 Task: Add reports for audit team member object.
Action: Mouse moved to (30, 122)
Screenshot: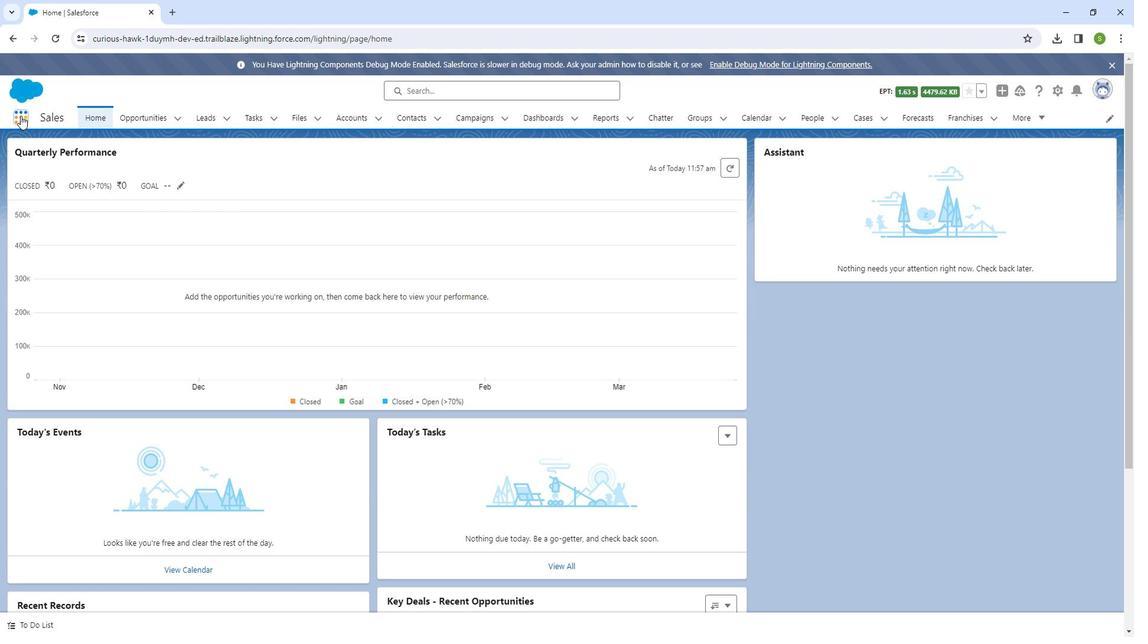
Action: Mouse pressed left at (30, 122)
Screenshot: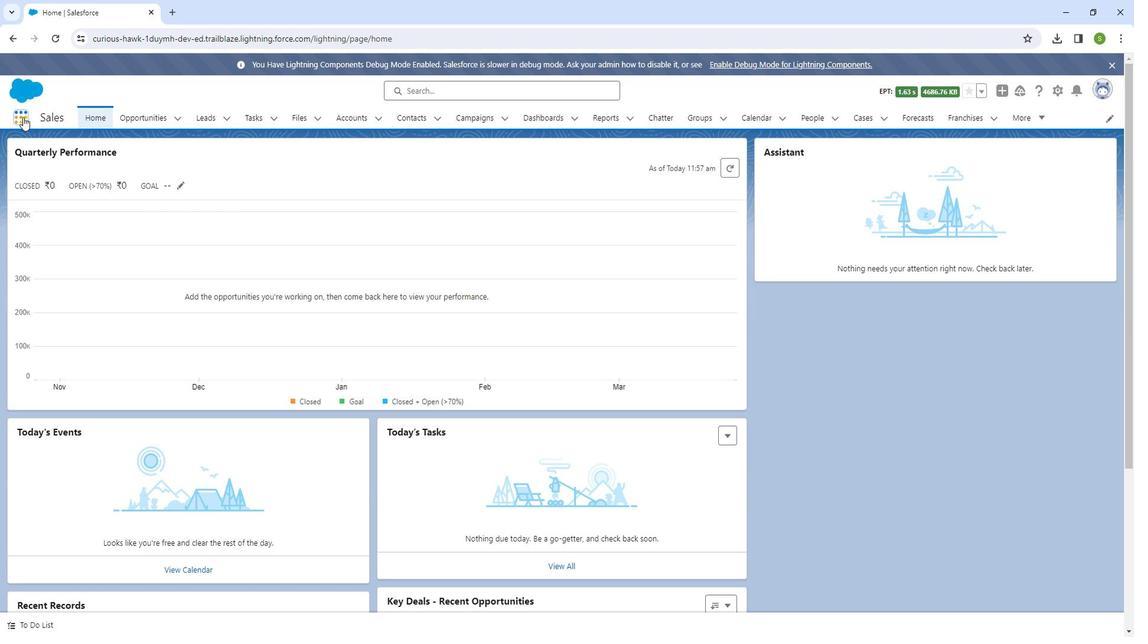 
Action: Mouse moved to (45, 331)
Screenshot: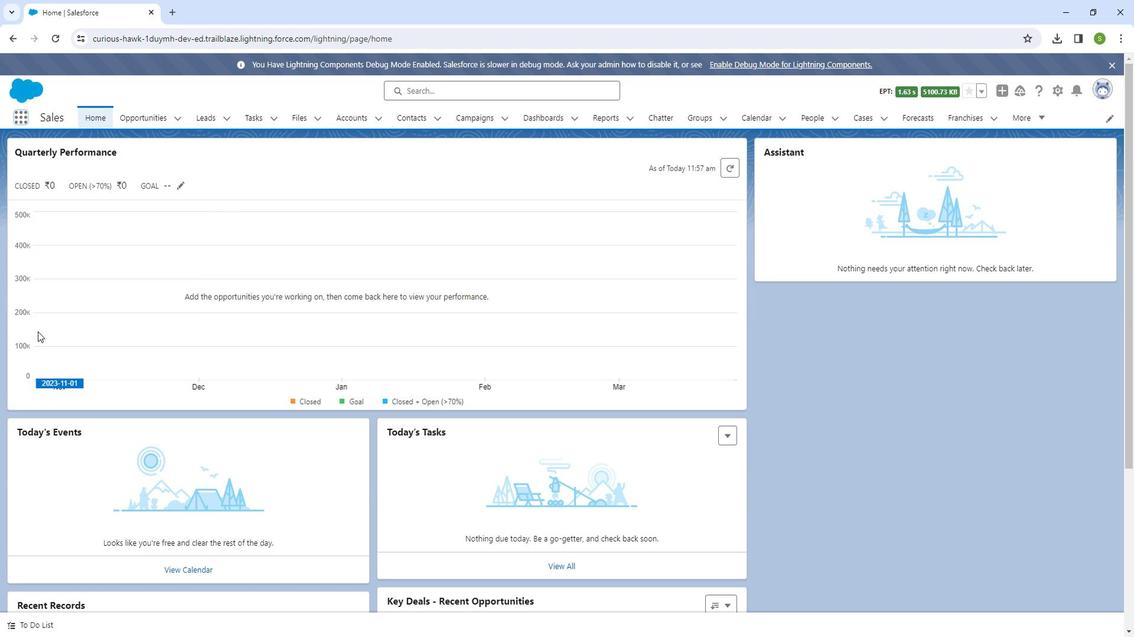 
Action: Mouse pressed left at (45, 331)
Screenshot: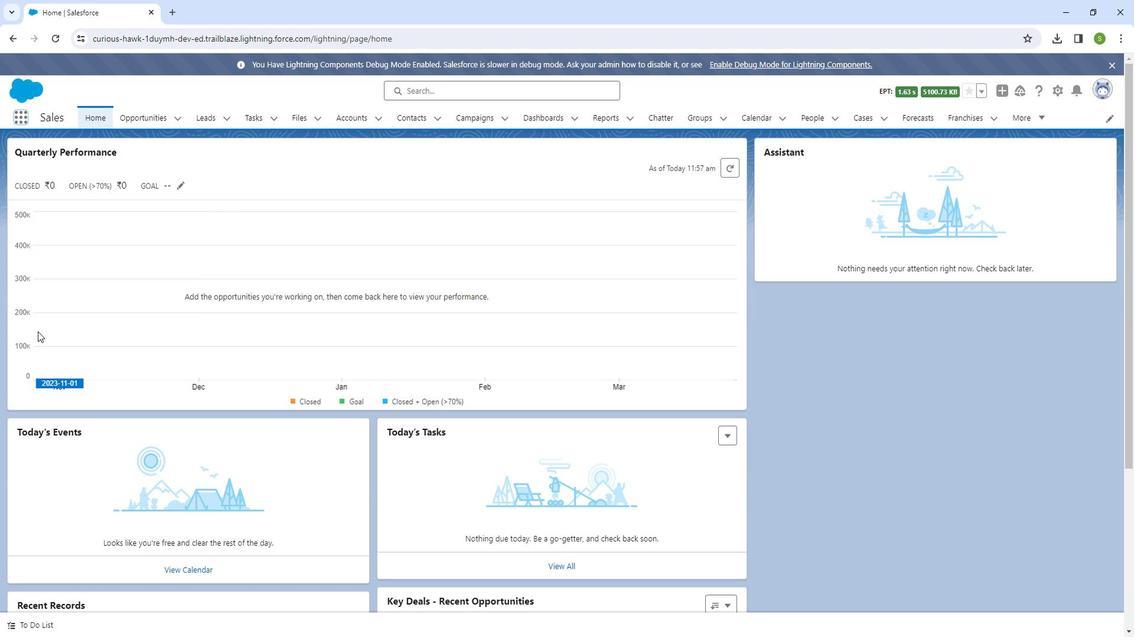 
Action: Mouse moved to (803, 434)
Screenshot: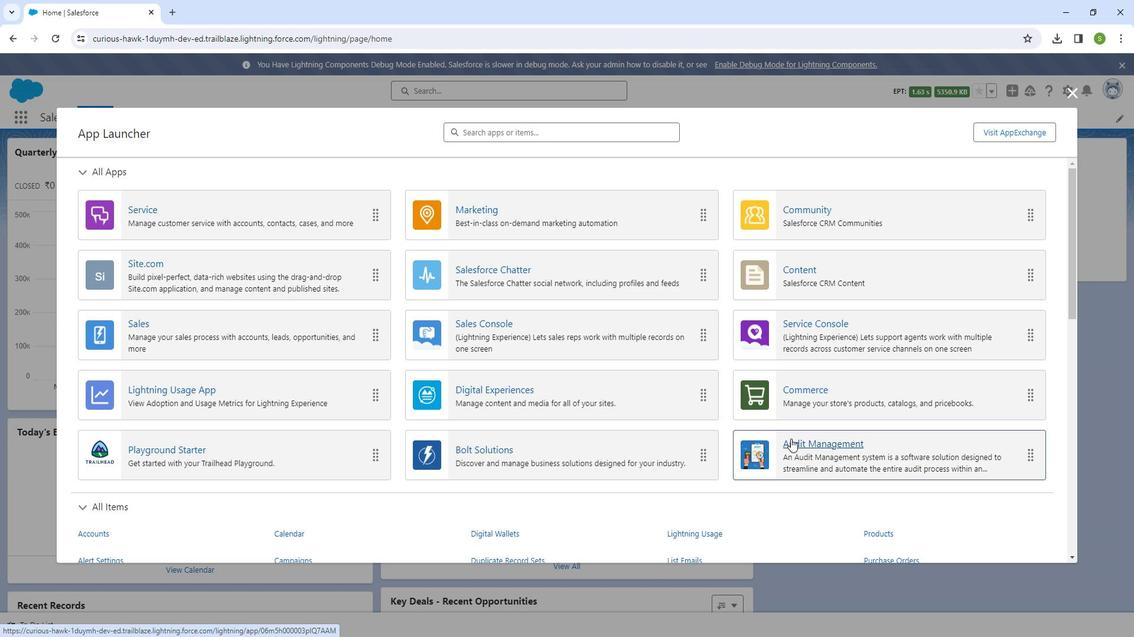 
Action: Mouse pressed left at (803, 434)
Screenshot: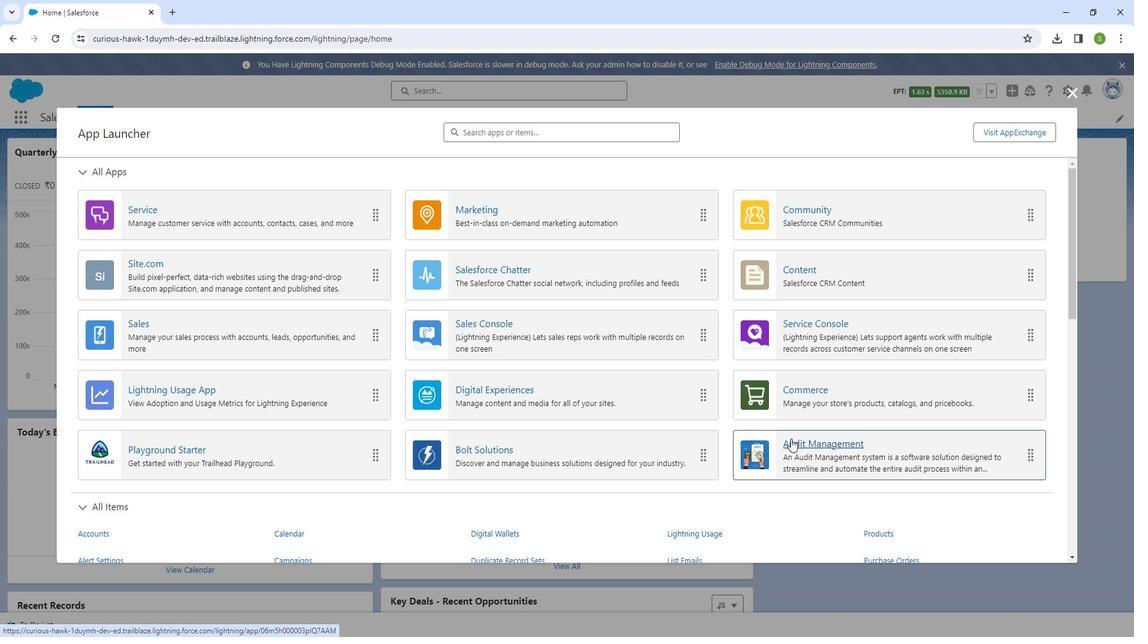 
Action: Mouse moved to (492, 125)
Screenshot: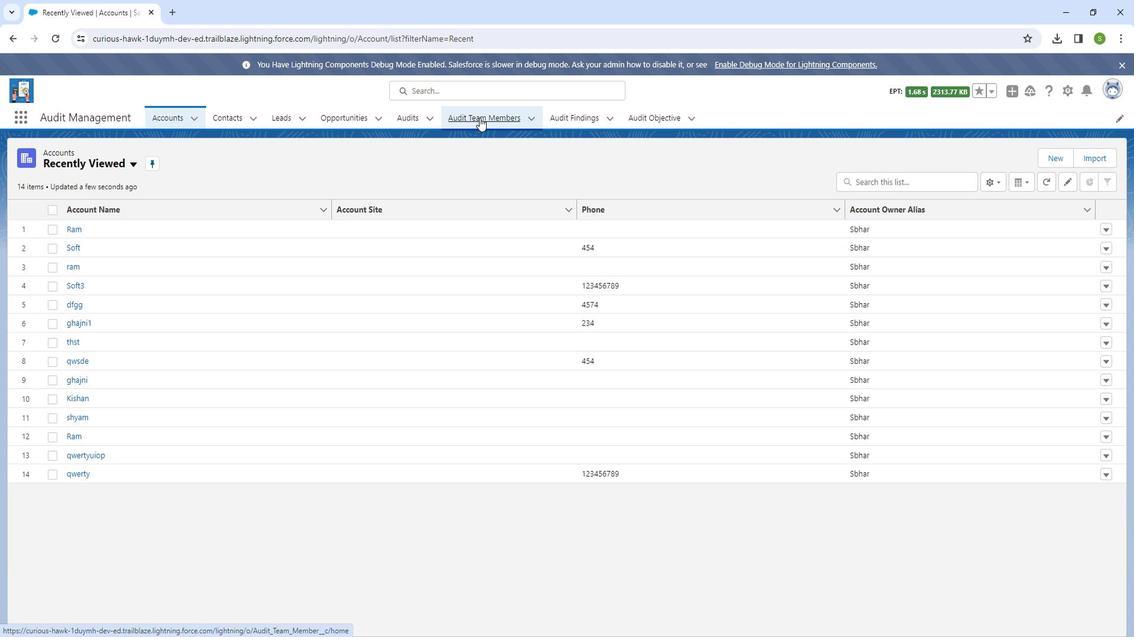
Action: Mouse pressed left at (492, 125)
Screenshot: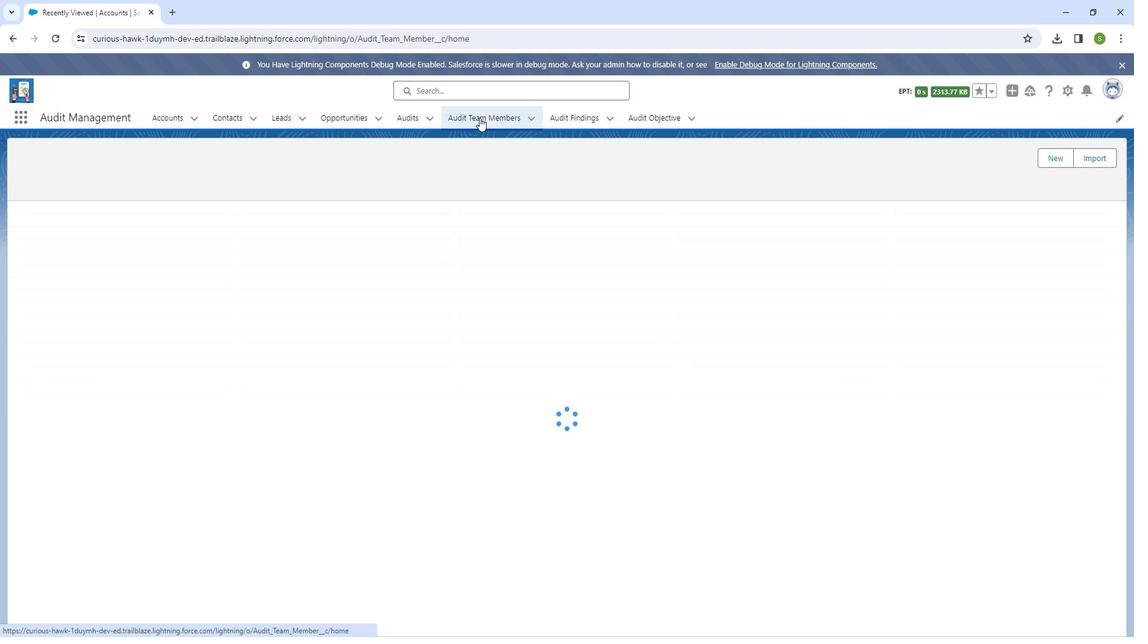 
Action: Mouse moved to (1028, 167)
Screenshot: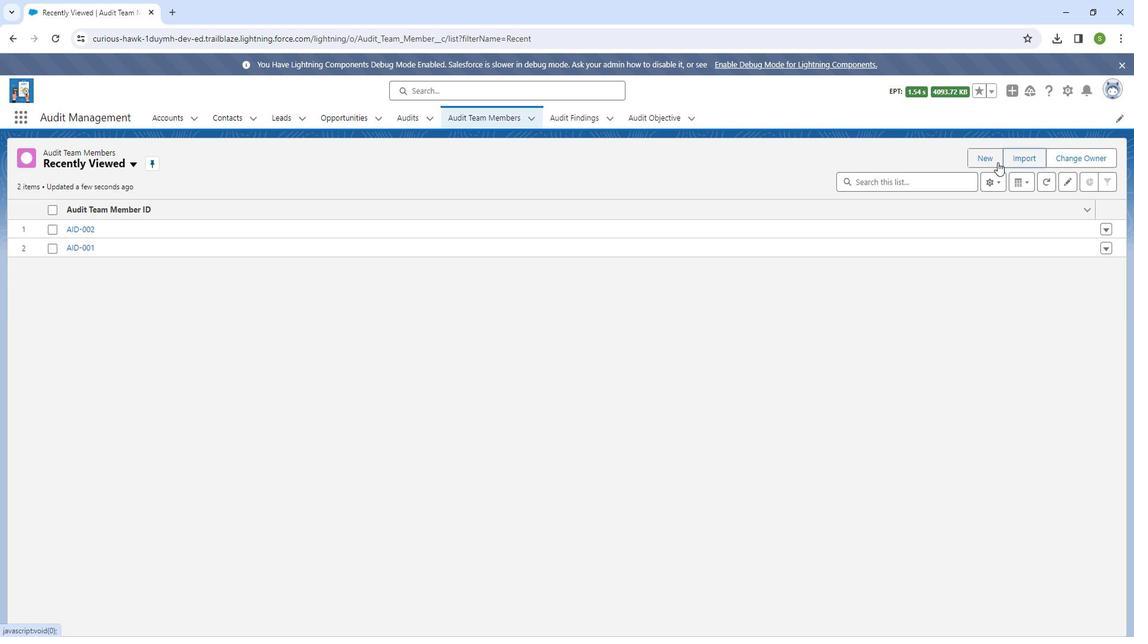 
Action: Mouse pressed left at (1028, 167)
Screenshot: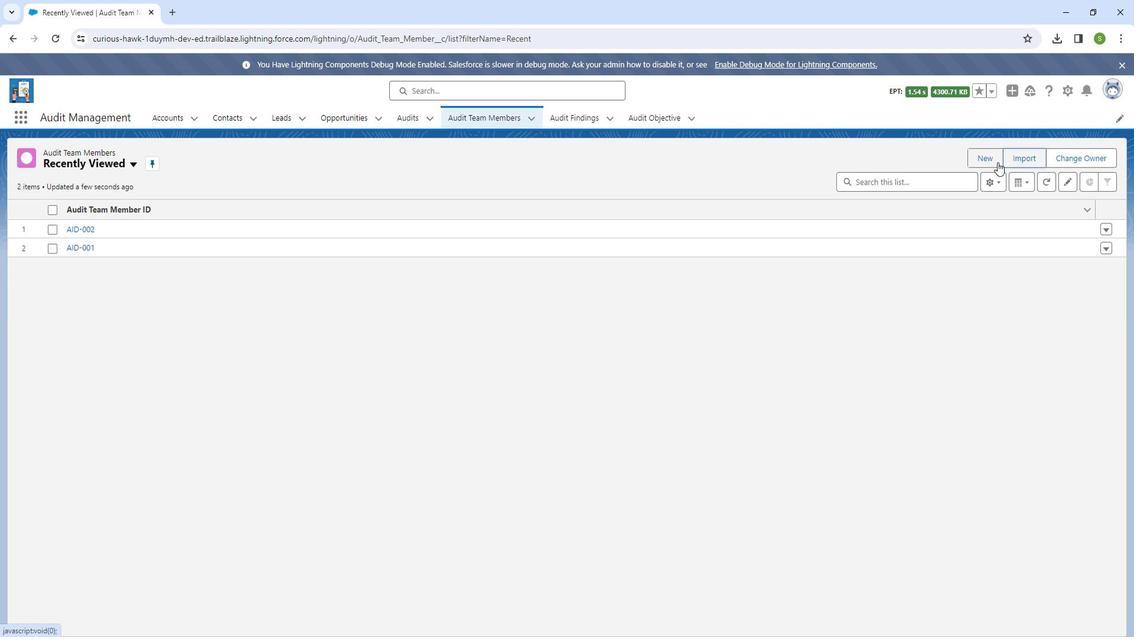 
Action: Mouse moved to (208, 349)
Screenshot: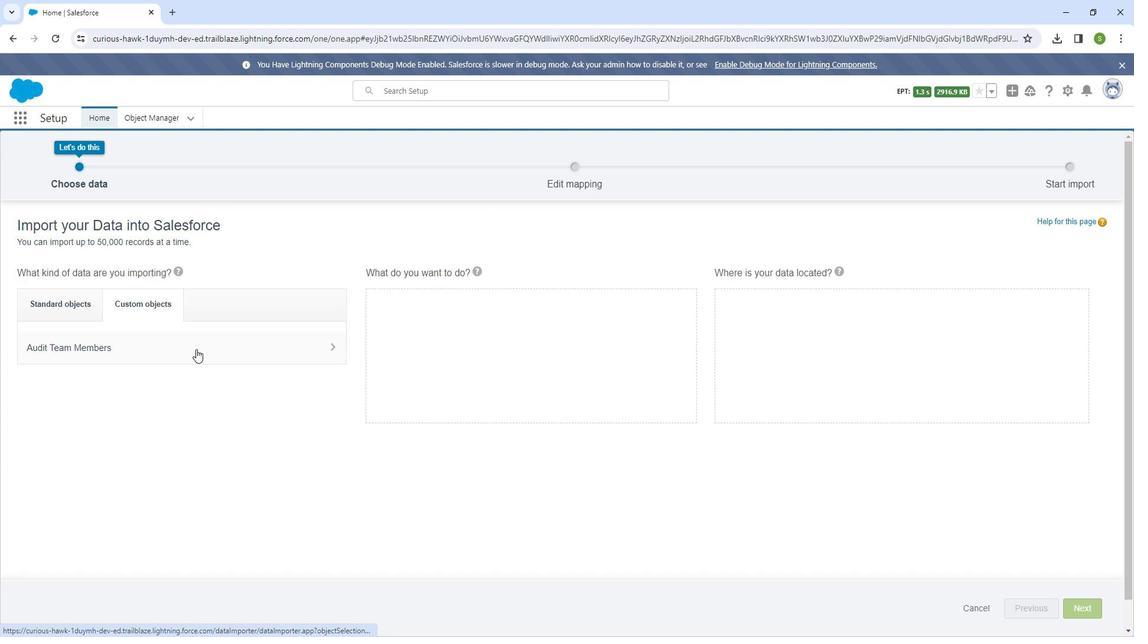 
Action: Mouse pressed left at (208, 349)
Screenshot: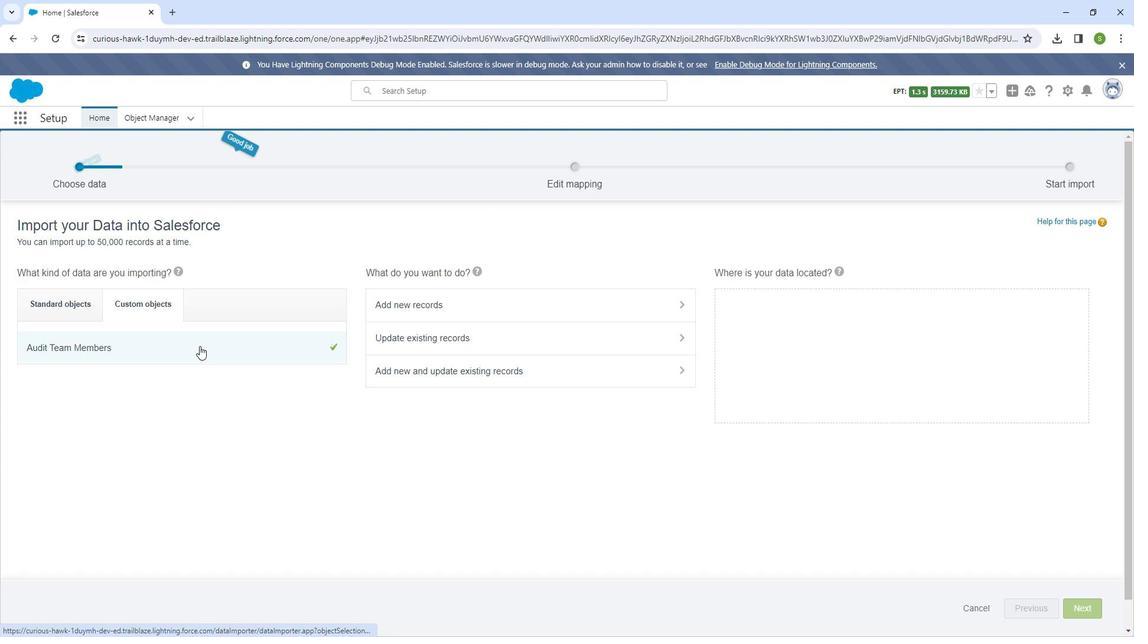 
Action: Mouse moved to (419, 305)
Screenshot: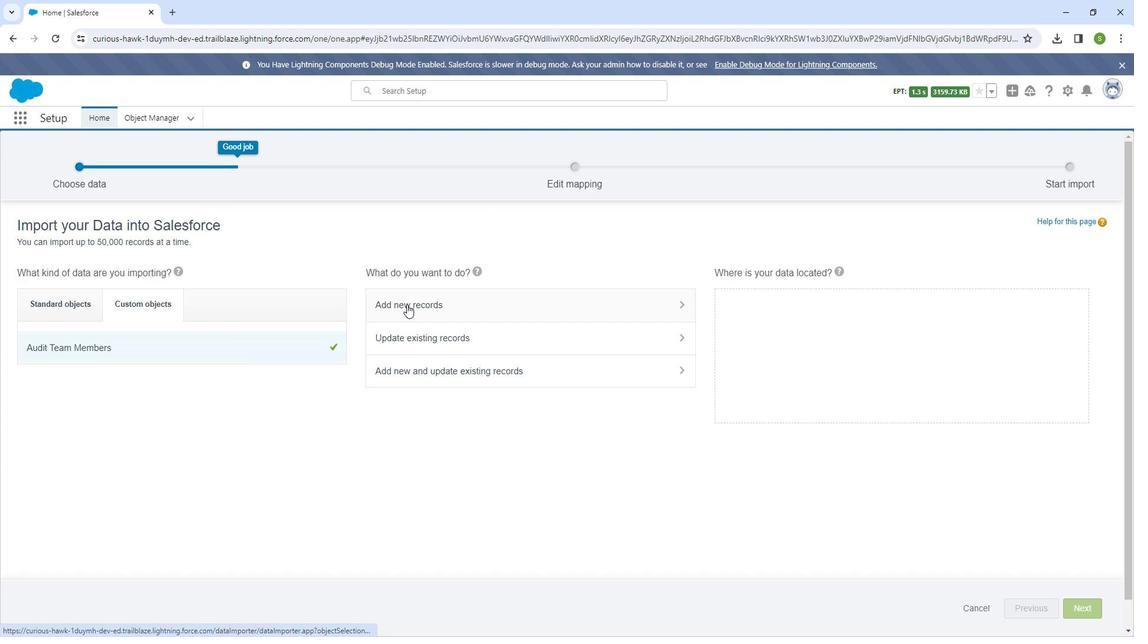 
Action: Mouse pressed left at (419, 305)
Screenshot: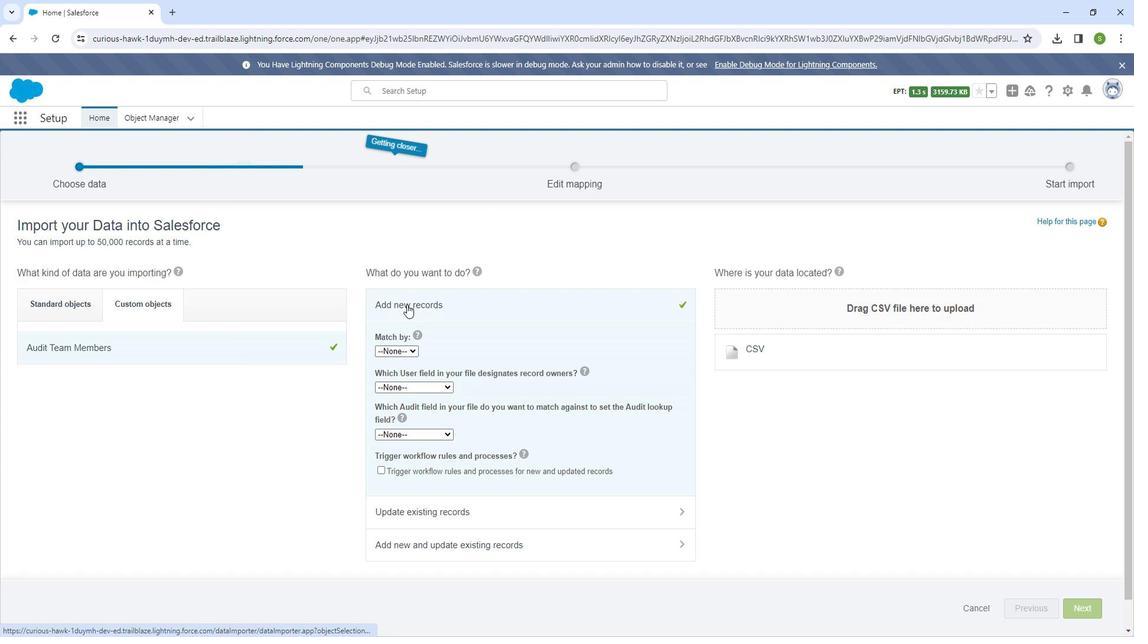 
Action: Mouse moved to (751, 349)
Screenshot: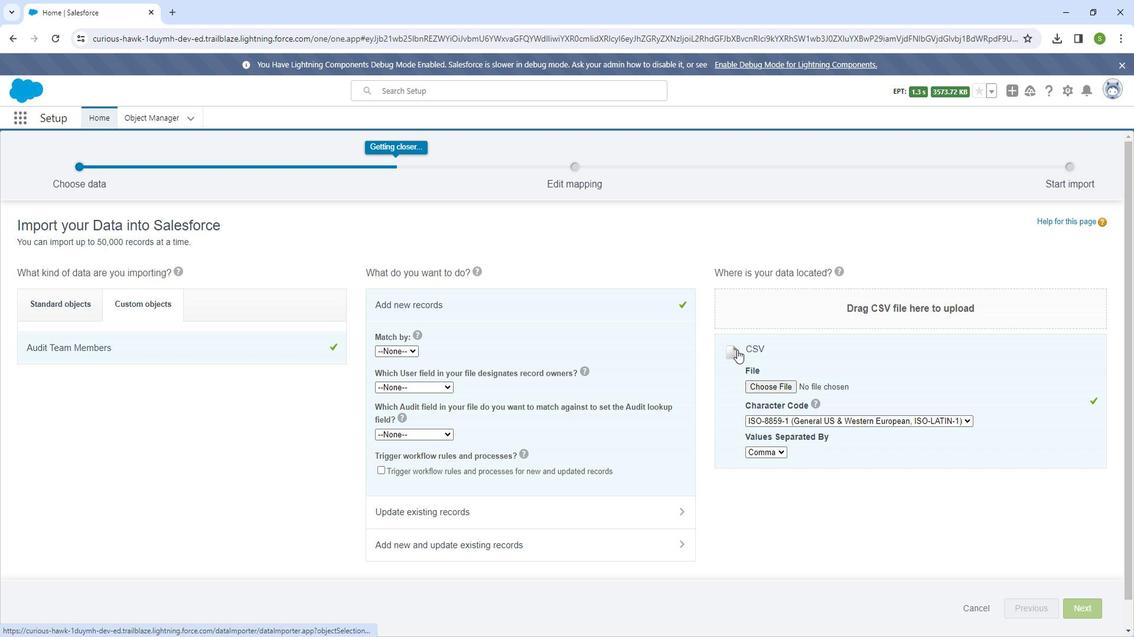 
Action: Mouse pressed left at (751, 349)
Screenshot: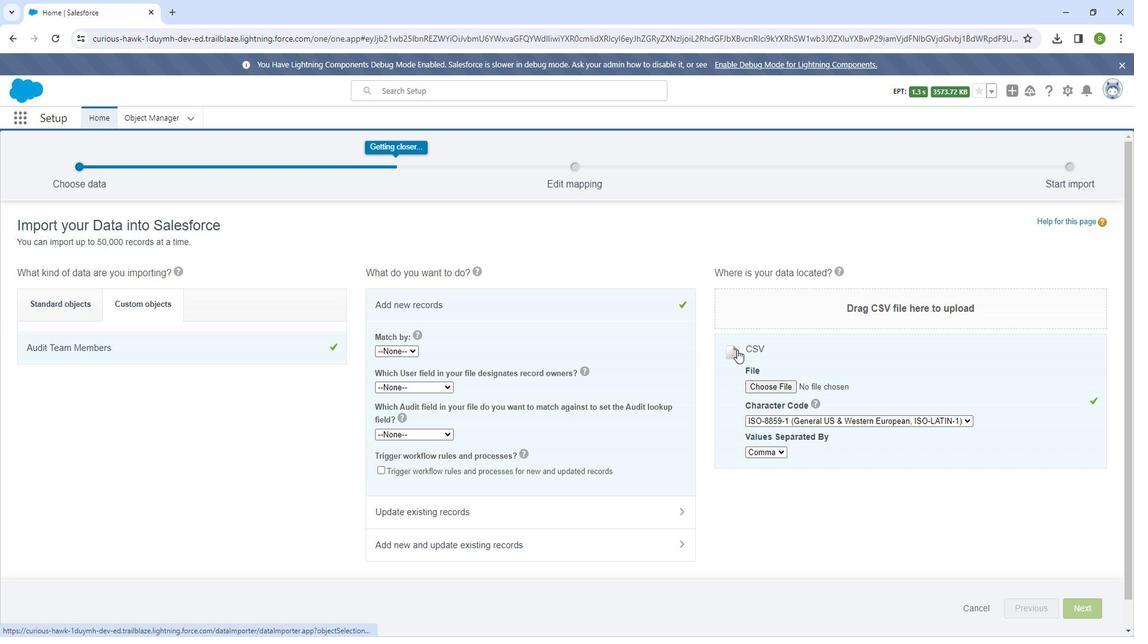 
Action: Mouse moved to (774, 379)
Screenshot: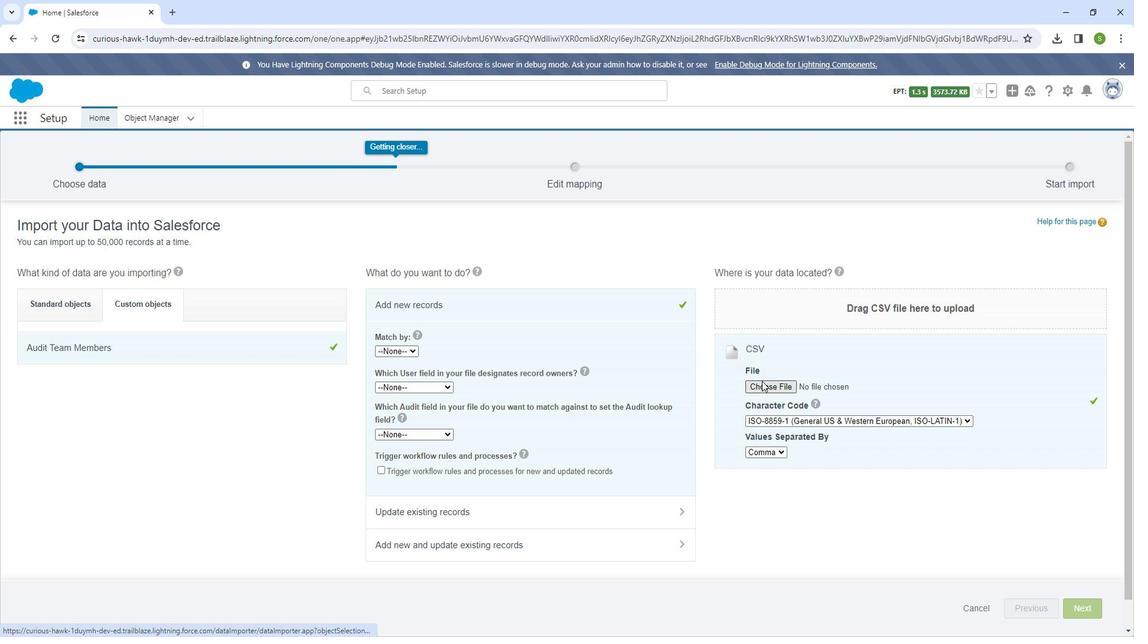 
Action: Mouse pressed left at (774, 379)
Screenshot: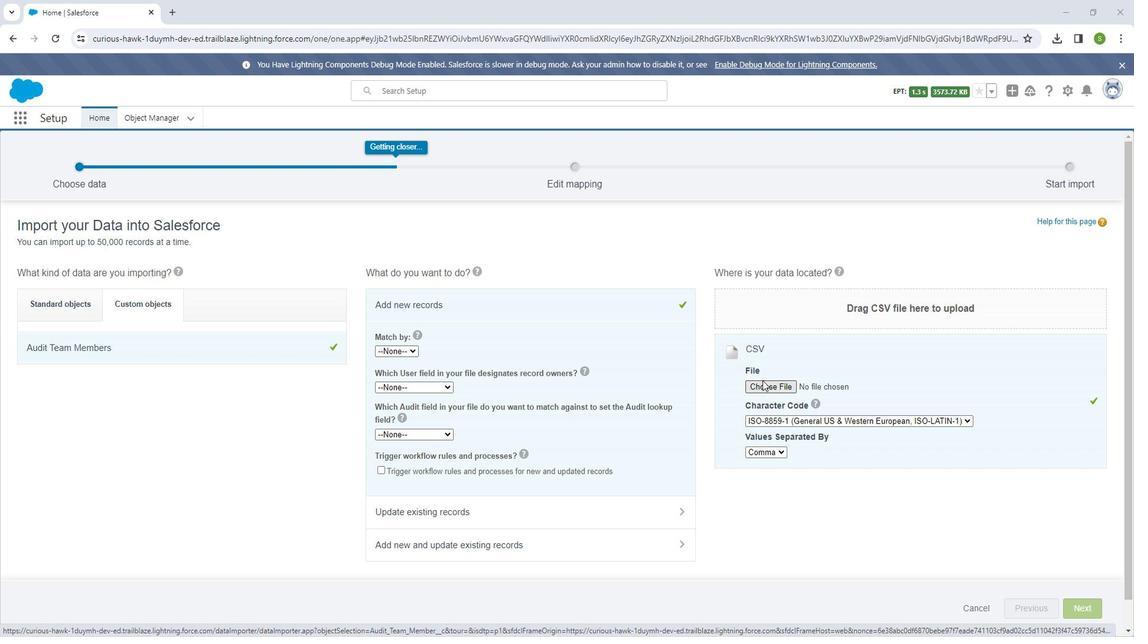 
Action: Mouse moved to (217, 117)
Screenshot: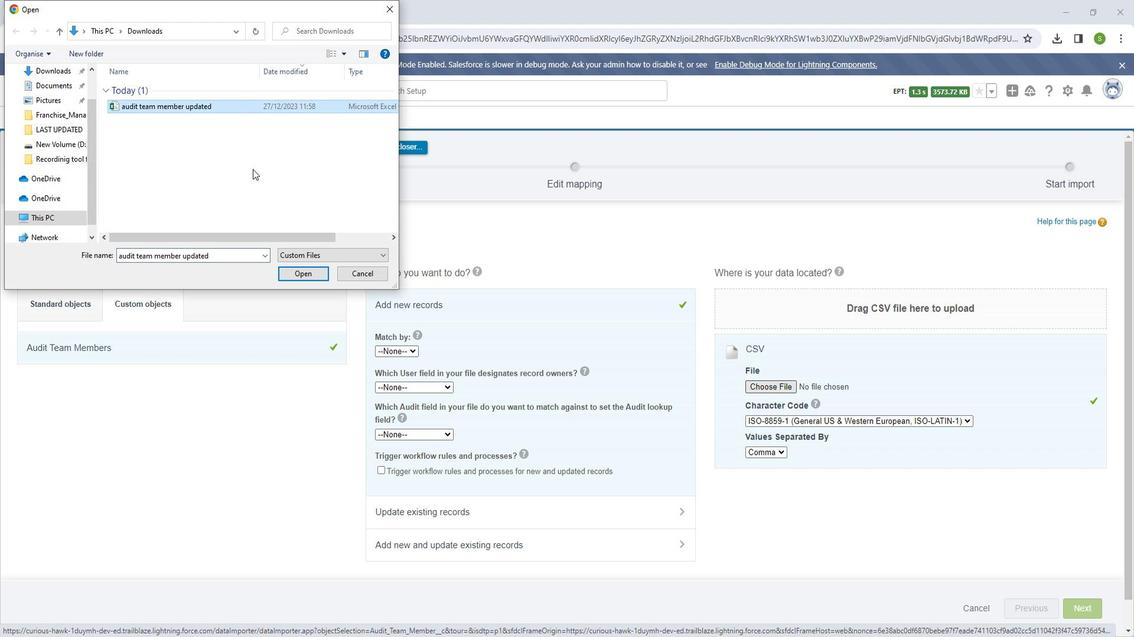 
Action: Mouse pressed left at (217, 117)
Screenshot: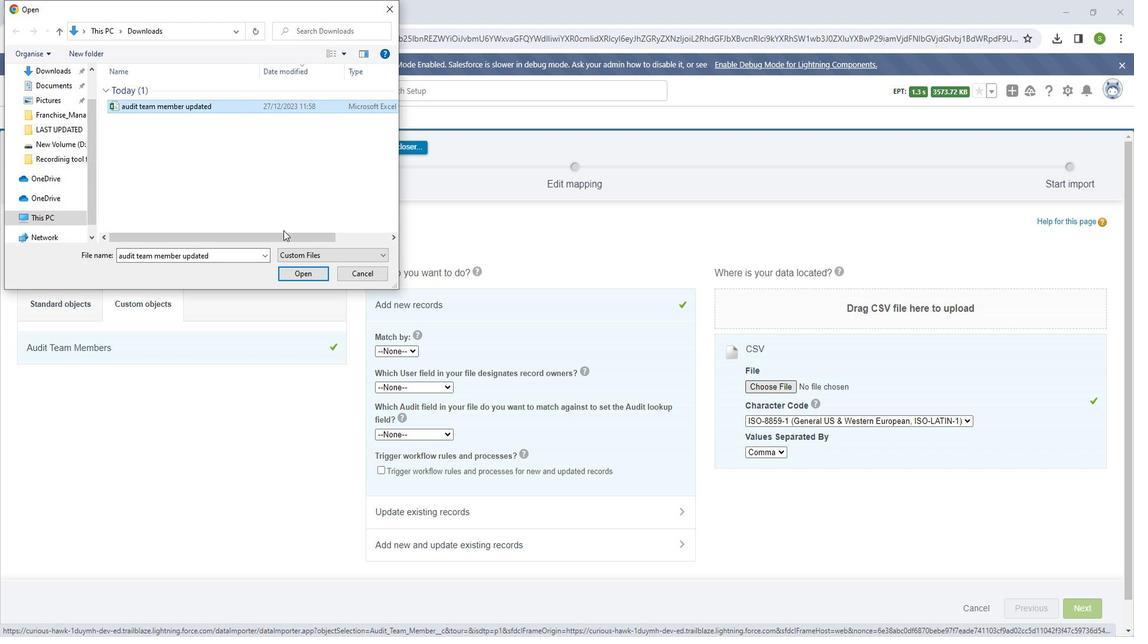 
Action: Mouse moved to (317, 279)
Screenshot: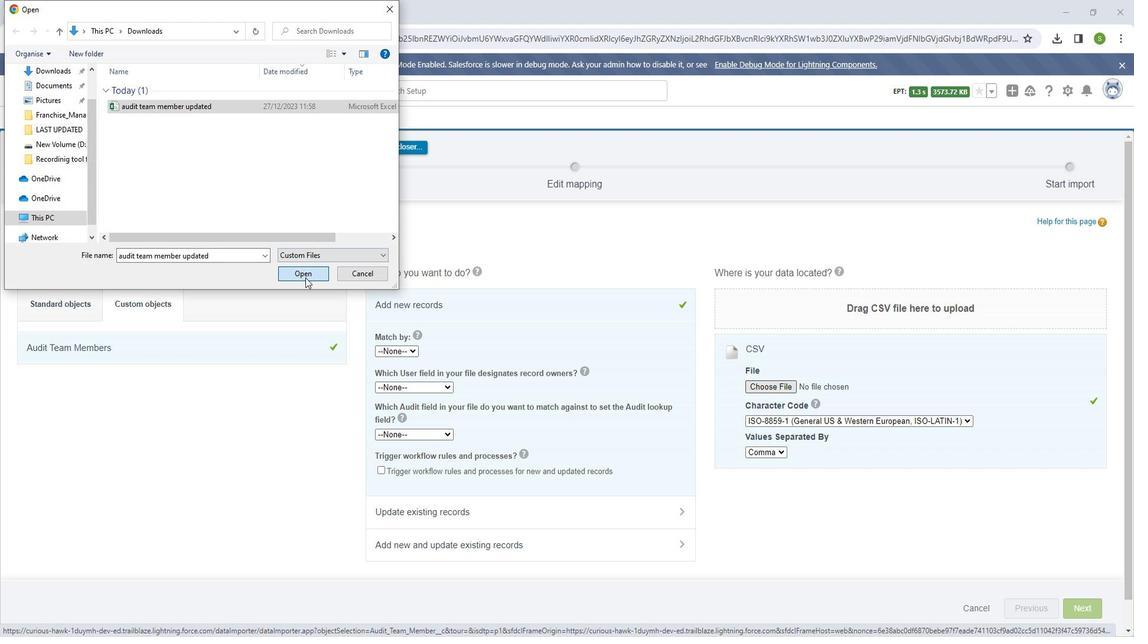 
Action: Mouse pressed left at (317, 279)
Screenshot: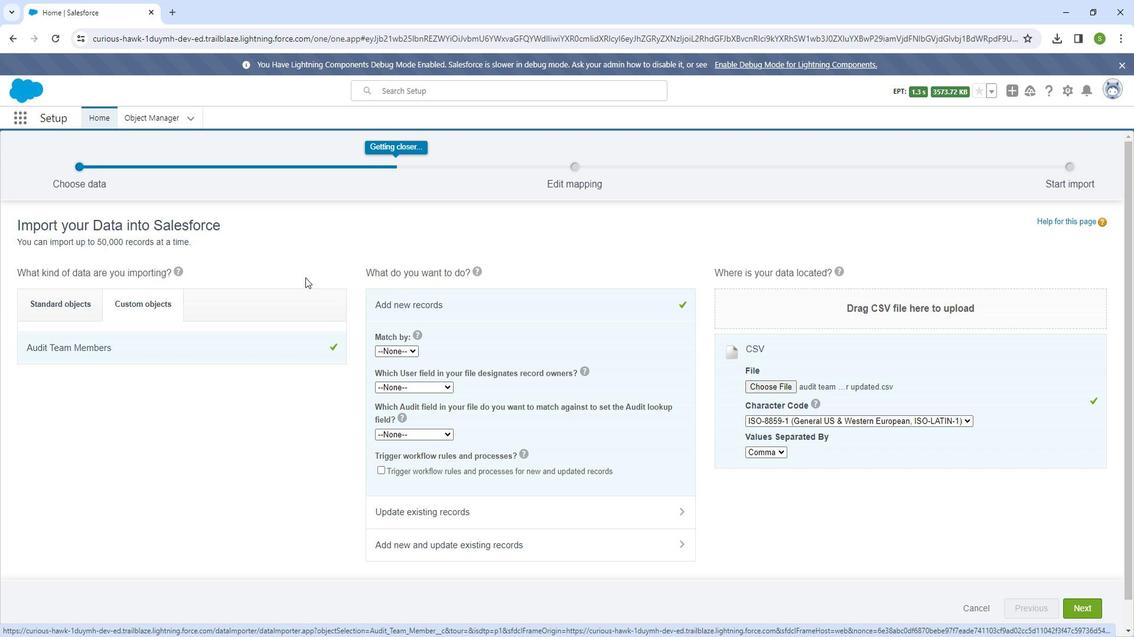
Action: Mouse moved to (1089, 597)
Screenshot: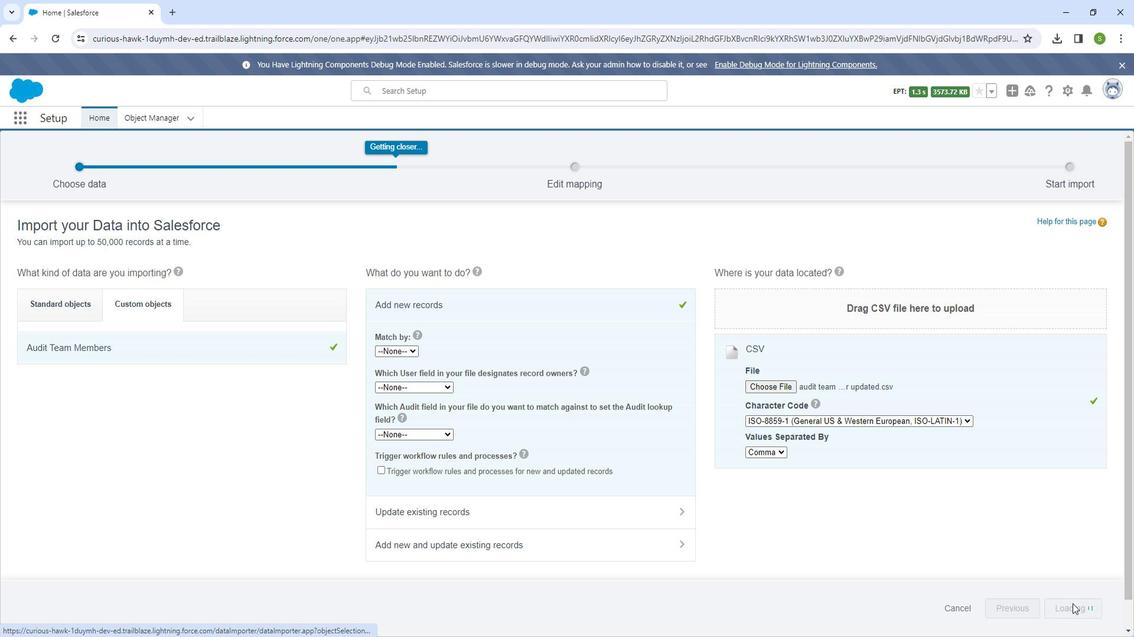 
Action: Mouse pressed left at (1089, 597)
Screenshot: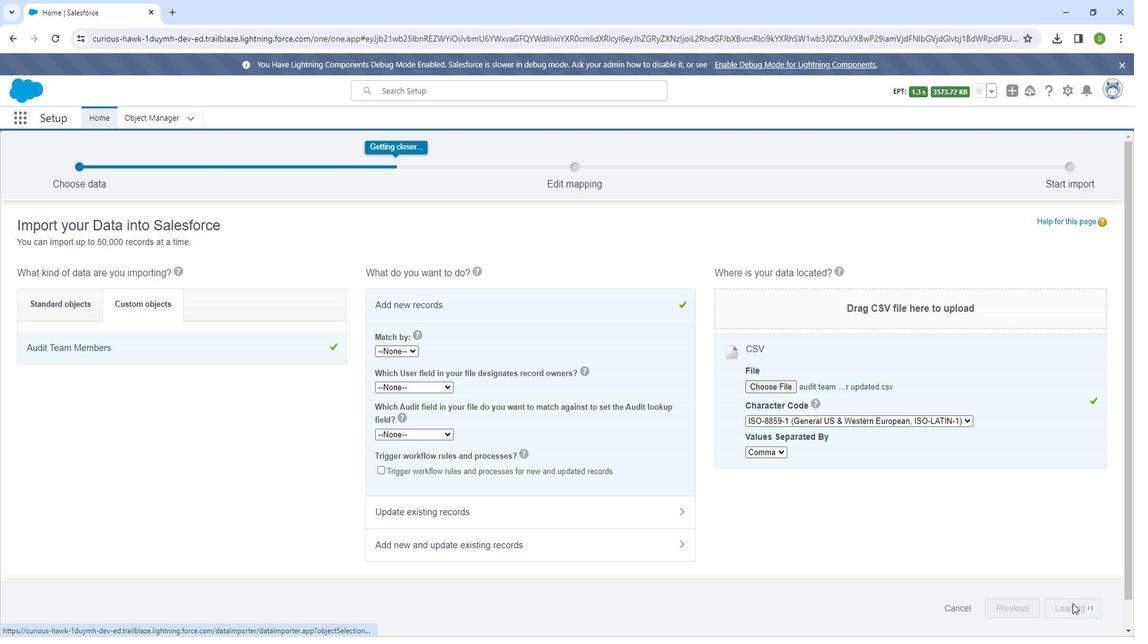 
Action: Mouse moved to (45, 430)
Screenshot: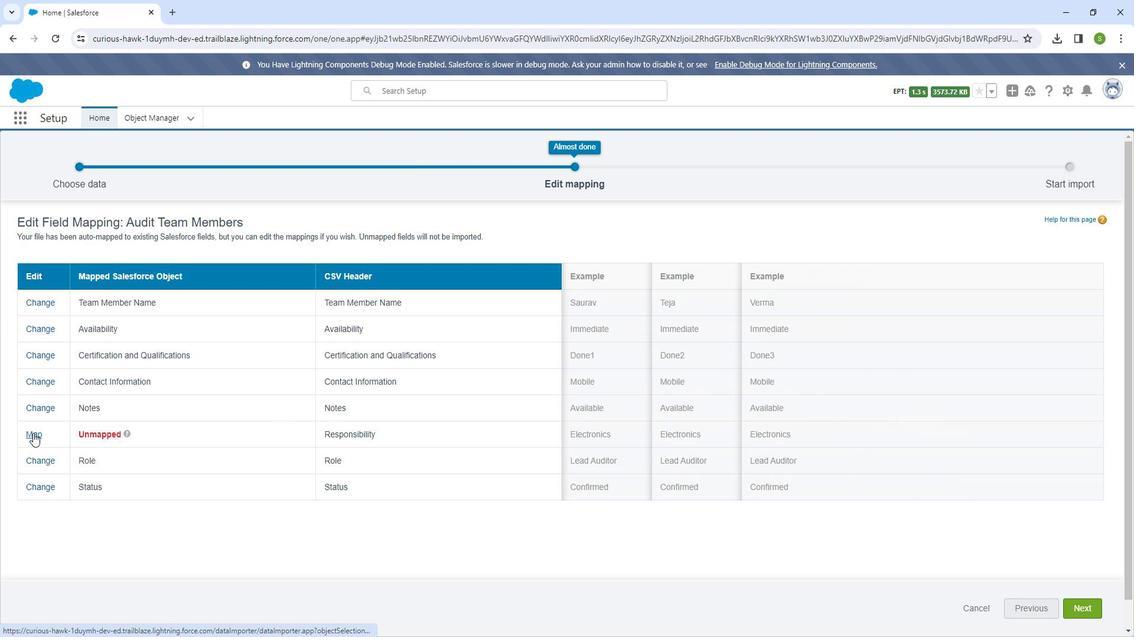 
Action: Mouse pressed left at (45, 430)
Screenshot: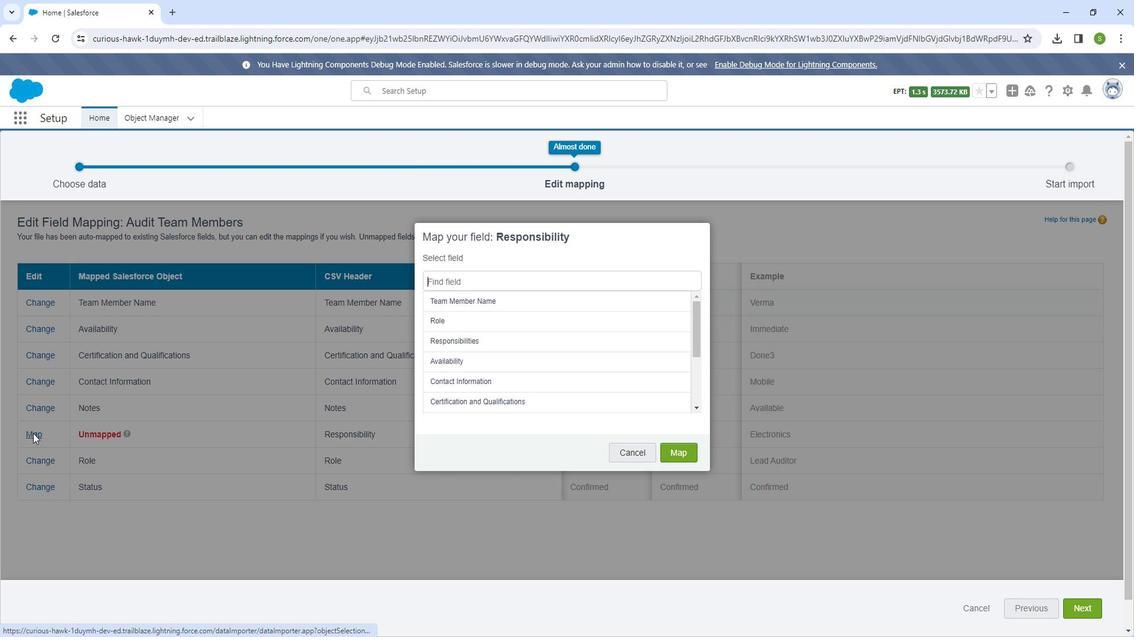 
Action: Mouse moved to (455, 343)
Screenshot: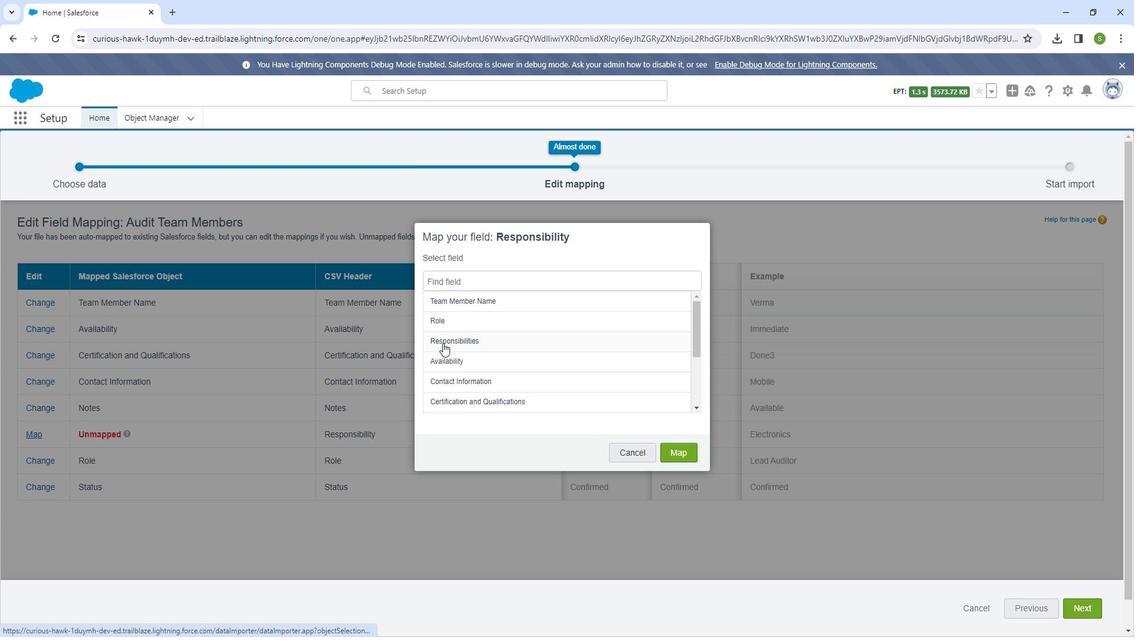 
Action: Mouse pressed left at (455, 343)
Screenshot: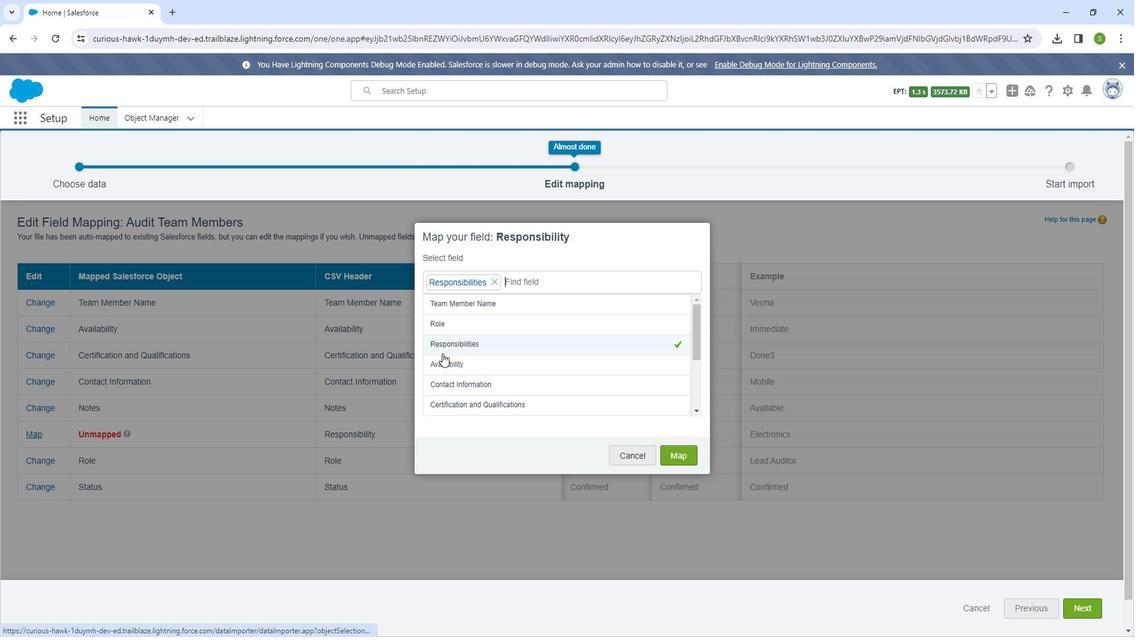 
Action: Mouse moved to (690, 457)
Screenshot: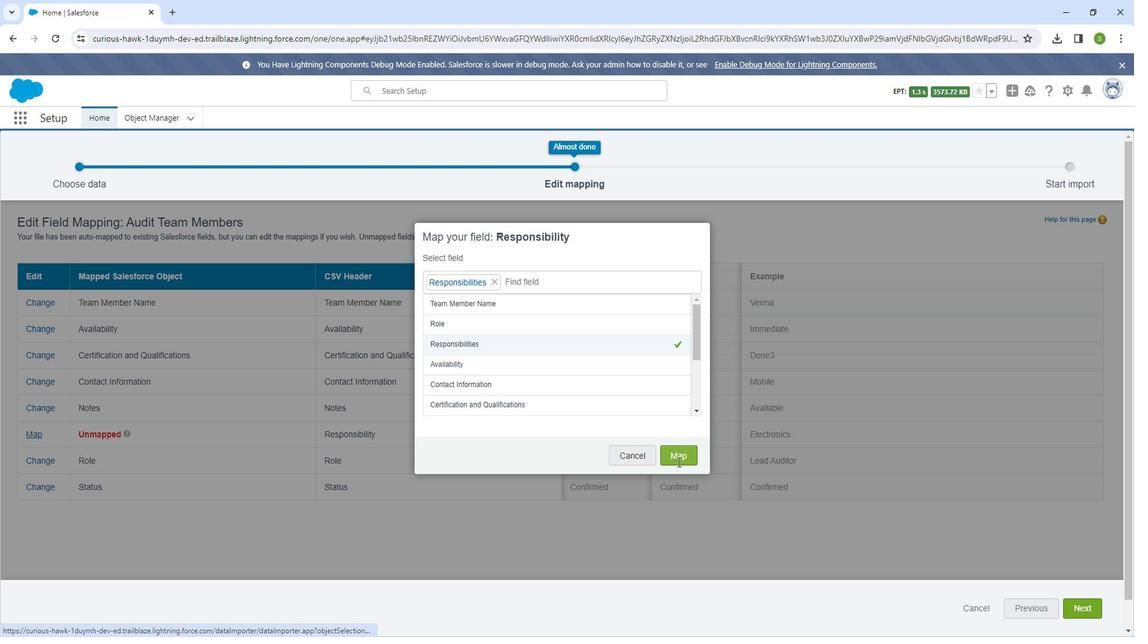 
Action: Mouse pressed left at (690, 457)
Screenshot: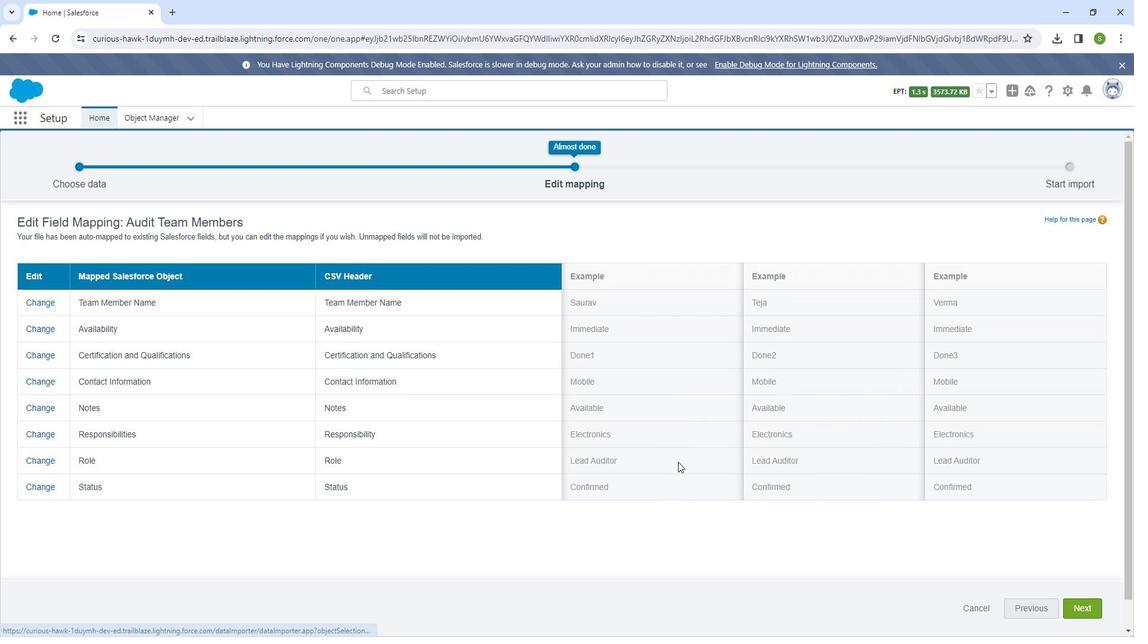 
Action: Mouse moved to (1086, 594)
Screenshot: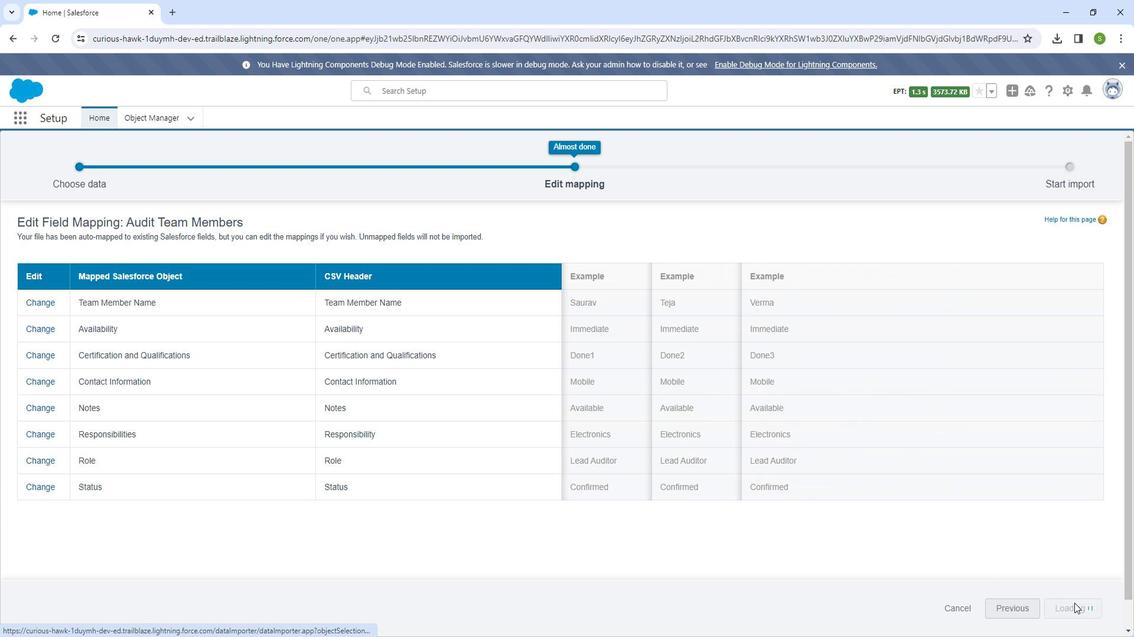 
Action: Mouse pressed left at (1086, 594)
Screenshot: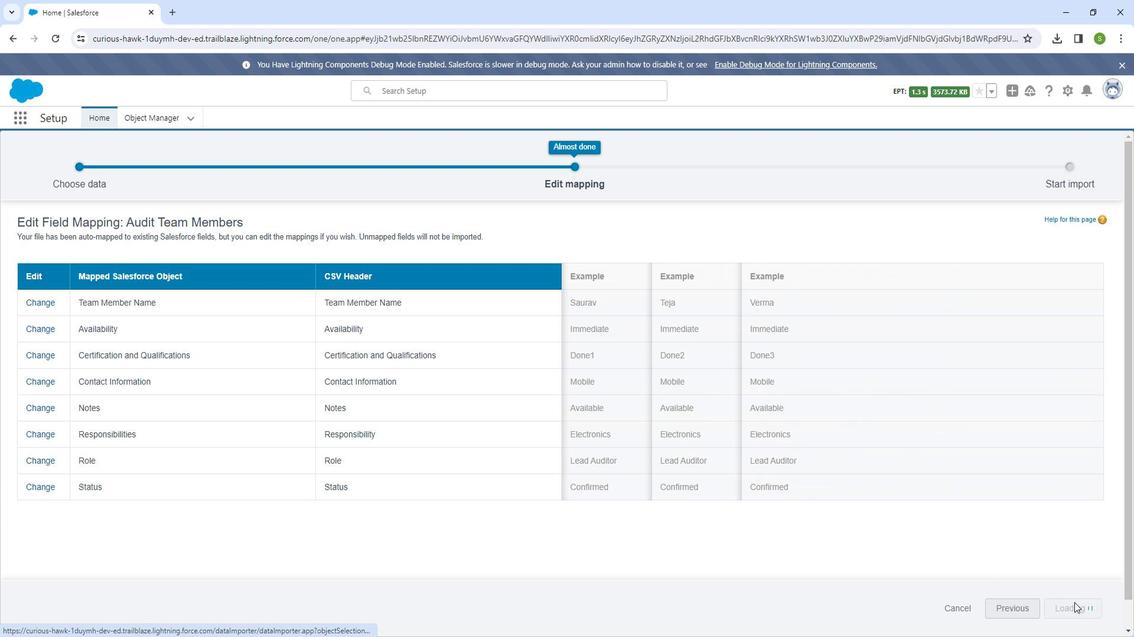 
Action: Mouse moved to (1073, 596)
Screenshot: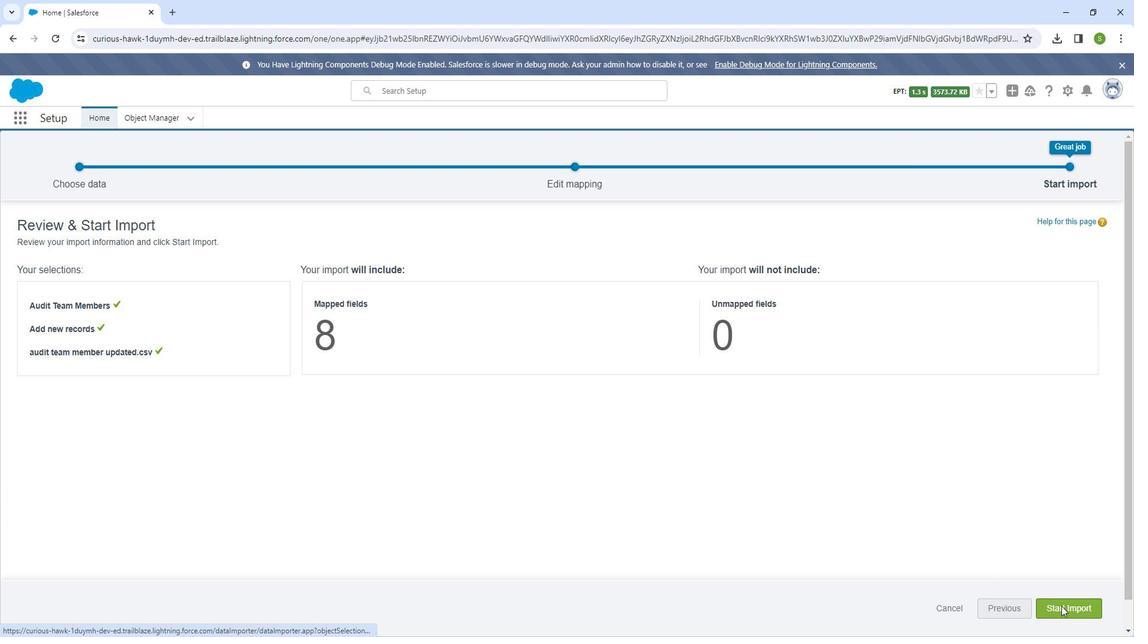 
Action: Mouse pressed left at (1073, 596)
Screenshot: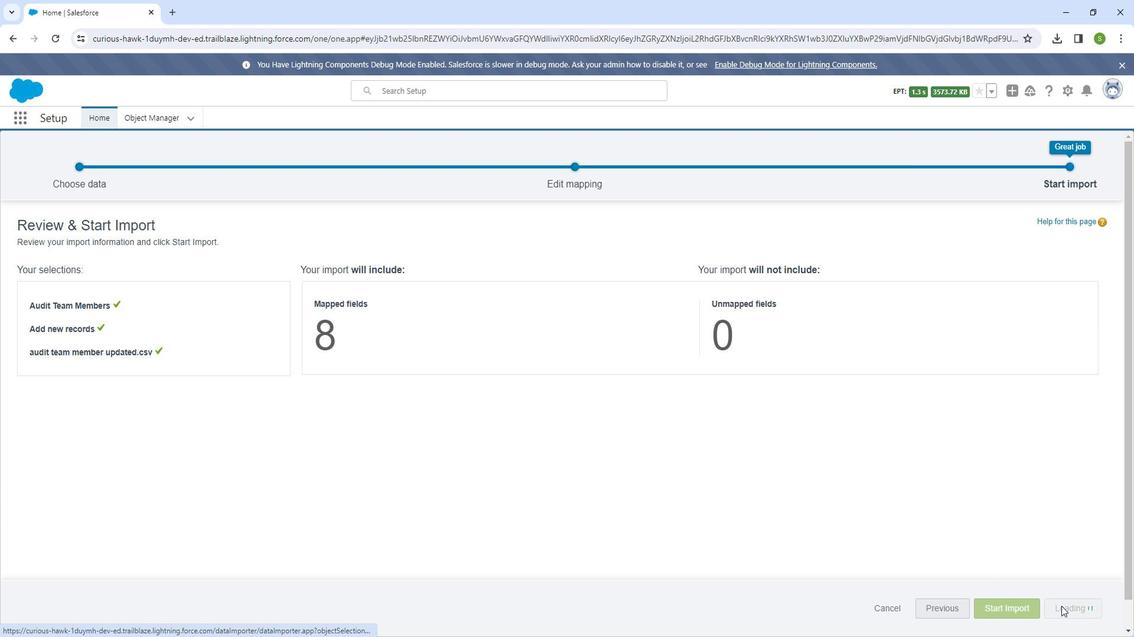 
Action: Mouse moved to (685, 320)
Screenshot: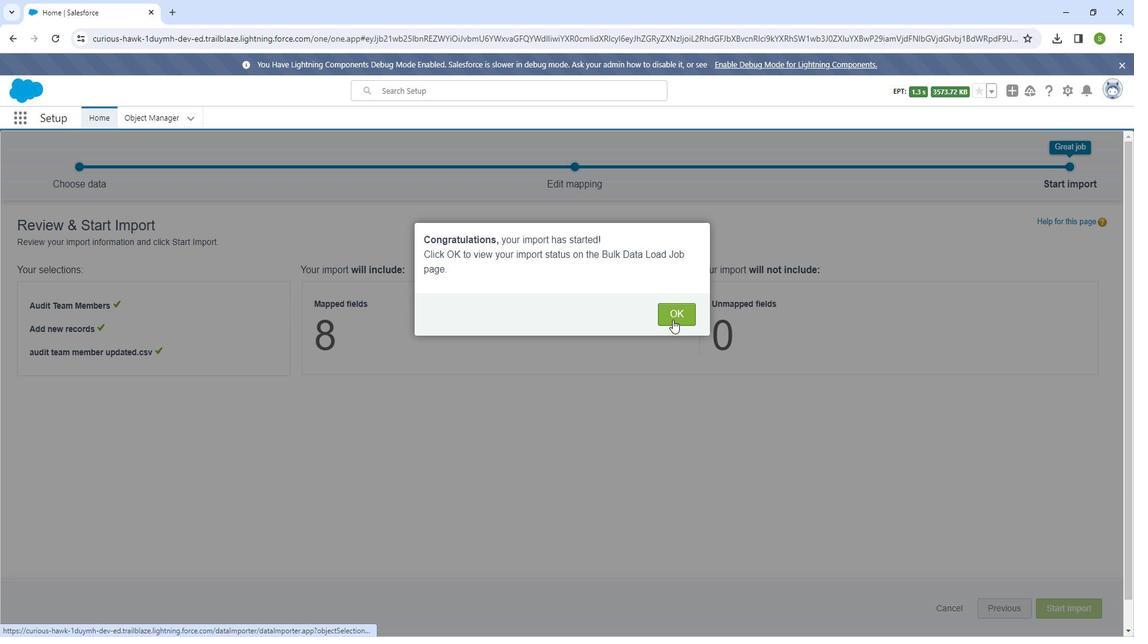 
Action: Mouse pressed left at (685, 320)
Screenshot: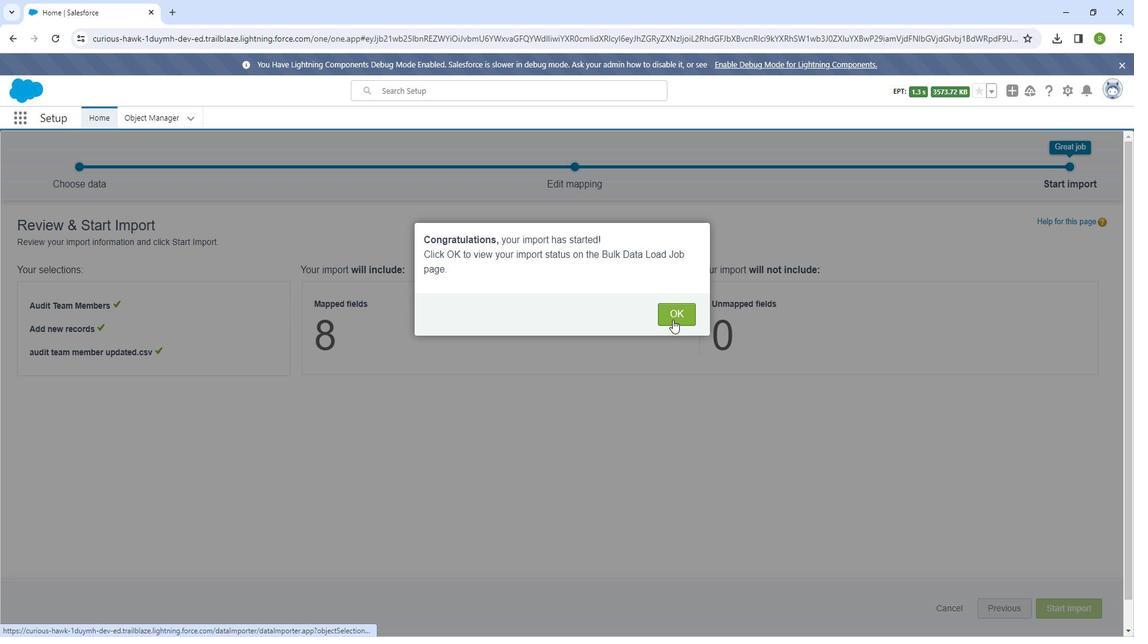 
Action: Mouse moved to (40, 125)
Screenshot: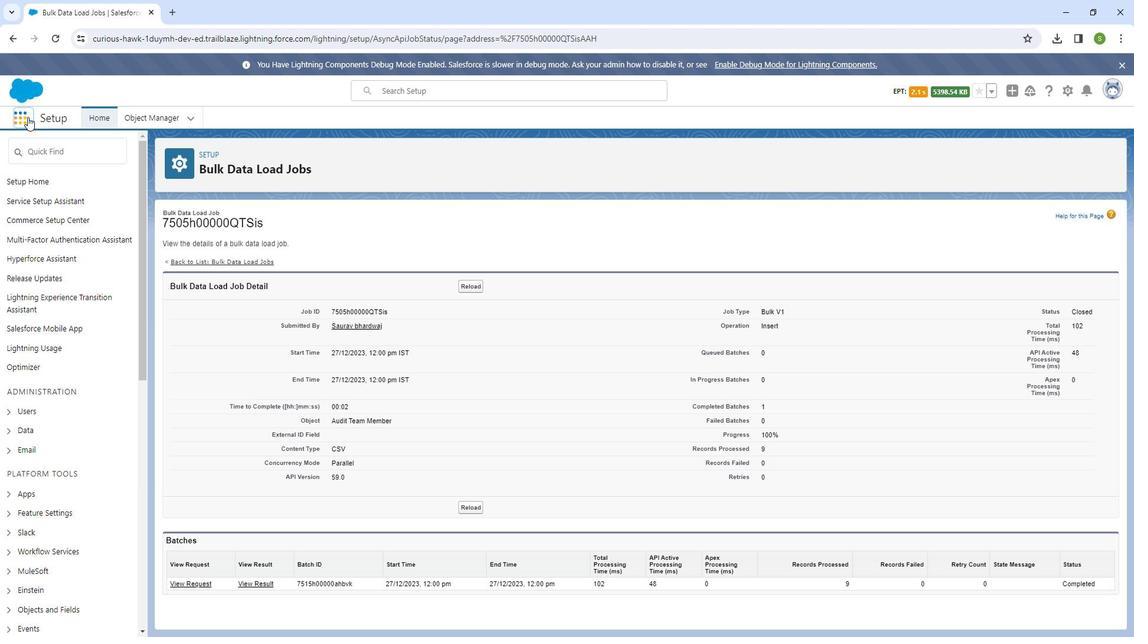 
Action: Mouse pressed left at (40, 125)
Screenshot: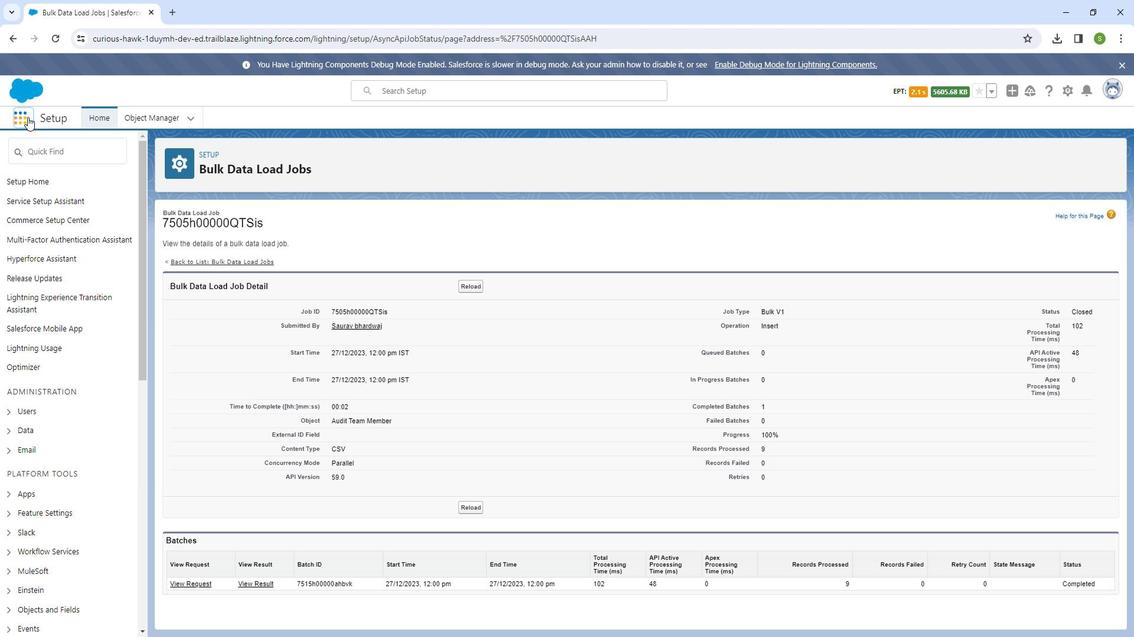 
Action: Mouse moved to (51, 332)
Screenshot: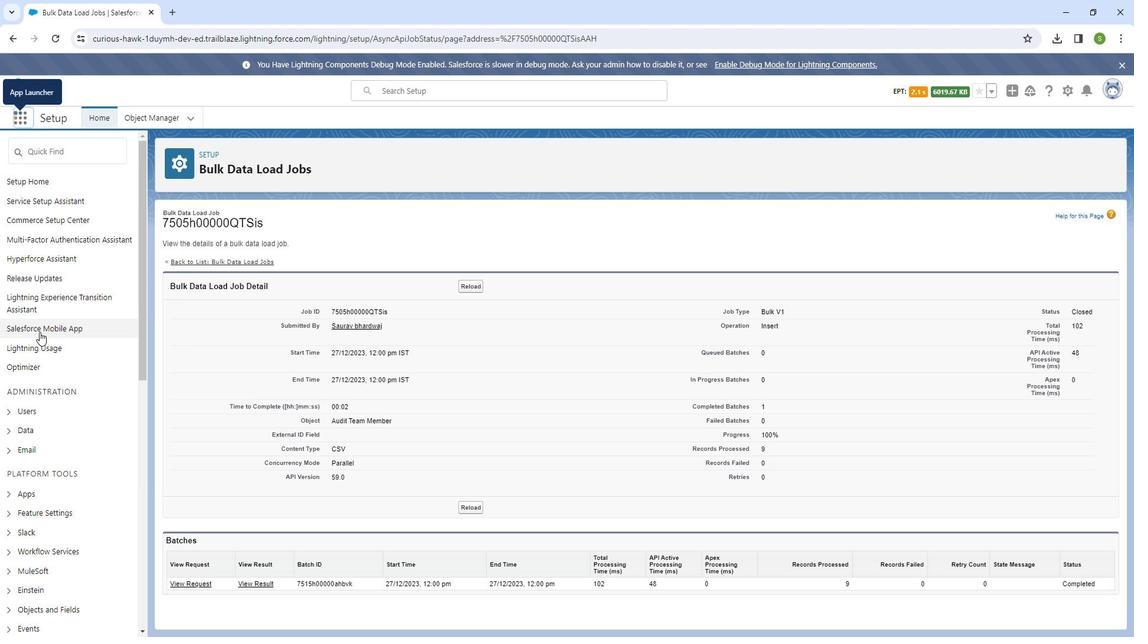 
Action: Mouse pressed left at (51, 332)
Screenshot: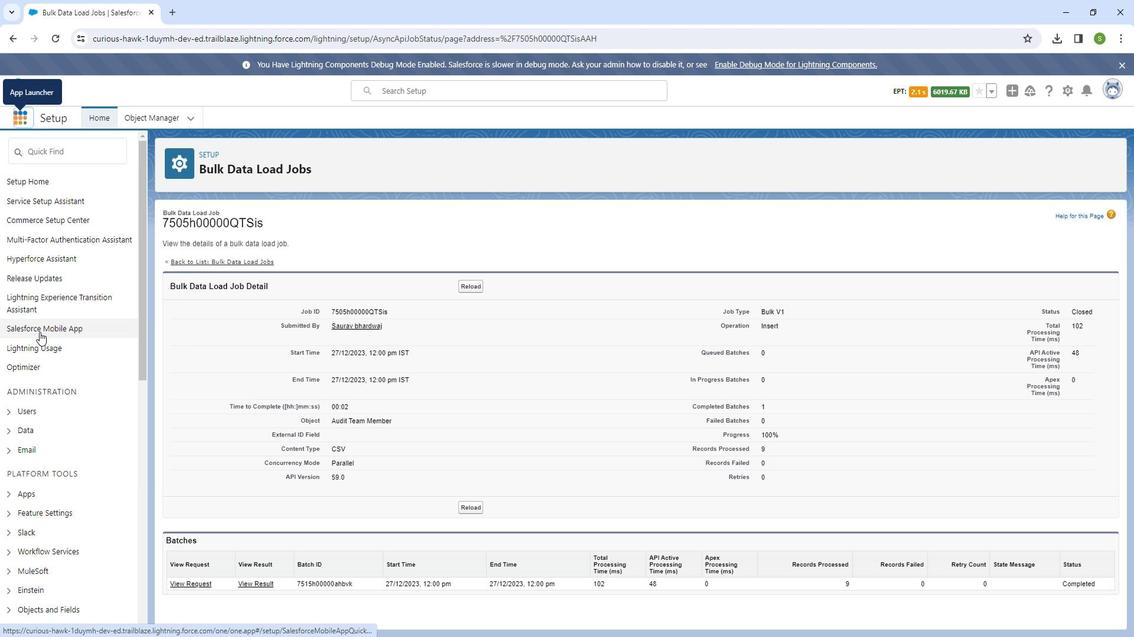 
Action: Mouse moved to (805, 437)
Screenshot: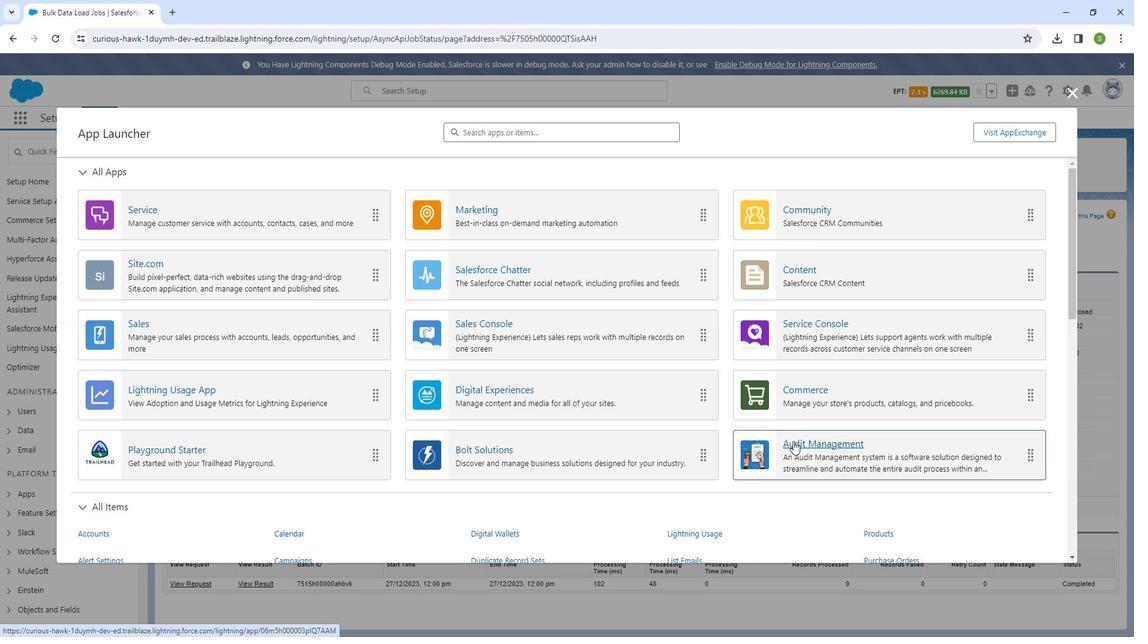 
Action: Mouse pressed left at (805, 437)
Screenshot: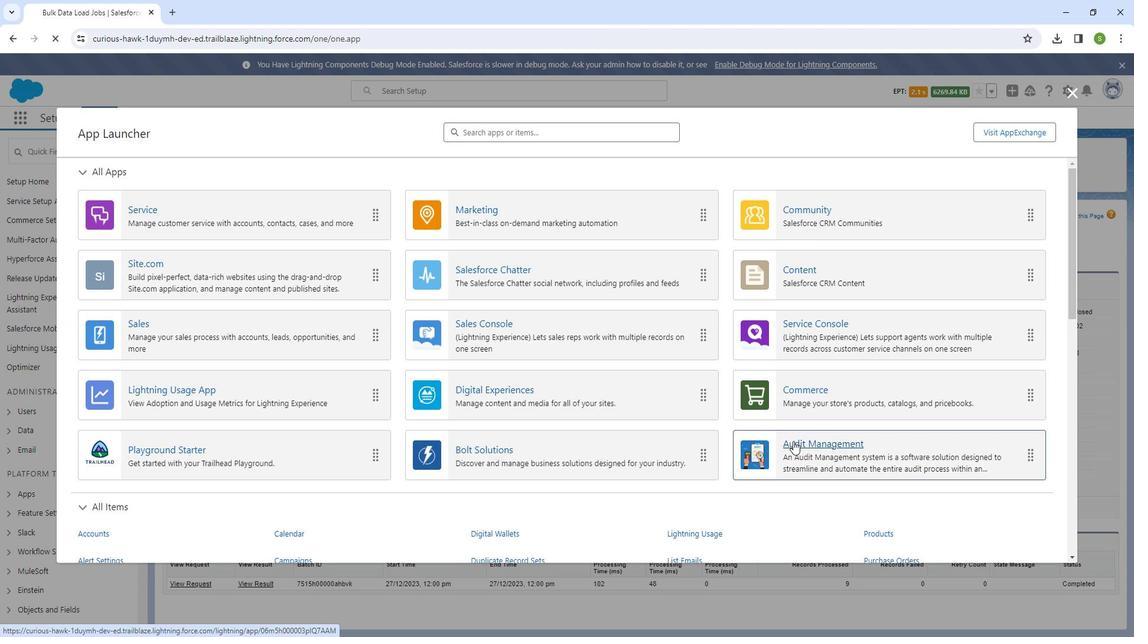 
Action: Mouse moved to (480, 125)
Screenshot: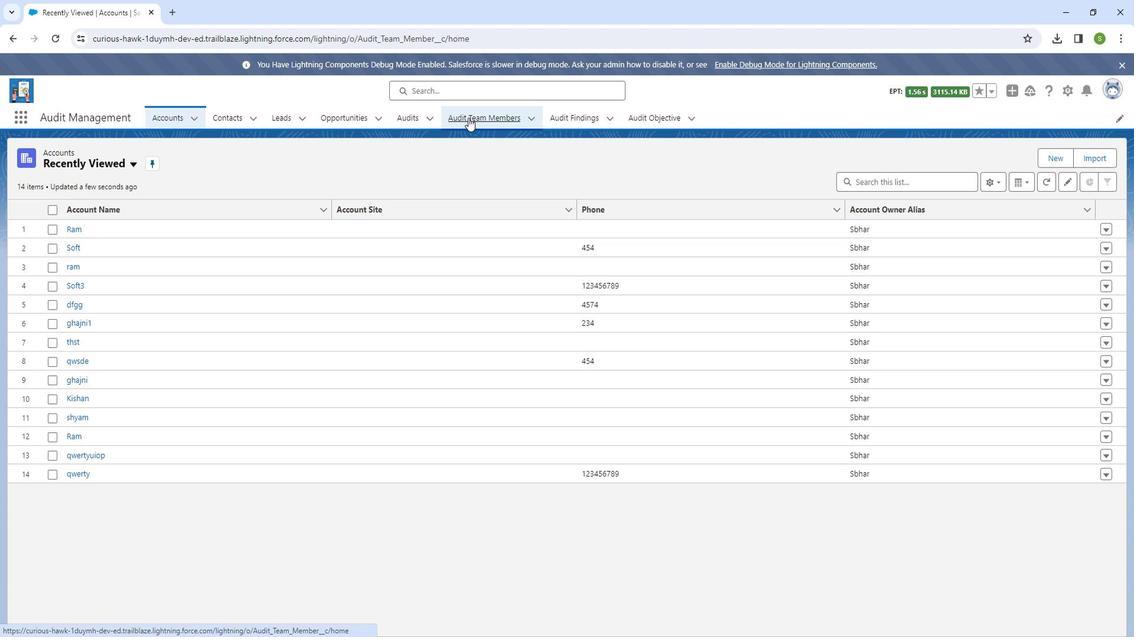 
Action: Mouse pressed left at (480, 125)
Screenshot: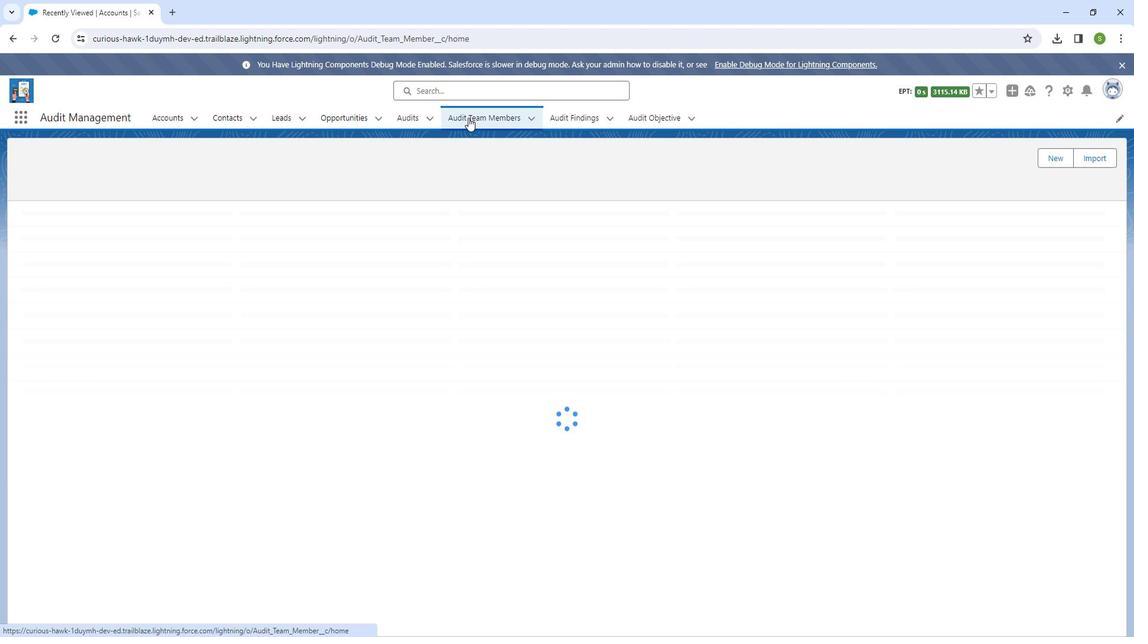 
Action: Mouse moved to (115, 169)
Screenshot: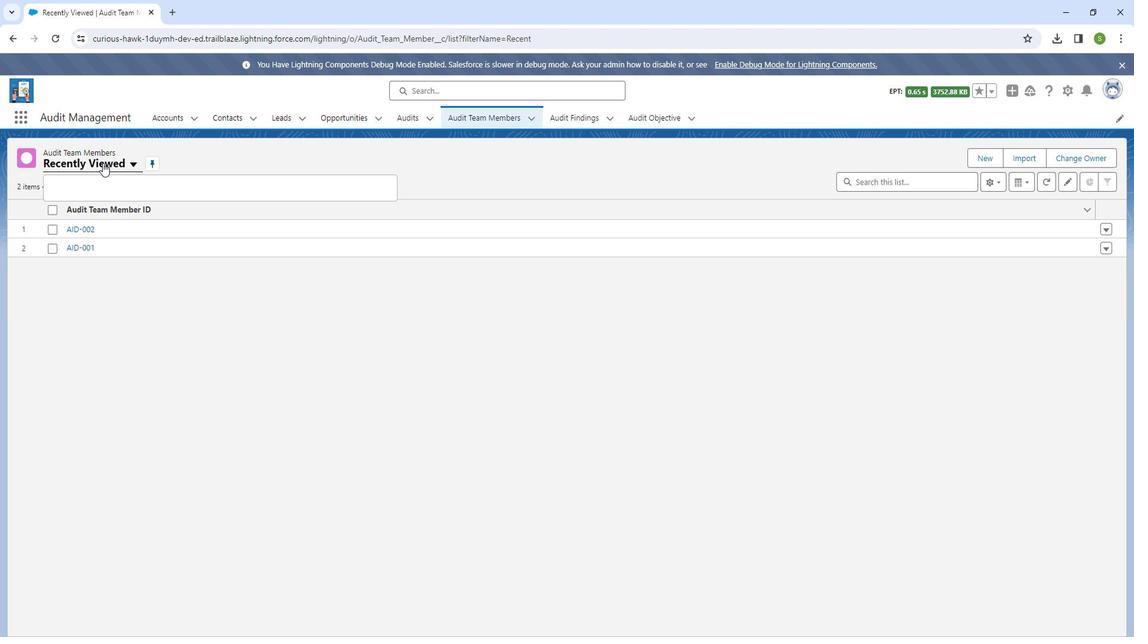 
Action: Mouse pressed left at (115, 169)
Screenshot: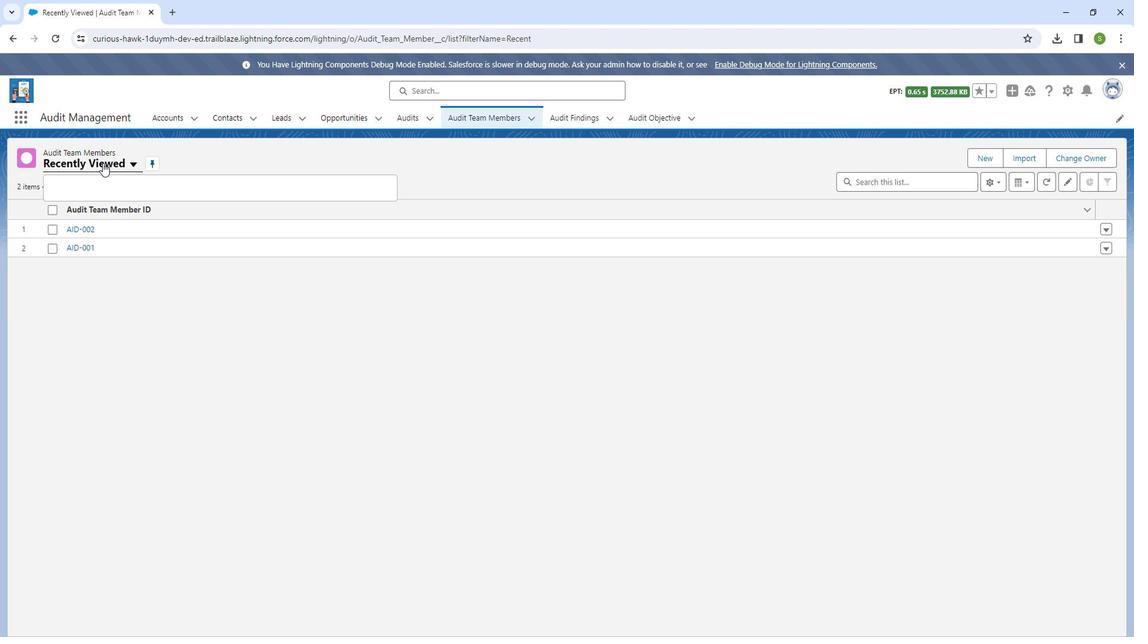 
Action: Mouse moved to (111, 208)
Screenshot: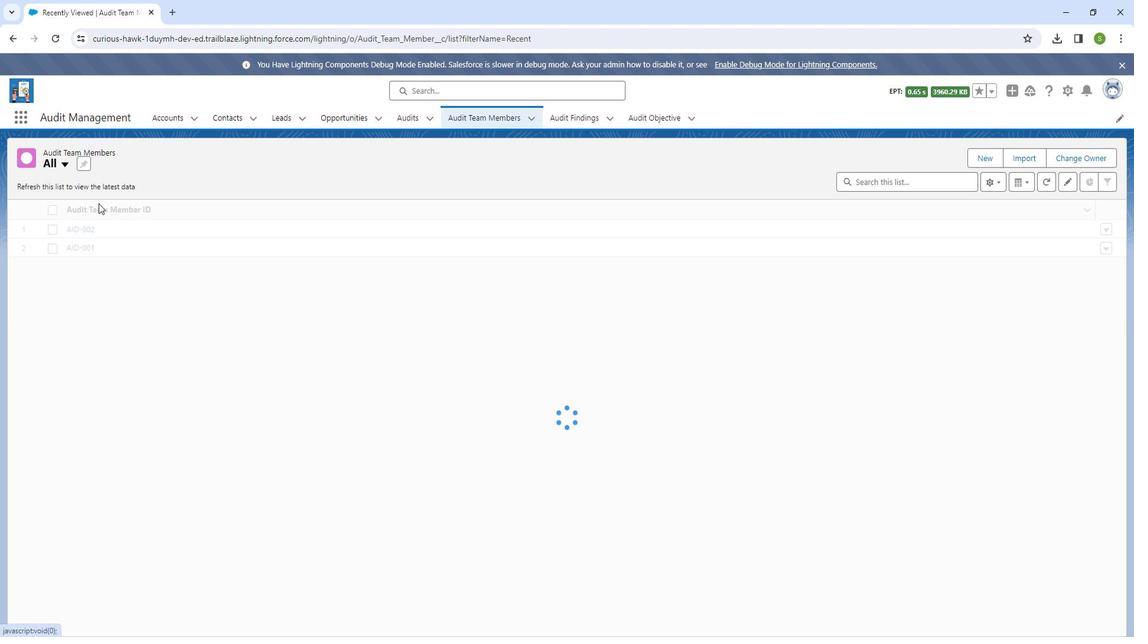 
Action: Mouse pressed left at (111, 208)
Screenshot: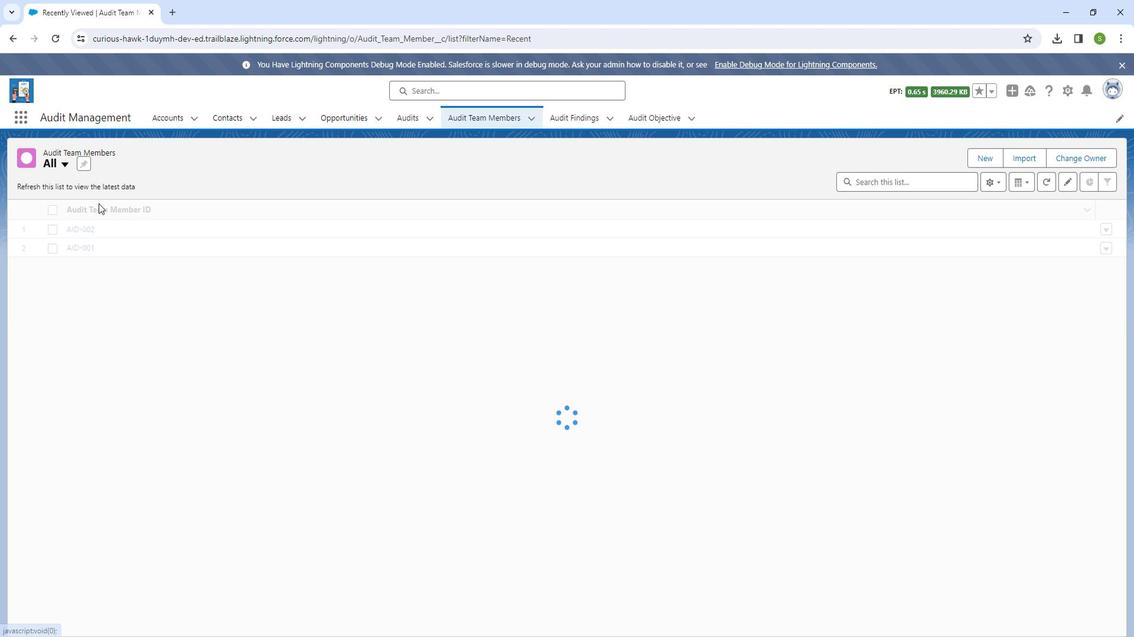 
Action: Mouse moved to (31, 128)
Screenshot: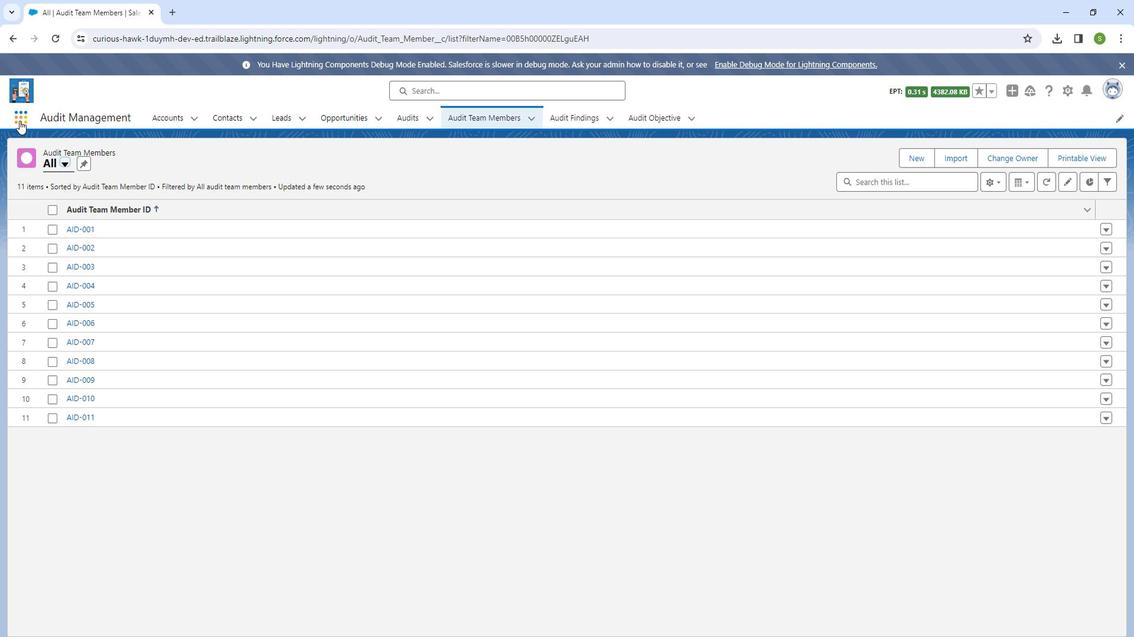 
Action: Mouse pressed left at (31, 128)
Screenshot: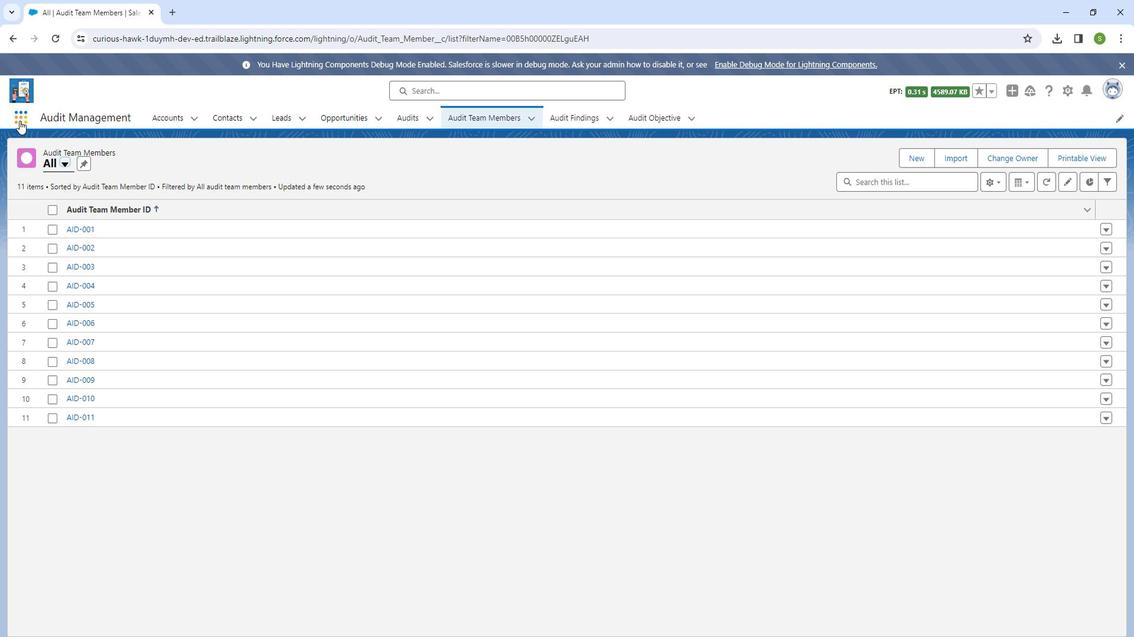 
Action: Mouse moved to (88, 163)
Screenshot: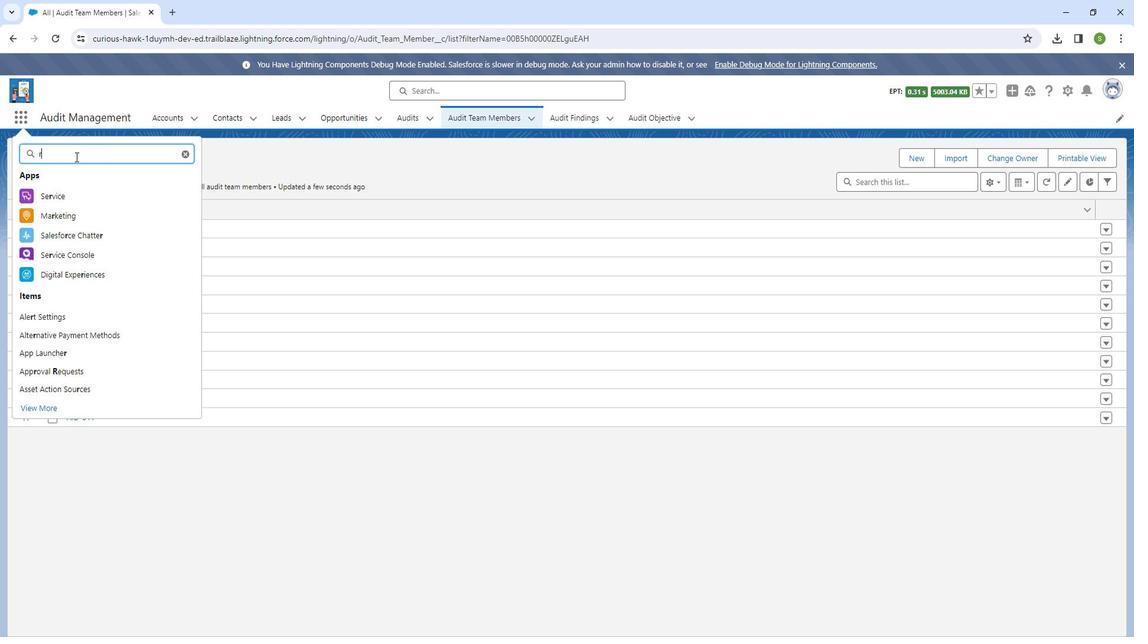 
Action: Key pressed r
Screenshot: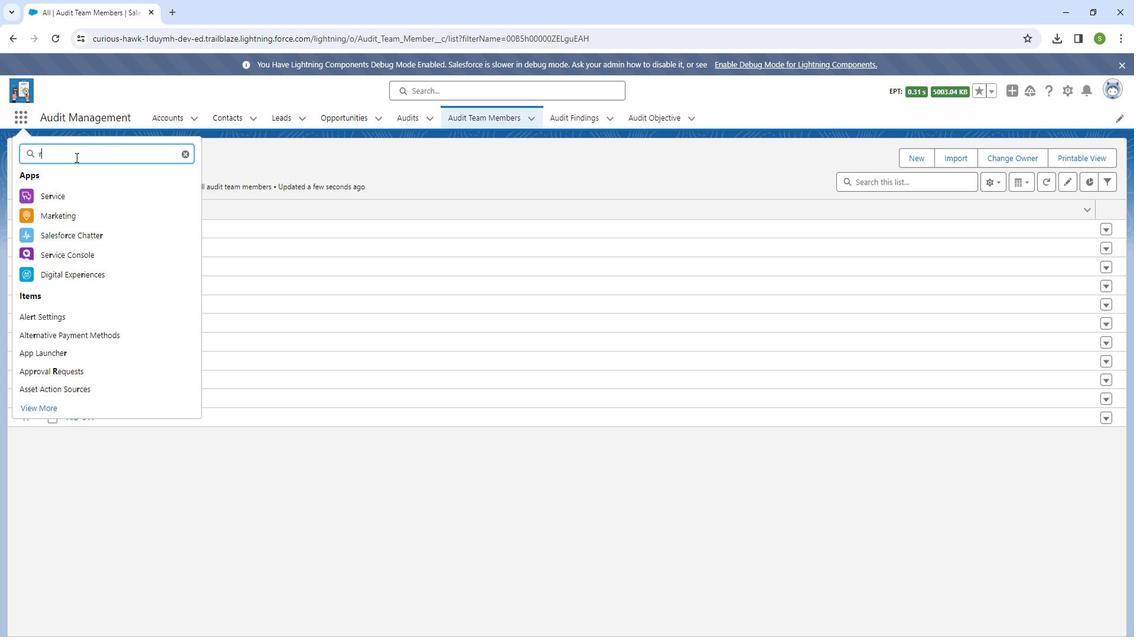 
Action: Mouse moved to (87, 164)
Screenshot: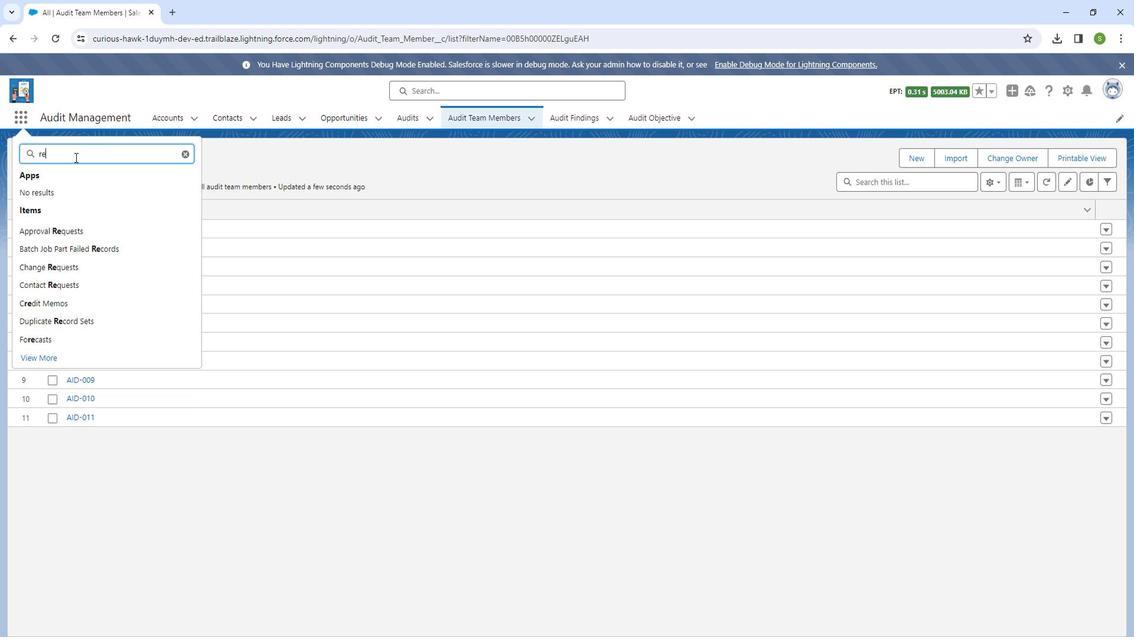 
Action: Key pressed ep
Screenshot: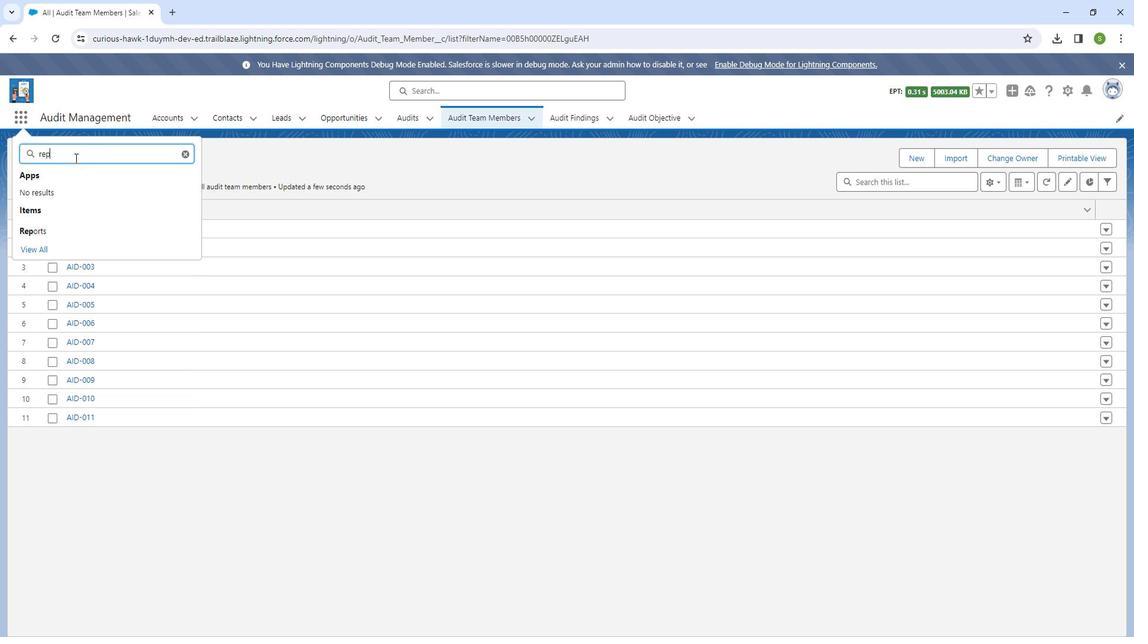 
Action: Mouse moved to (87, 164)
Screenshot: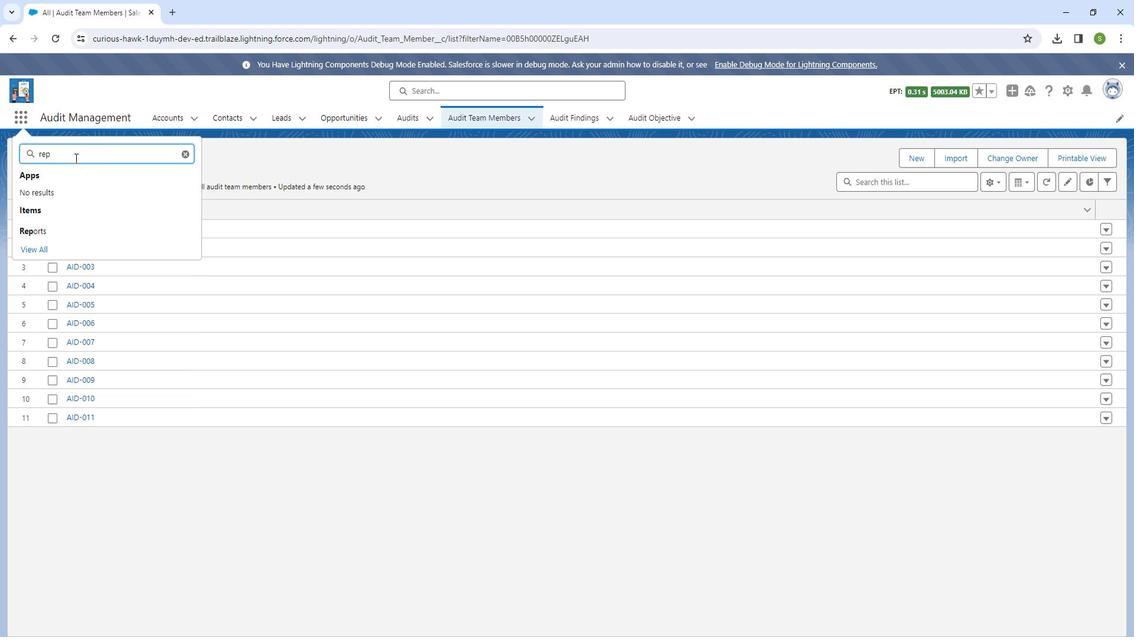 
Action: Key pressed o
Screenshot: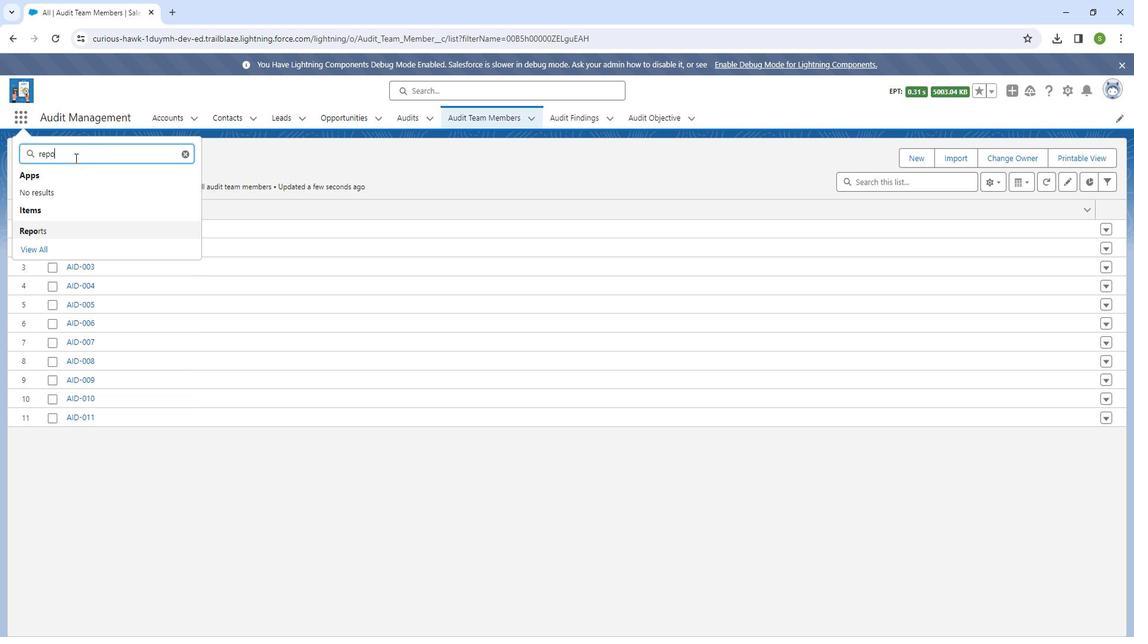 
Action: Mouse moved to (46, 236)
Screenshot: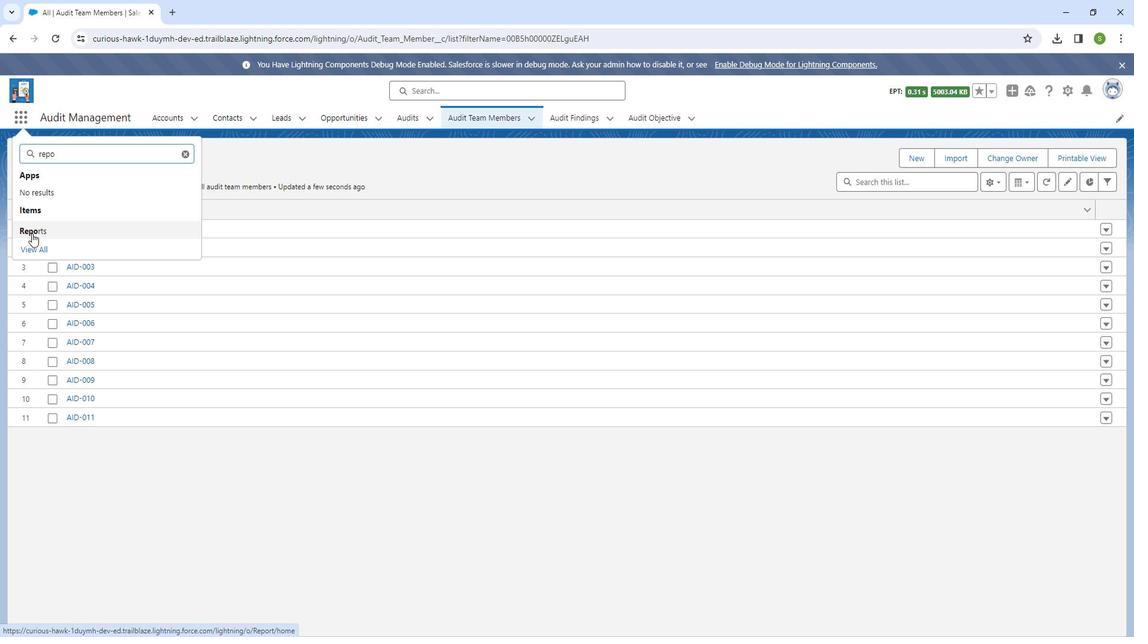
Action: Mouse pressed left at (46, 236)
Screenshot: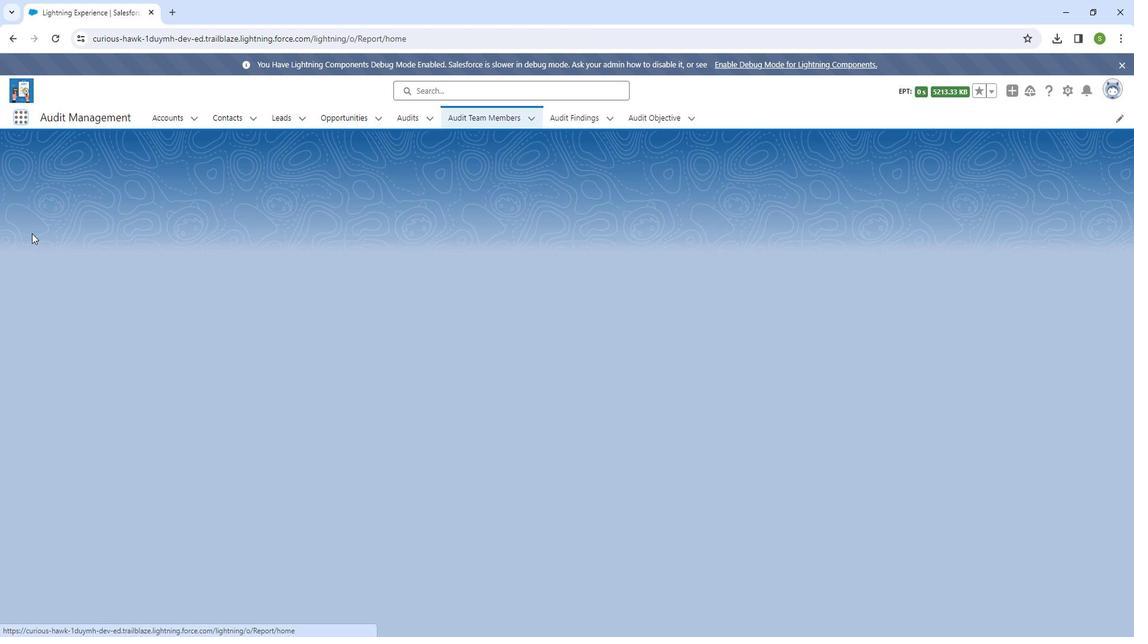 
Action: Mouse moved to (1001, 169)
Screenshot: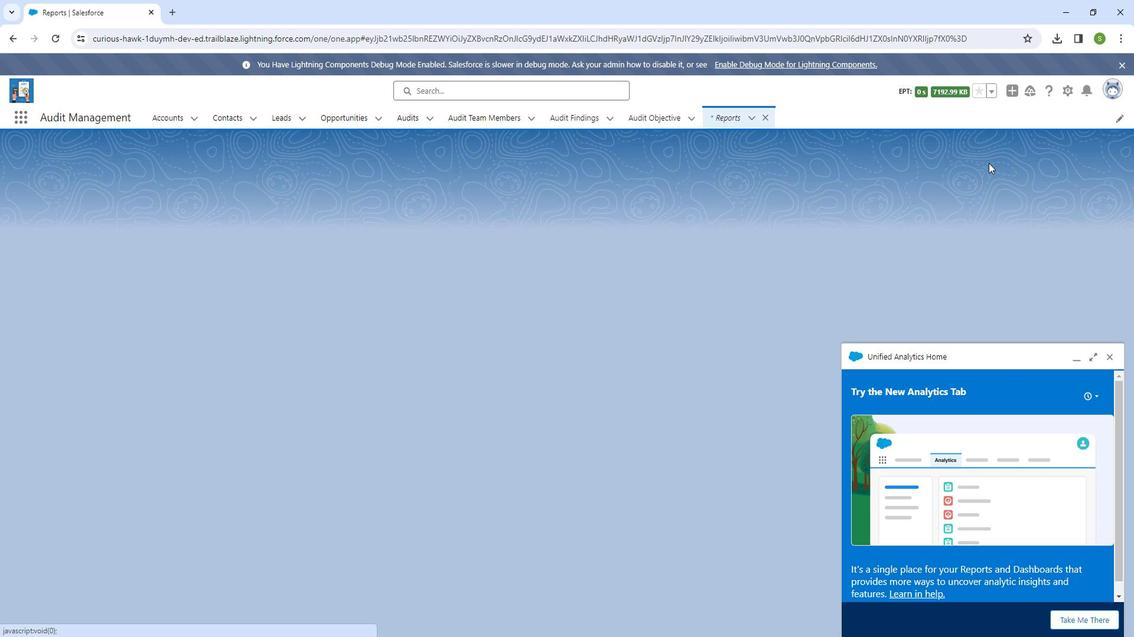 
Action: Mouse pressed left at (1001, 169)
Screenshot: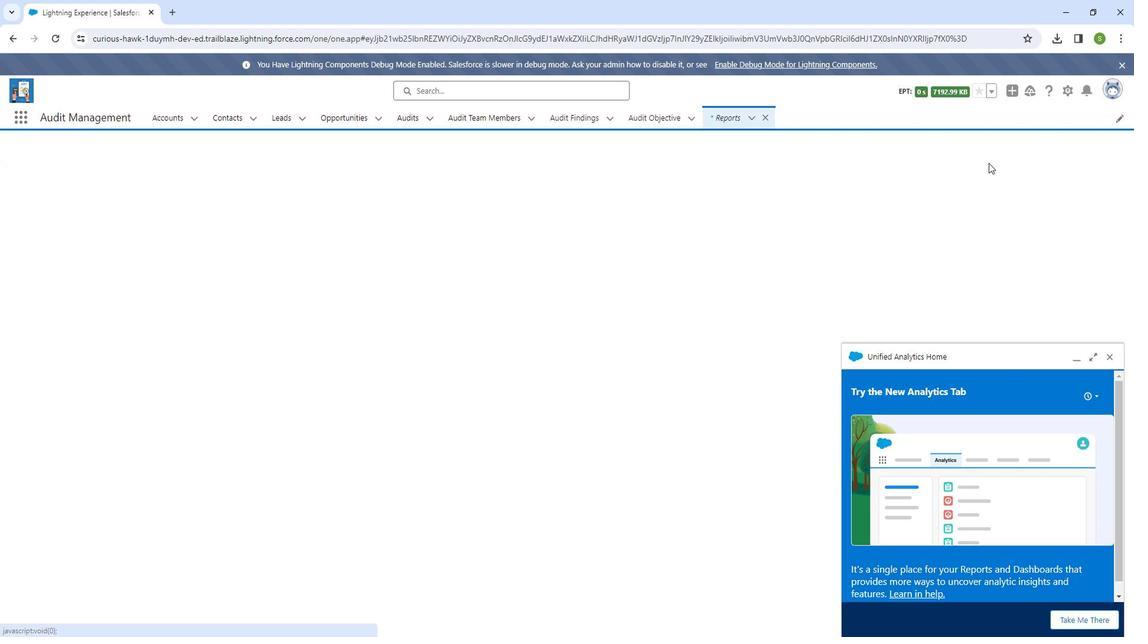 
Action: Mouse moved to (396, 240)
Screenshot: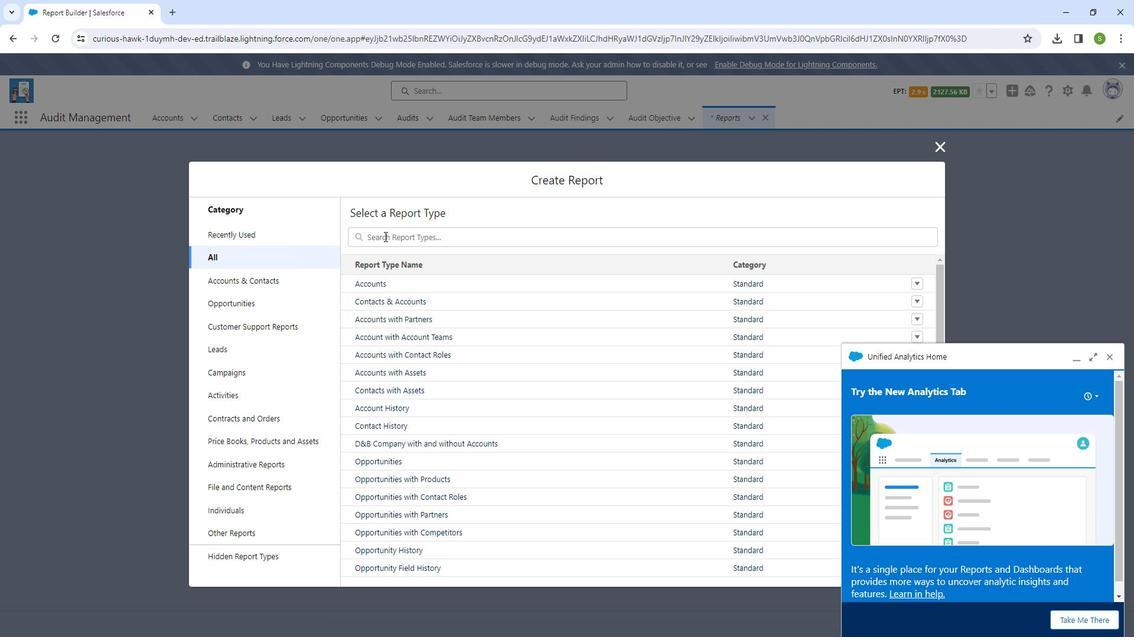 
Action: Mouse pressed left at (396, 240)
Screenshot: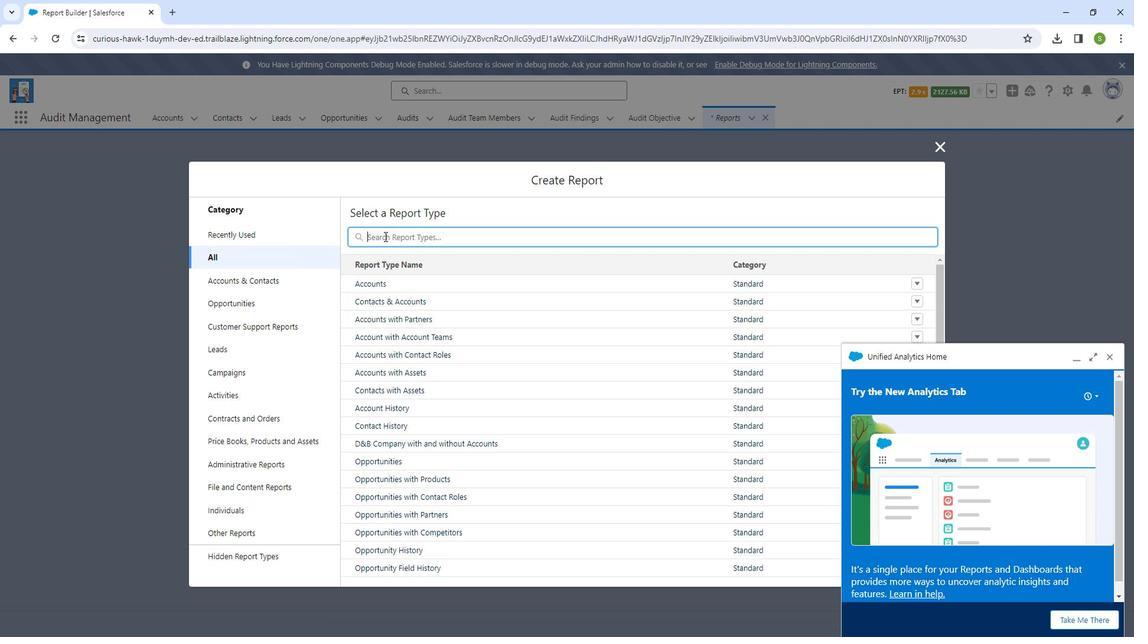 
Action: Key pressed au
Screenshot: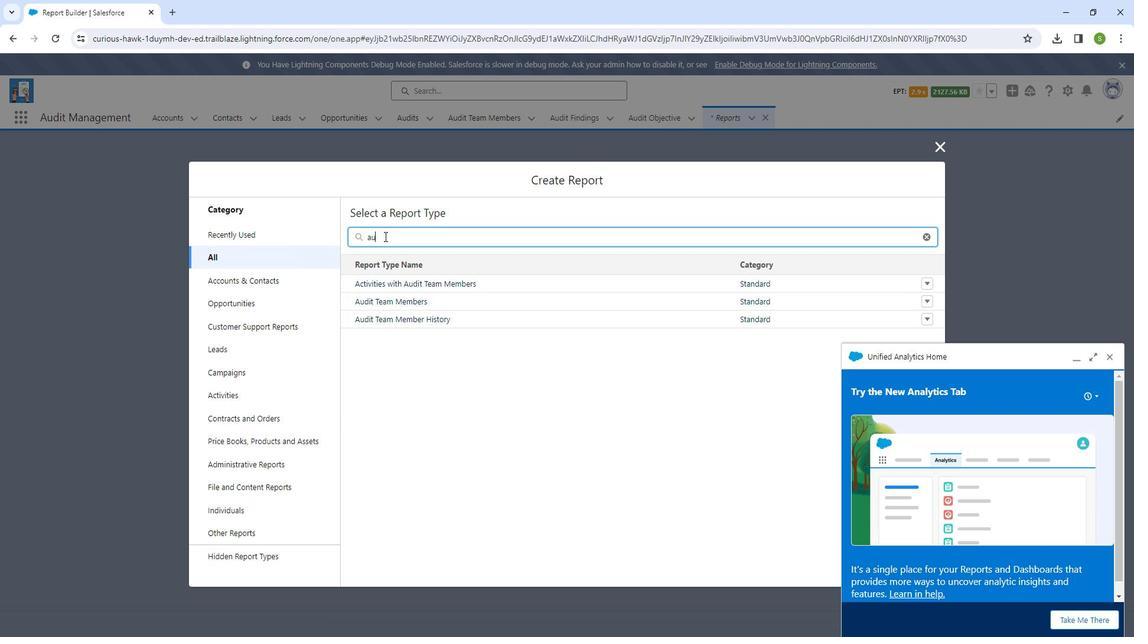
Action: Mouse moved to (428, 301)
Screenshot: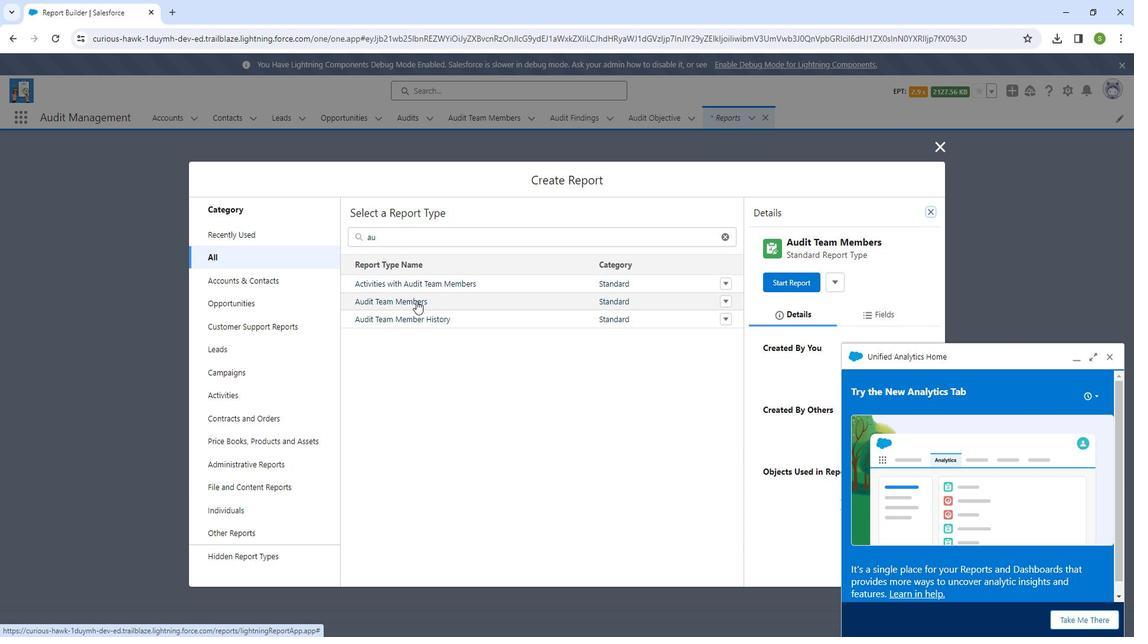 
Action: Mouse pressed left at (428, 301)
Screenshot: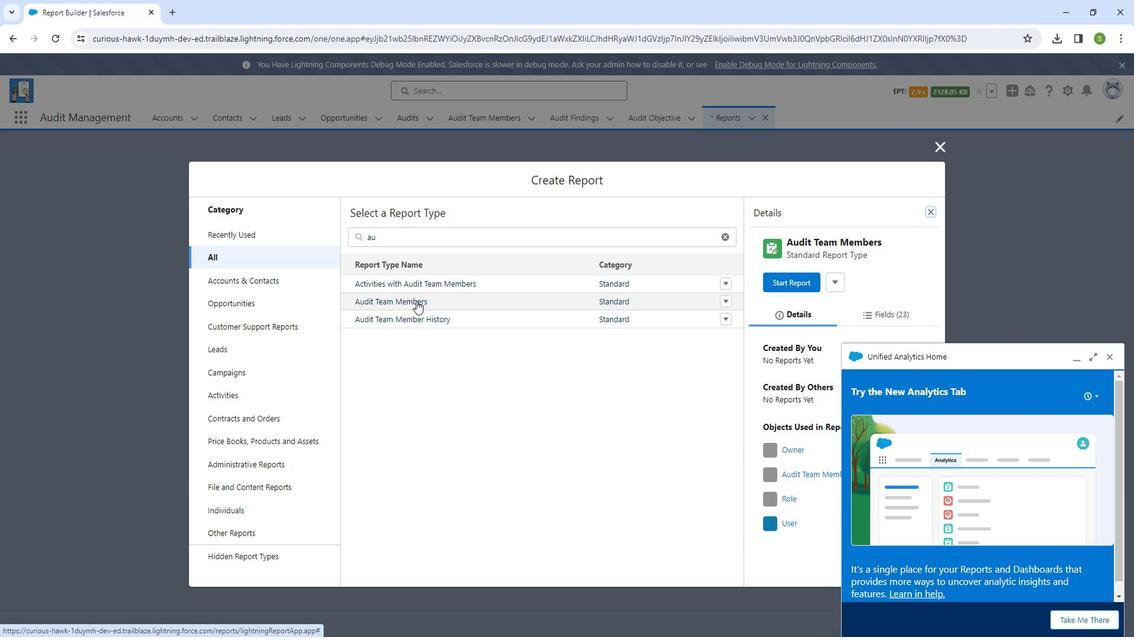 
Action: Mouse moved to (793, 284)
Screenshot: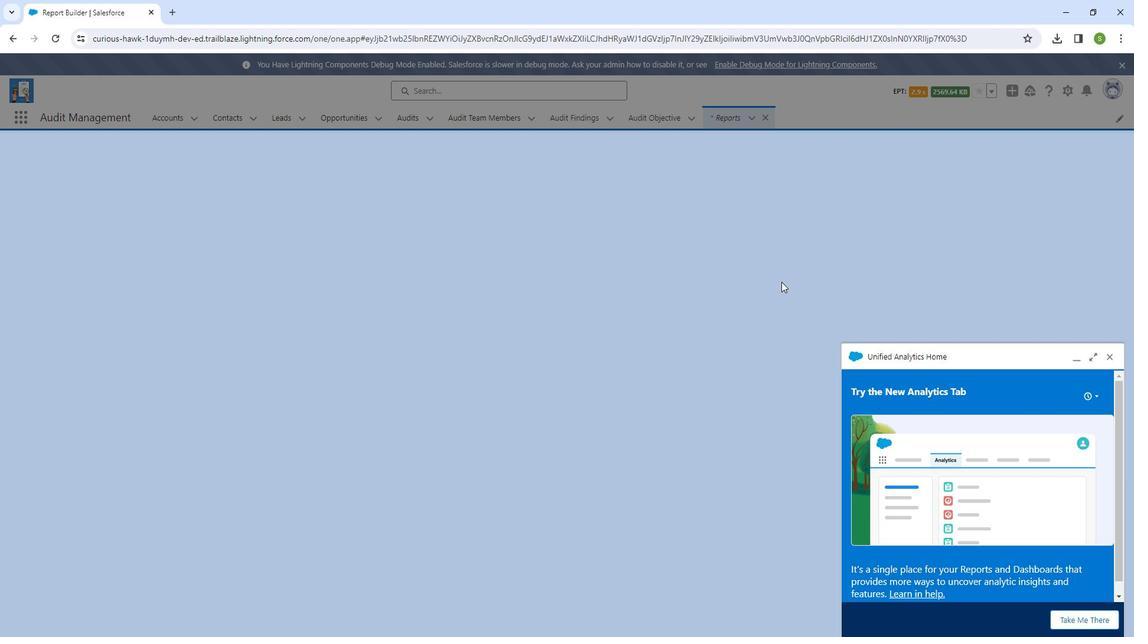 
Action: Mouse pressed left at (793, 284)
Screenshot: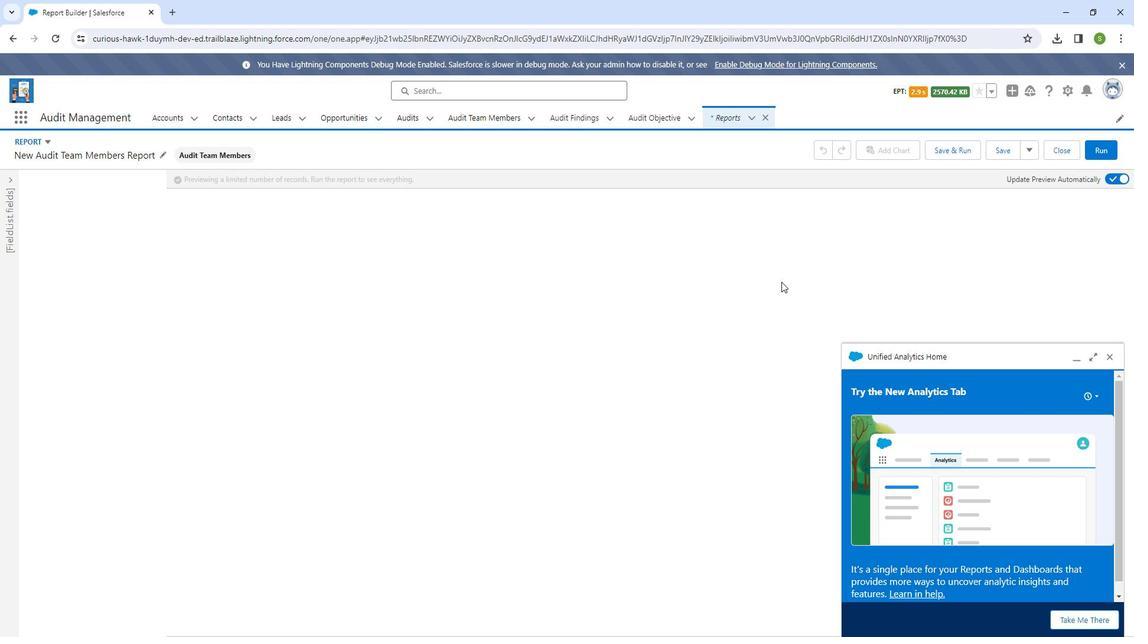 
Action: Mouse moved to (125, 320)
Screenshot: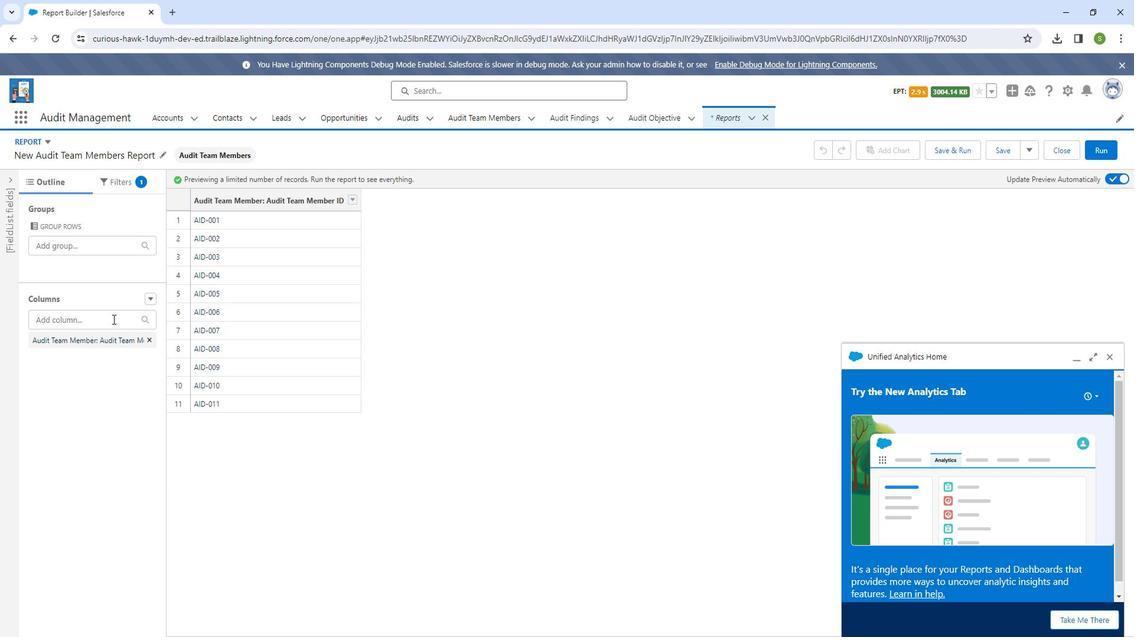 
Action: Mouse pressed left at (125, 320)
Screenshot: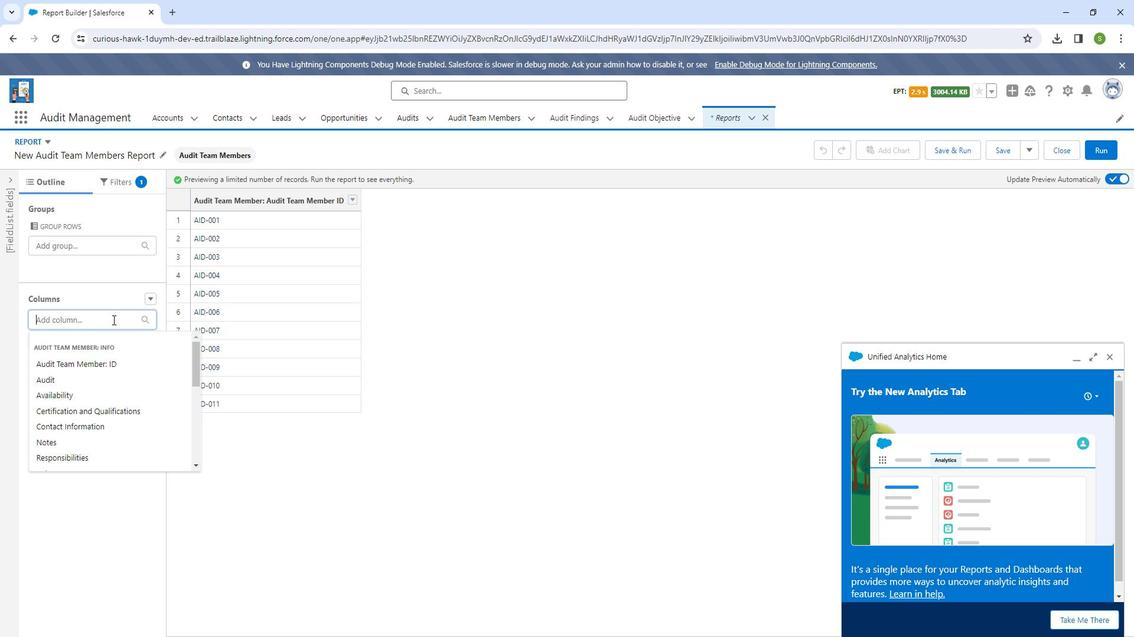
Action: Mouse moved to (77, 377)
Screenshot: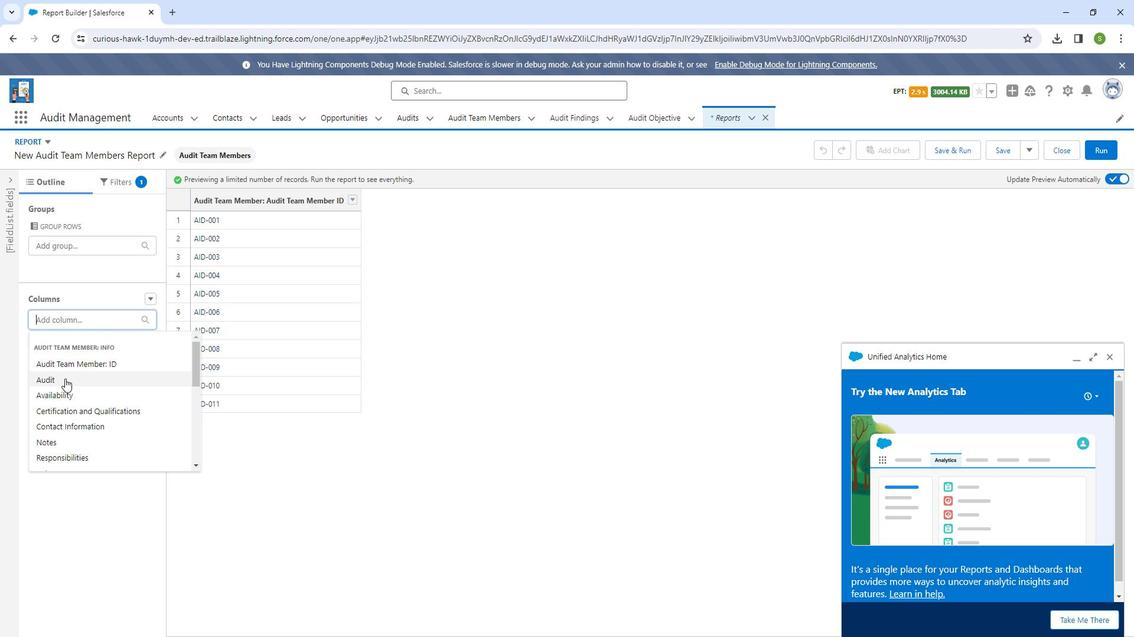 
Action: Mouse pressed left at (77, 377)
Screenshot: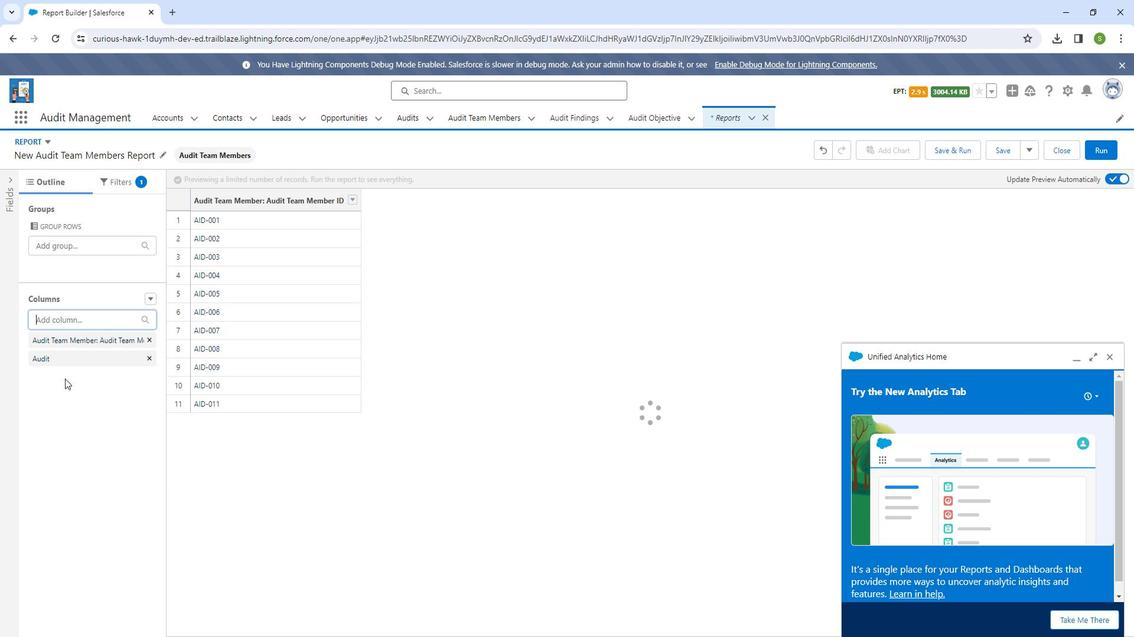 
Action: Mouse moved to (115, 318)
Screenshot: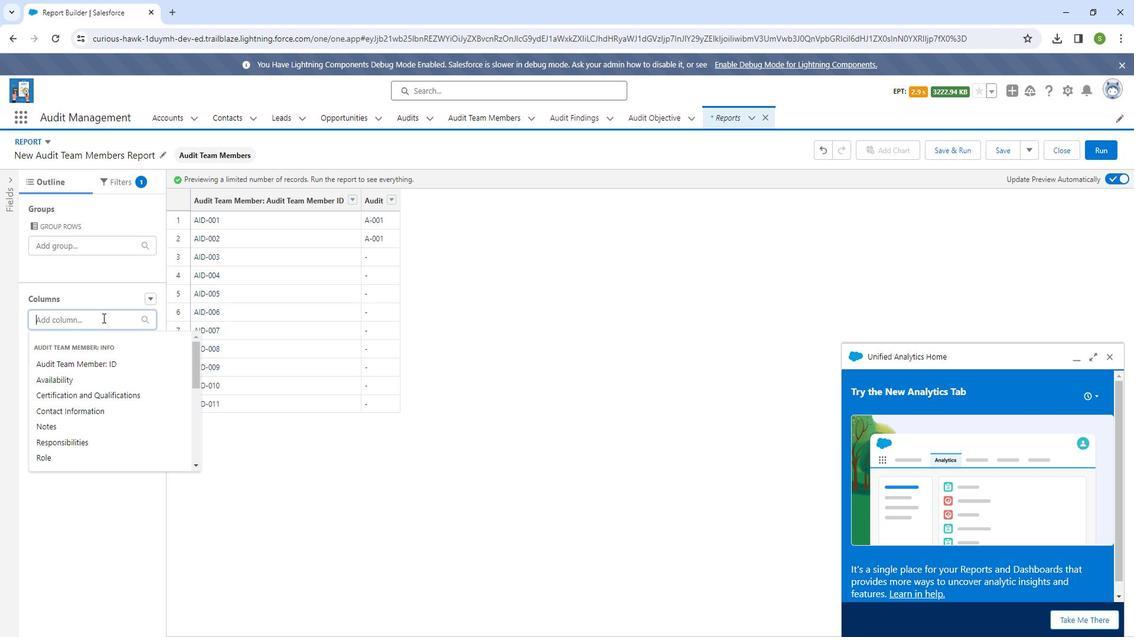
Action: Mouse pressed left at (115, 318)
Screenshot: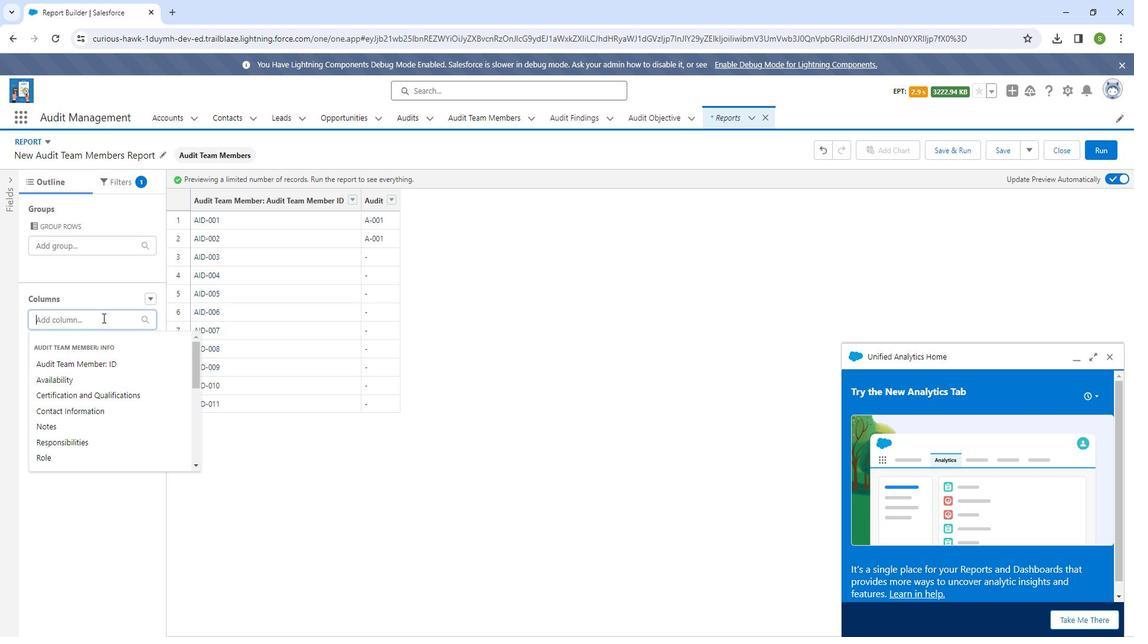 
Action: Mouse moved to (103, 380)
Screenshot: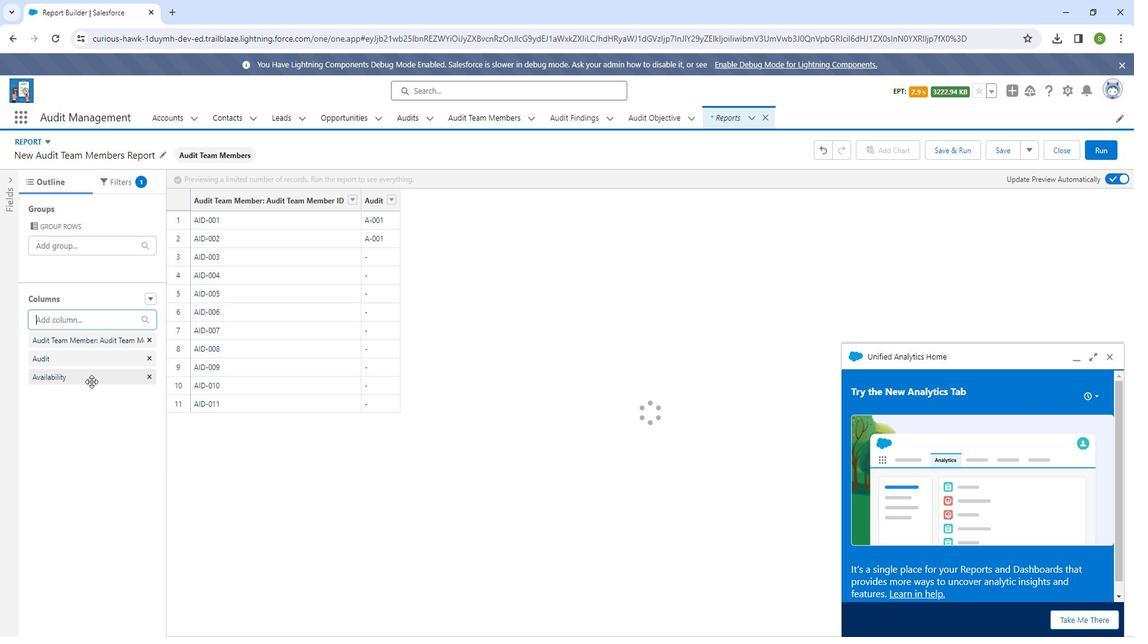 
Action: Mouse pressed left at (103, 380)
Screenshot: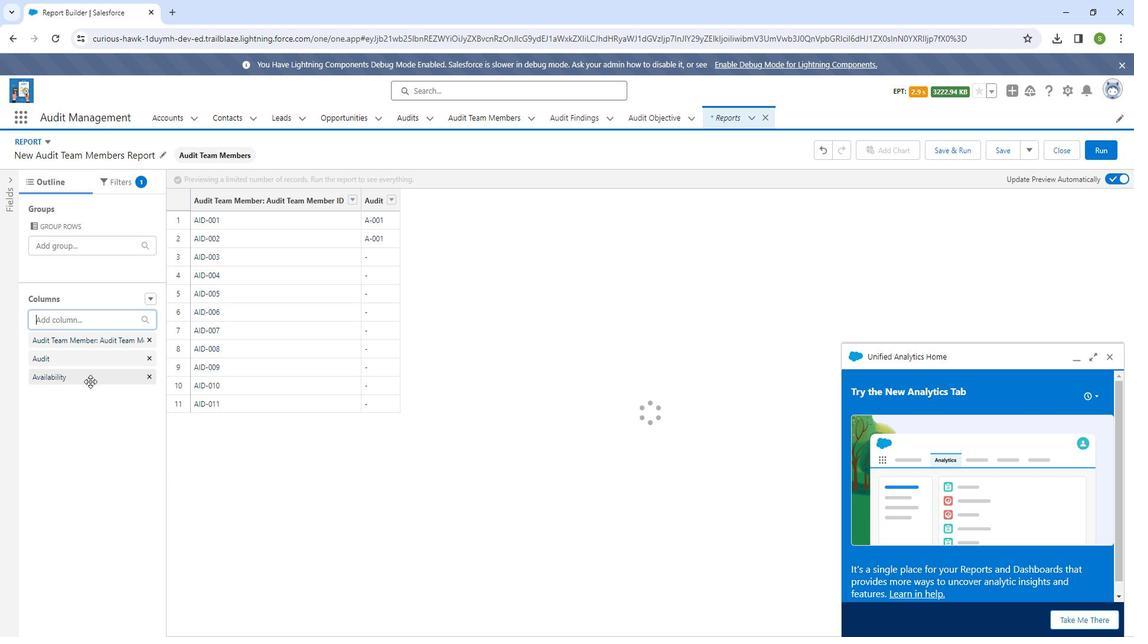
Action: Mouse moved to (99, 321)
Screenshot: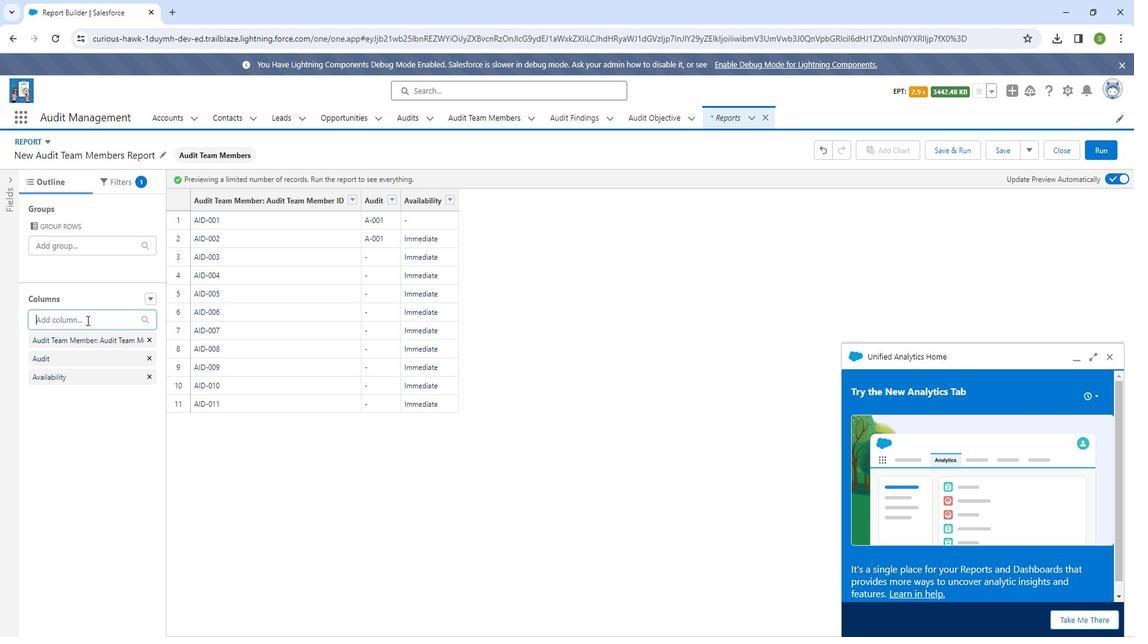 
Action: Mouse pressed left at (99, 321)
Screenshot: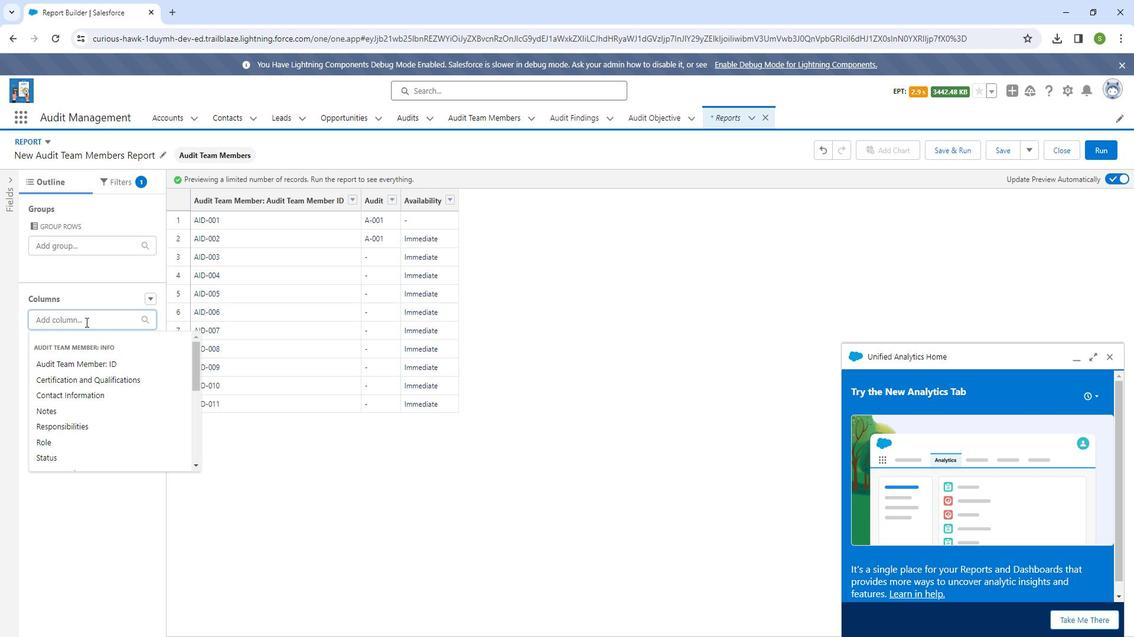 
Action: Mouse moved to (84, 408)
Screenshot: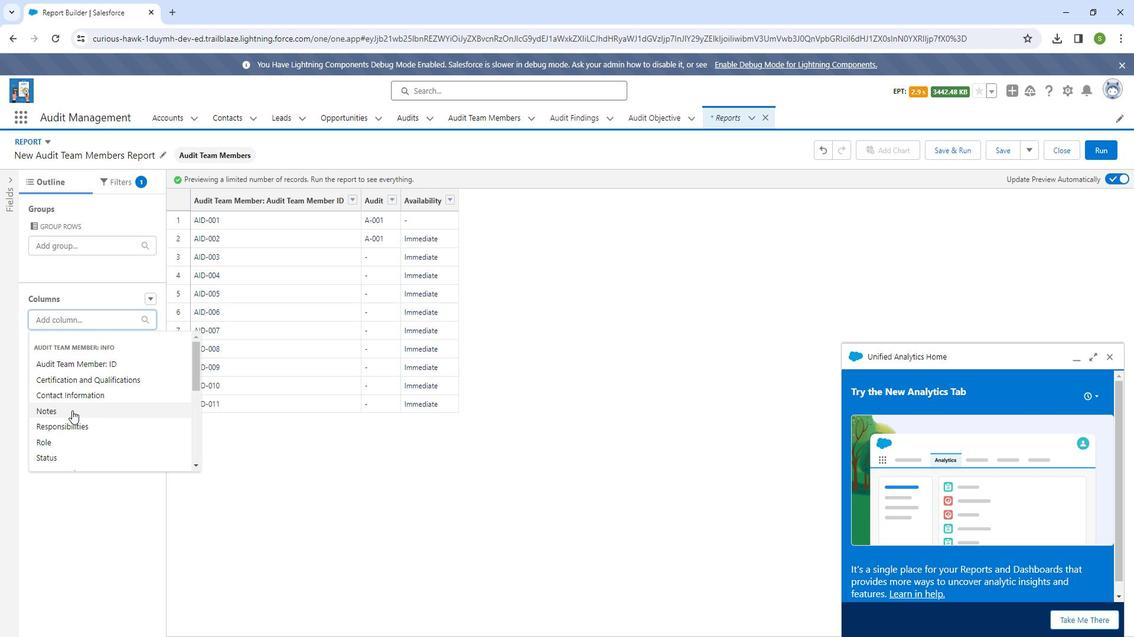 
Action: Mouse pressed left at (84, 408)
Screenshot: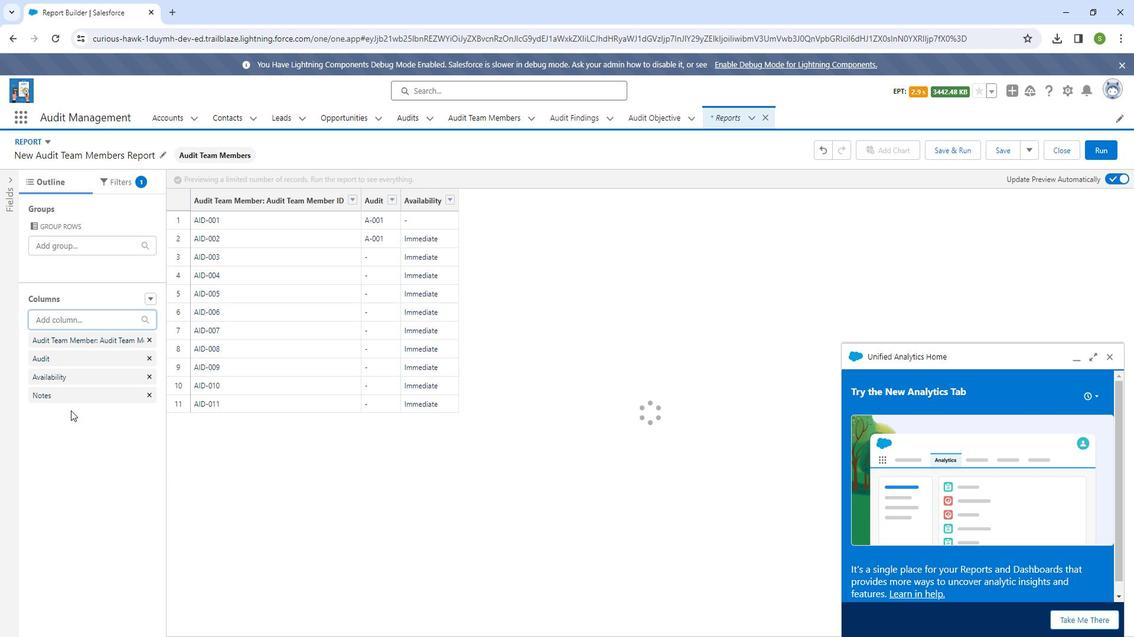 
Action: Mouse moved to (100, 321)
Screenshot: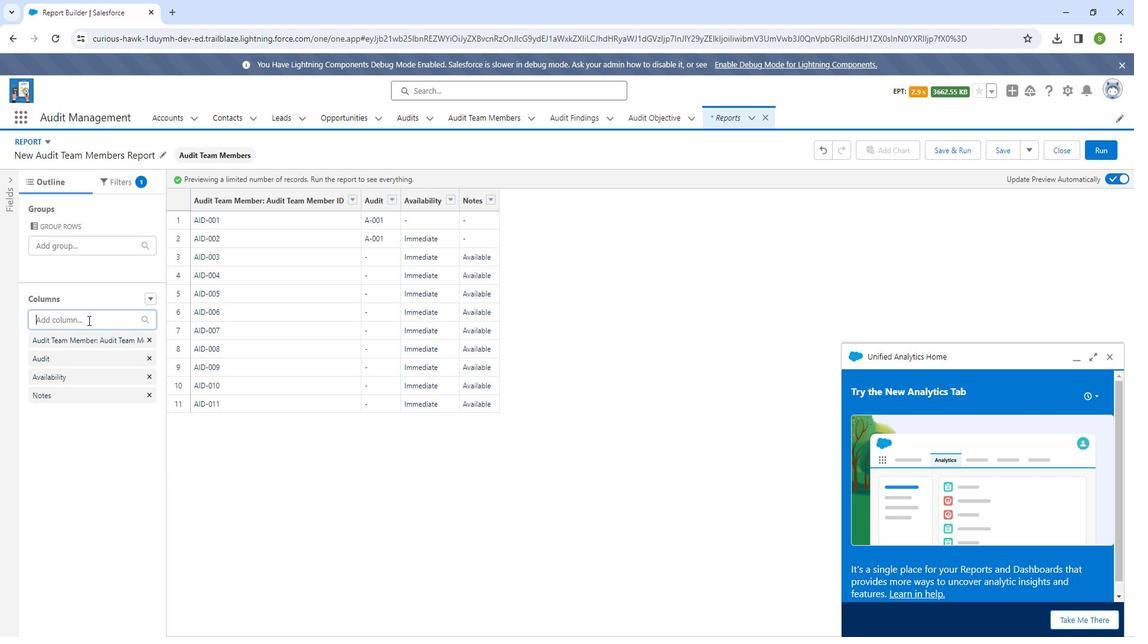 
Action: Mouse pressed left at (100, 321)
Screenshot: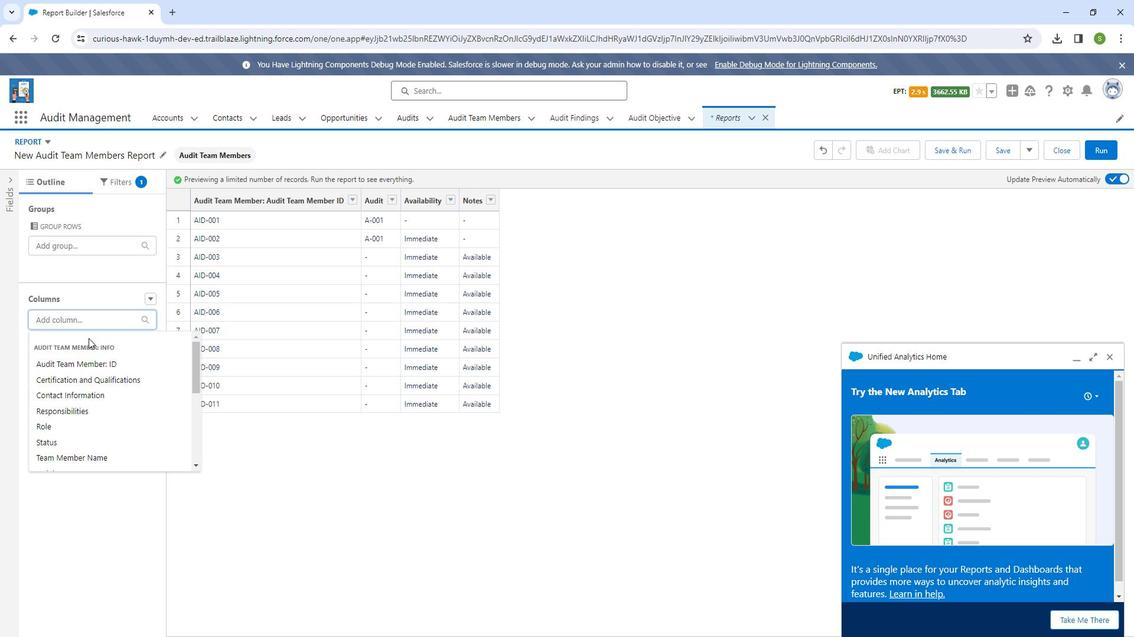 
Action: Mouse moved to (93, 450)
Screenshot: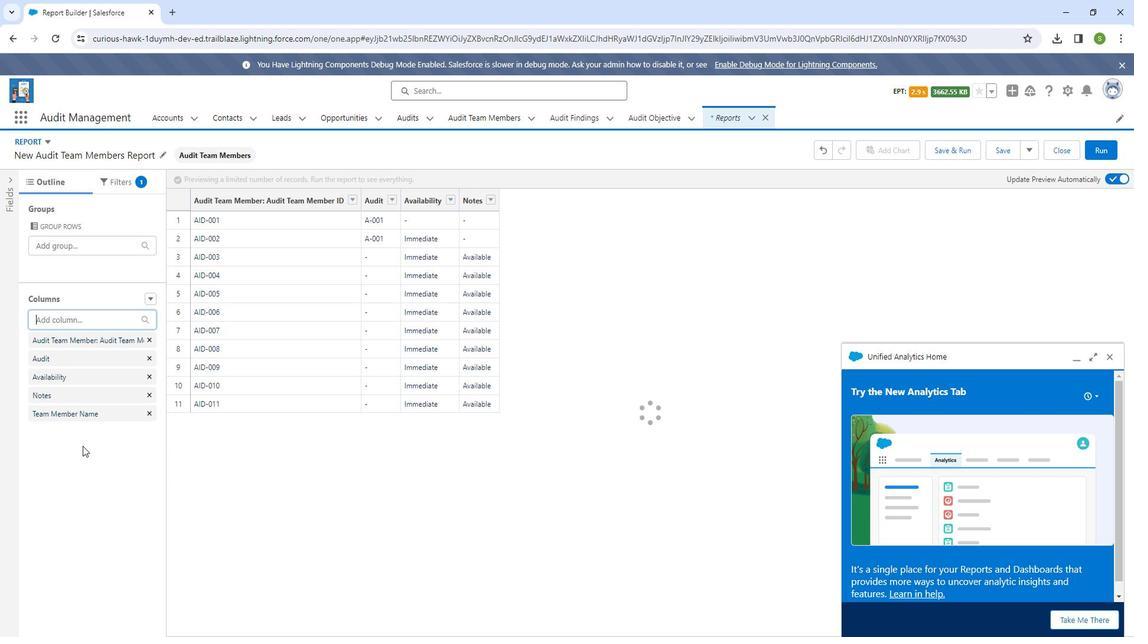 
Action: Mouse pressed left at (93, 450)
Screenshot: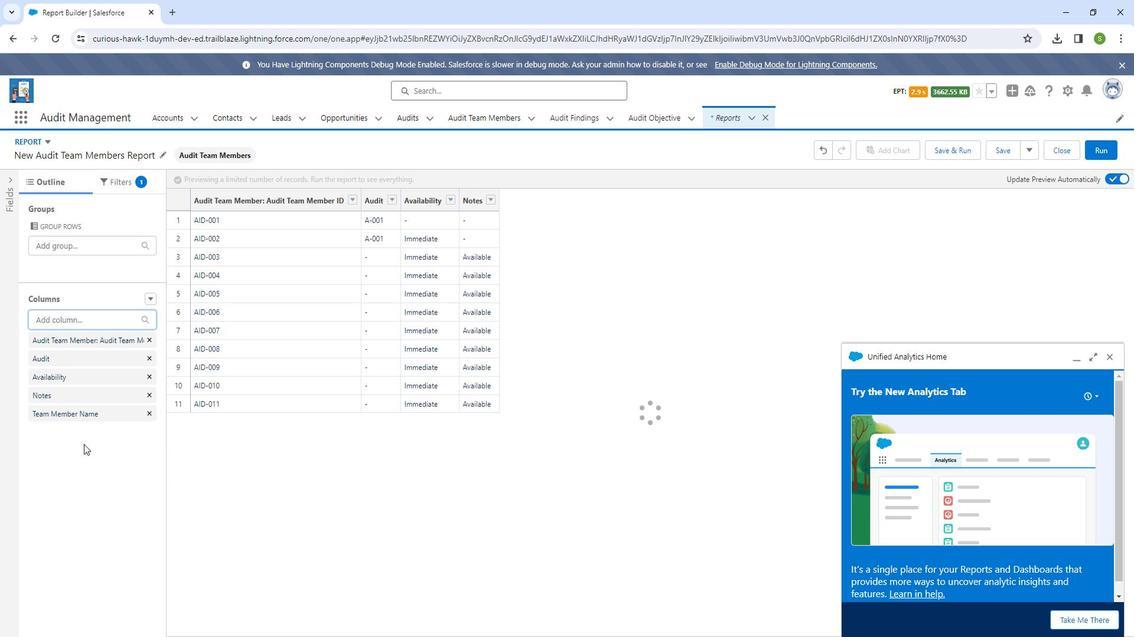 
Action: Mouse moved to (140, 318)
Screenshot: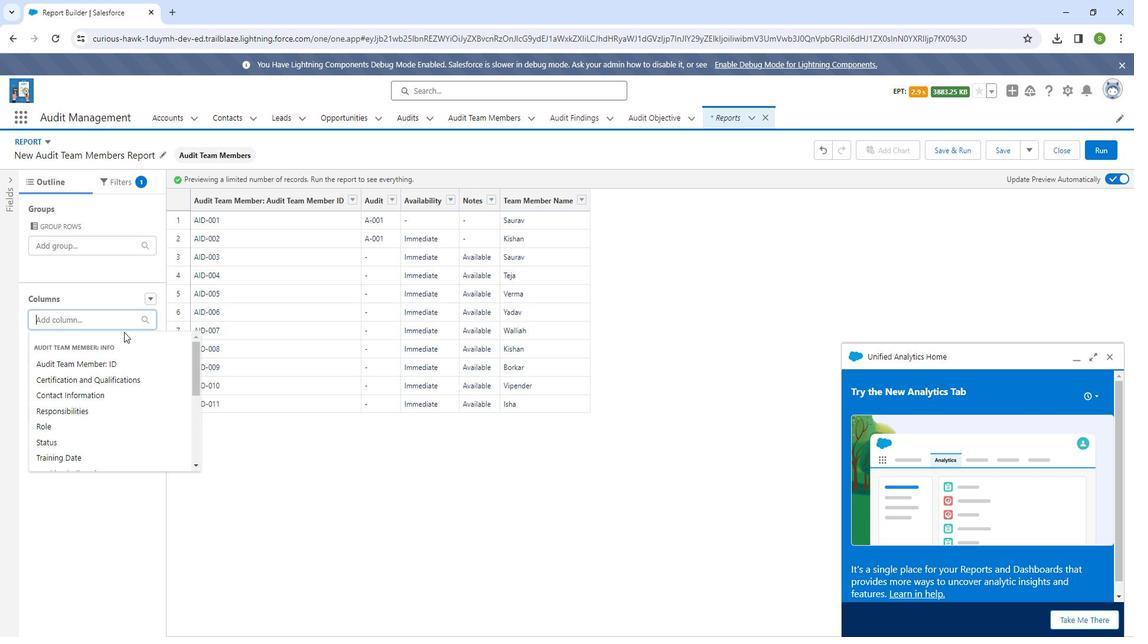 
Action: Mouse pressed left at (140, 318)
Screenshot: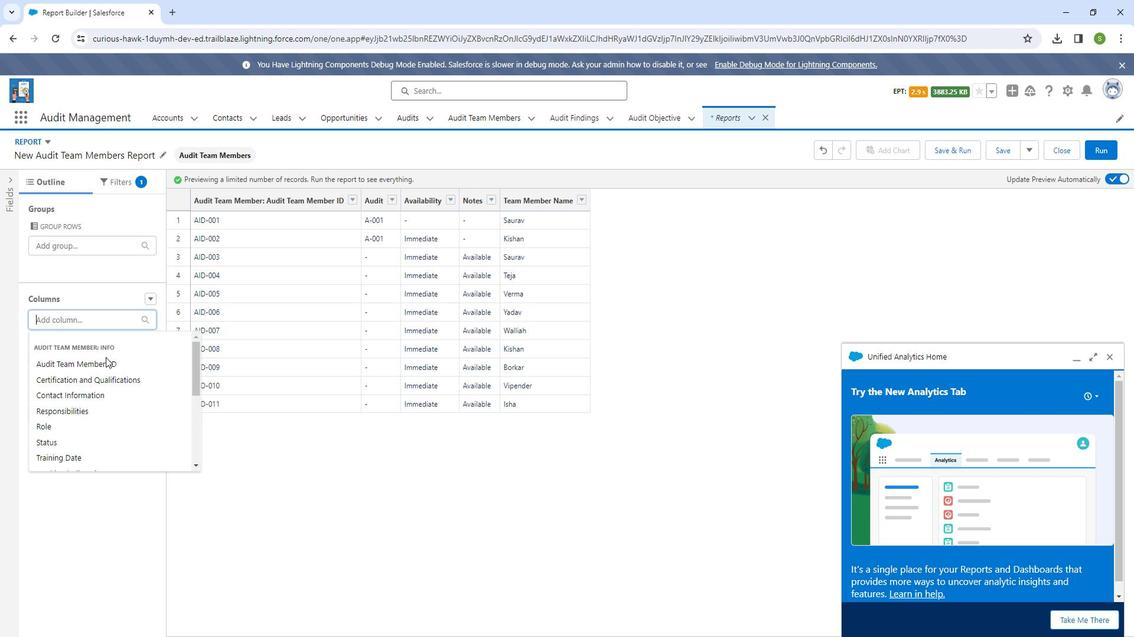 
Action: Mouse moved to (100, 441)
Screenshot: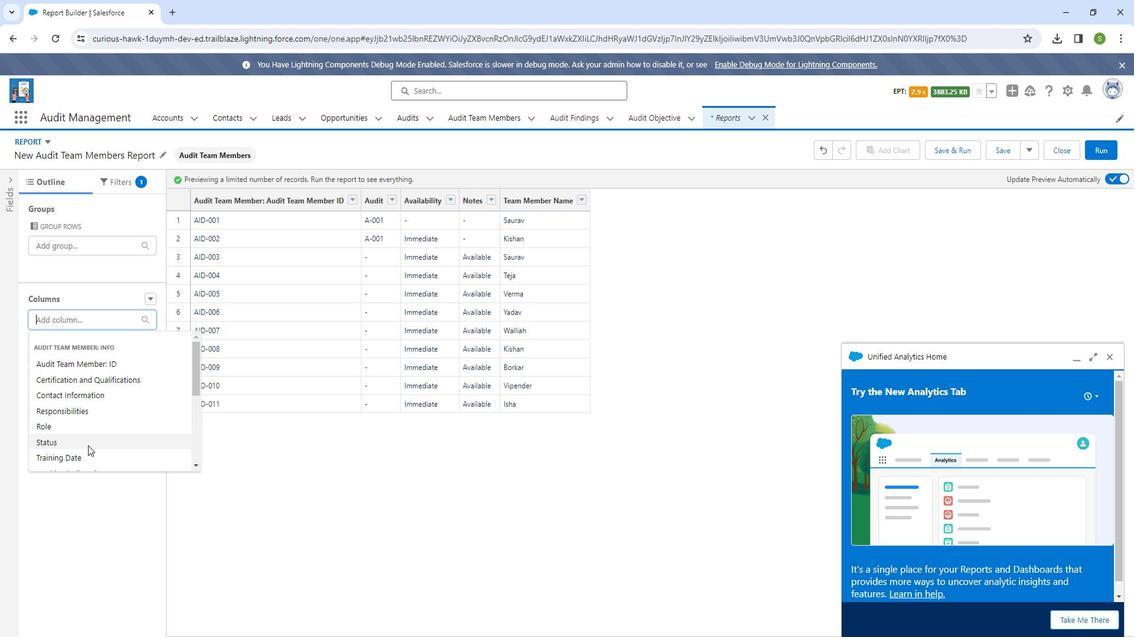 
Action: Mouse pressed left at (100, 441)
Screenshot: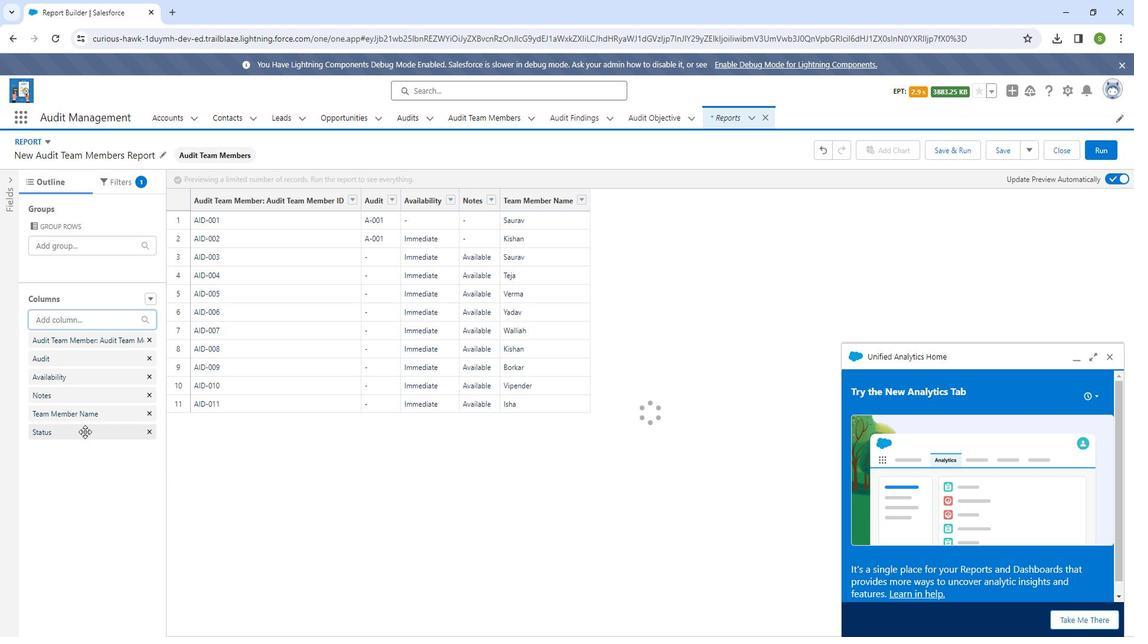 
Action: Mouse moved to (90, 322)
Screenshot: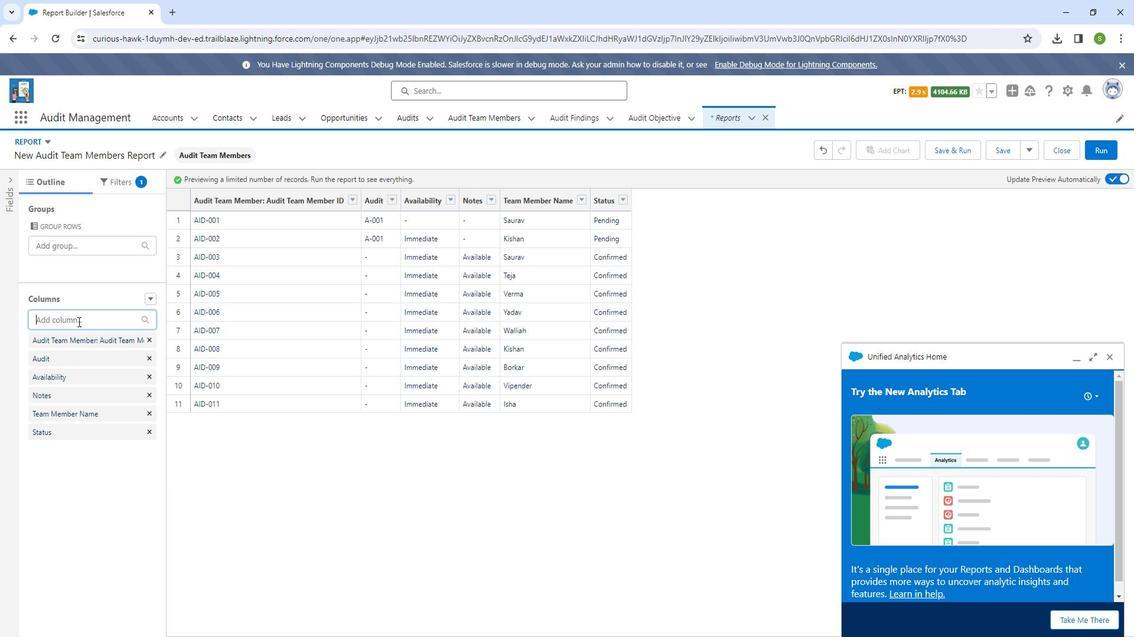 
Action: Mouse pressed left at (90, 322)
Screenshot: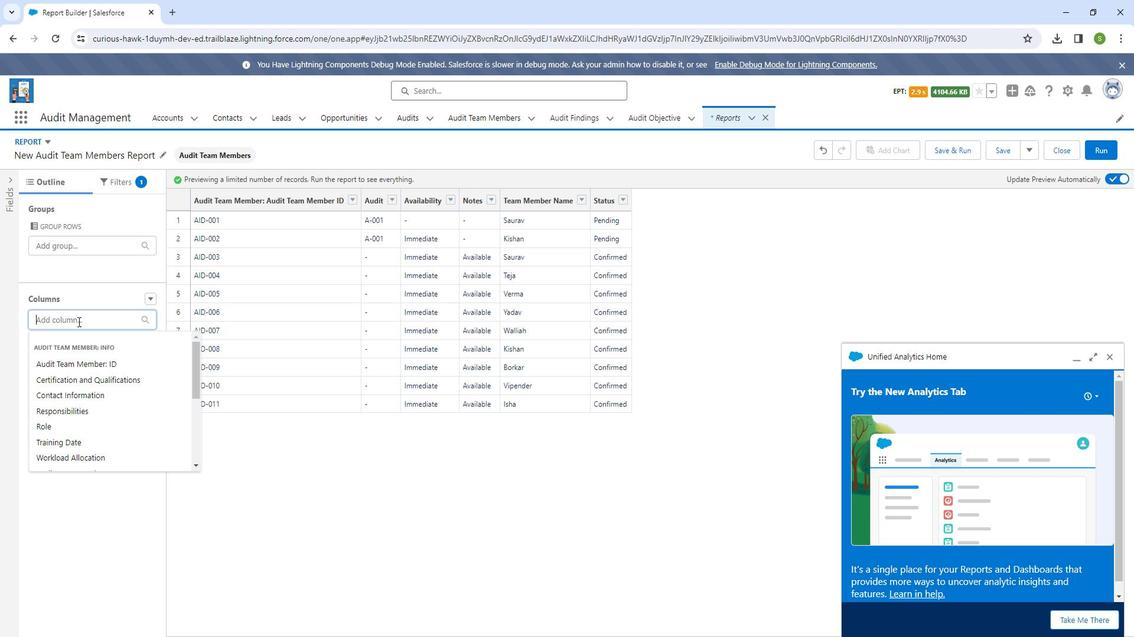 
Action: Mouse moved to (90, 421)
Screenshot: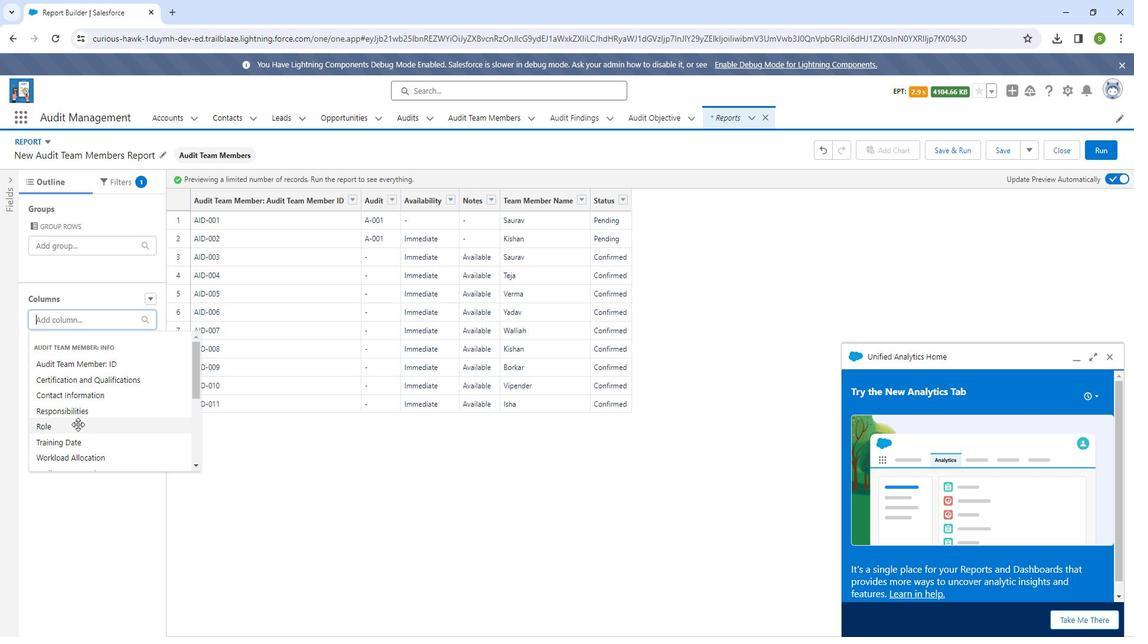 
Action: Mouse pressed left at (90, 421)
Screenshot: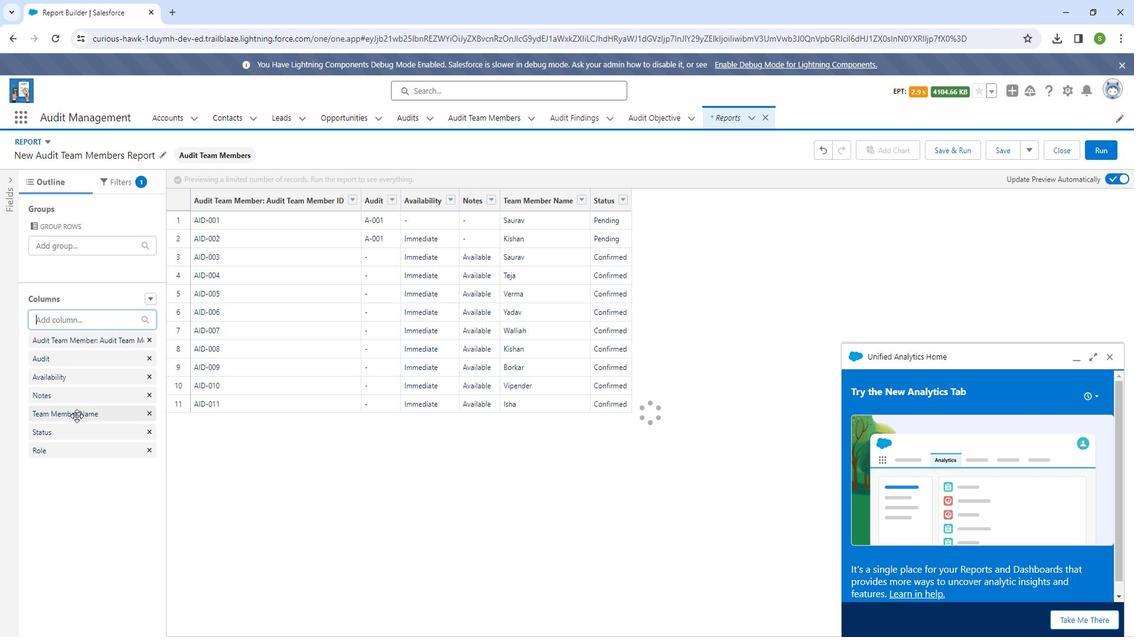 
Action: Mouse moved to (122, 324)
Screenshot: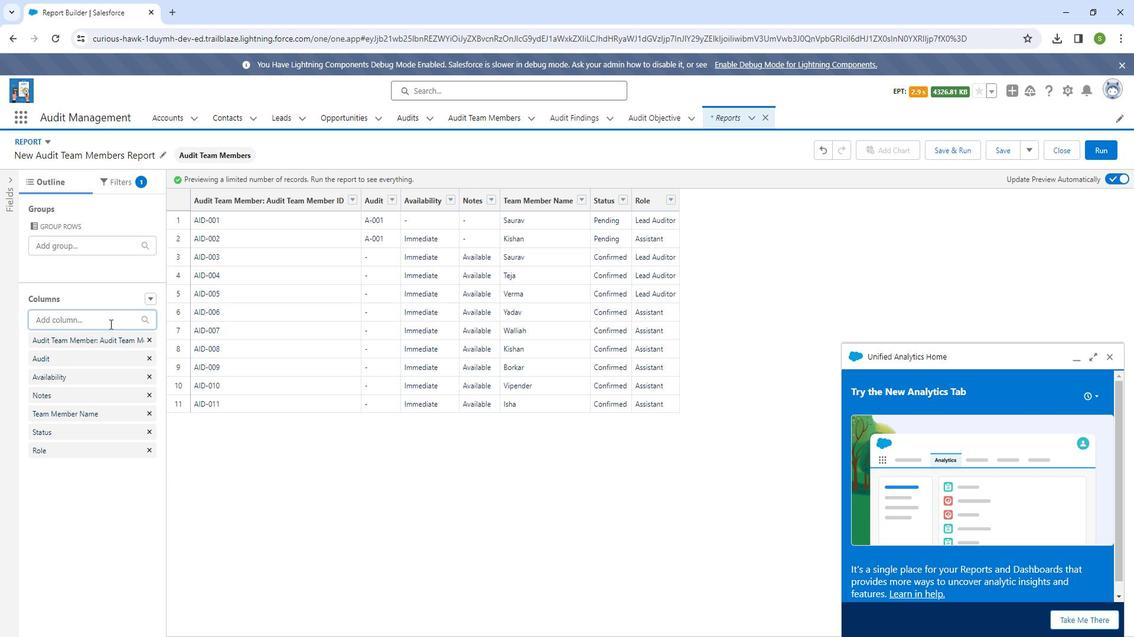 
Action: Mouse pressed left at (122, 324)
Screenshot: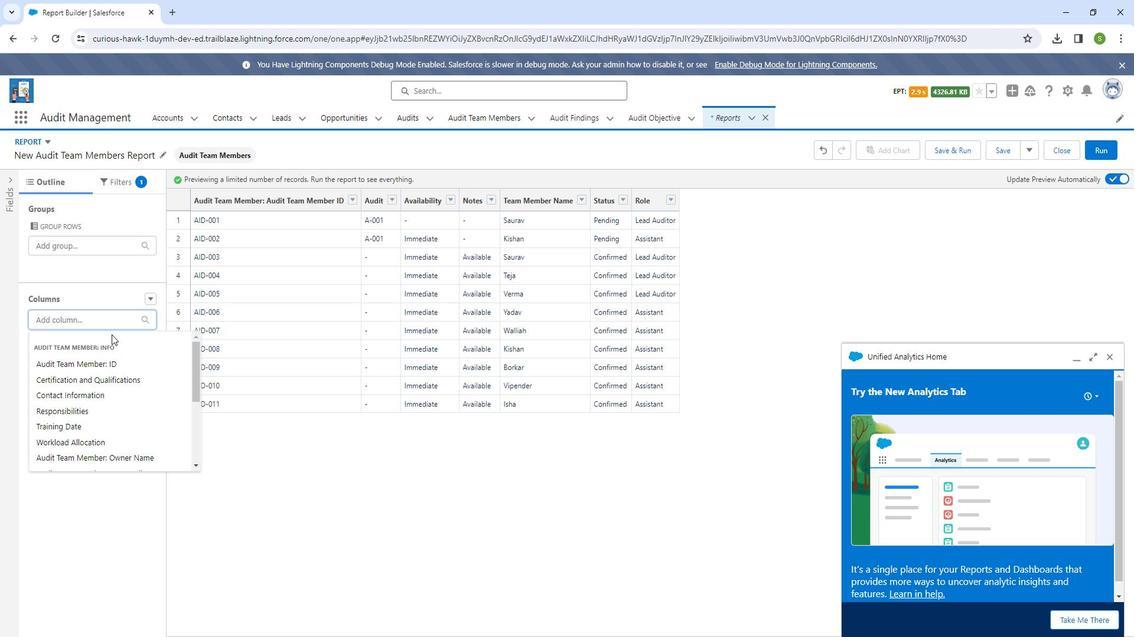 
Action: Mouse moved to (118, 438)
Screenshot: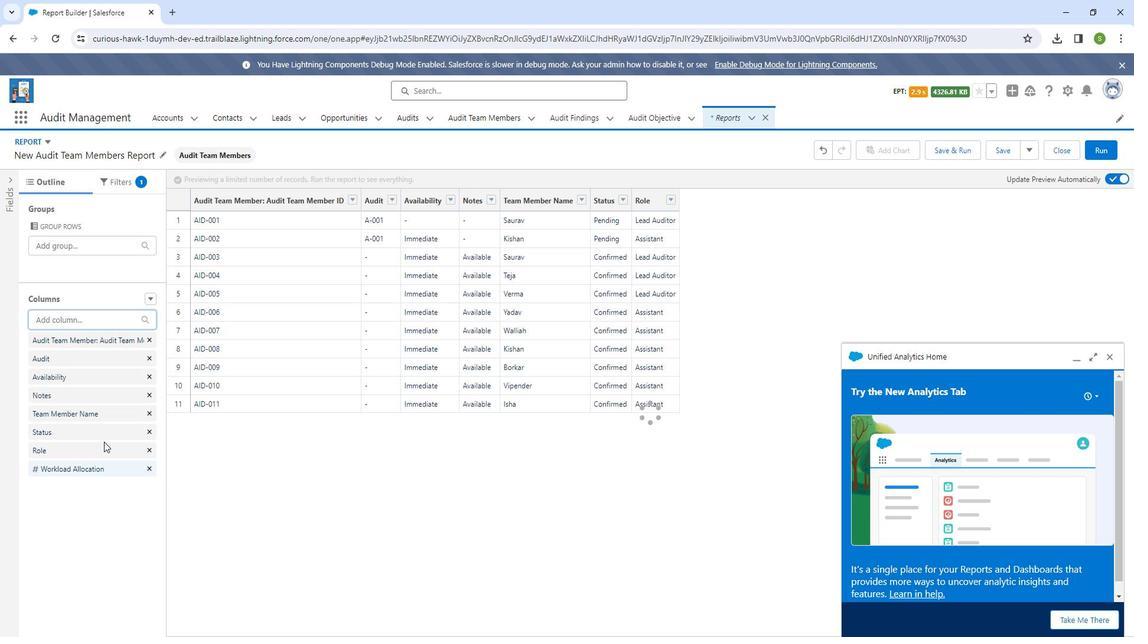 
Action: Mouse pressed left at (118, 438)
Screenshot: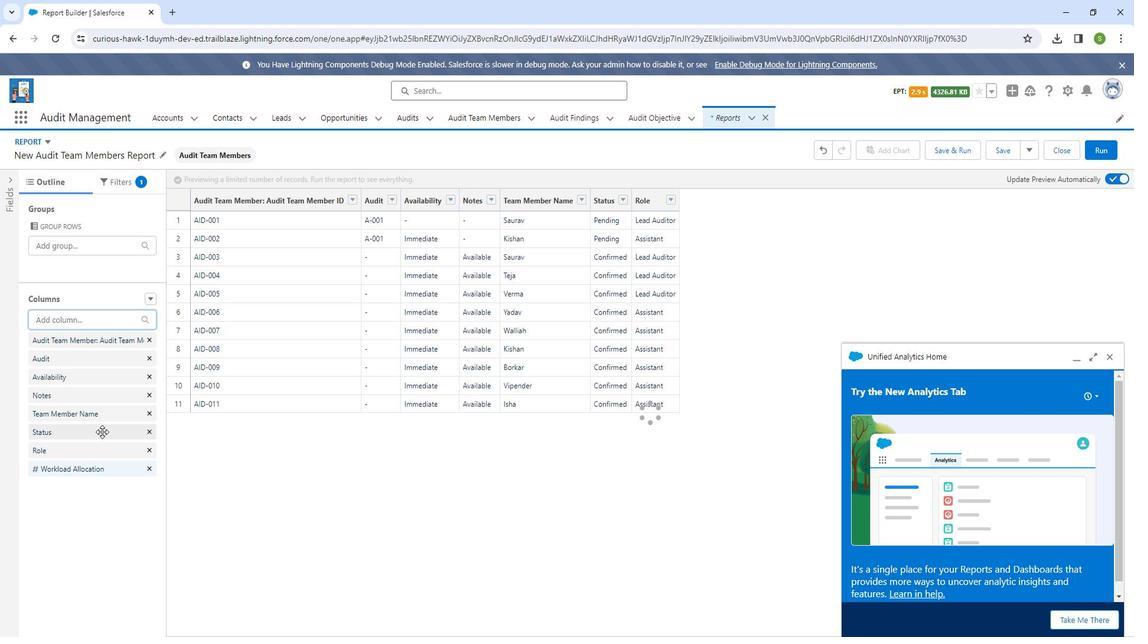 
Action: Mouse moved to (125, 321)
Screenshot: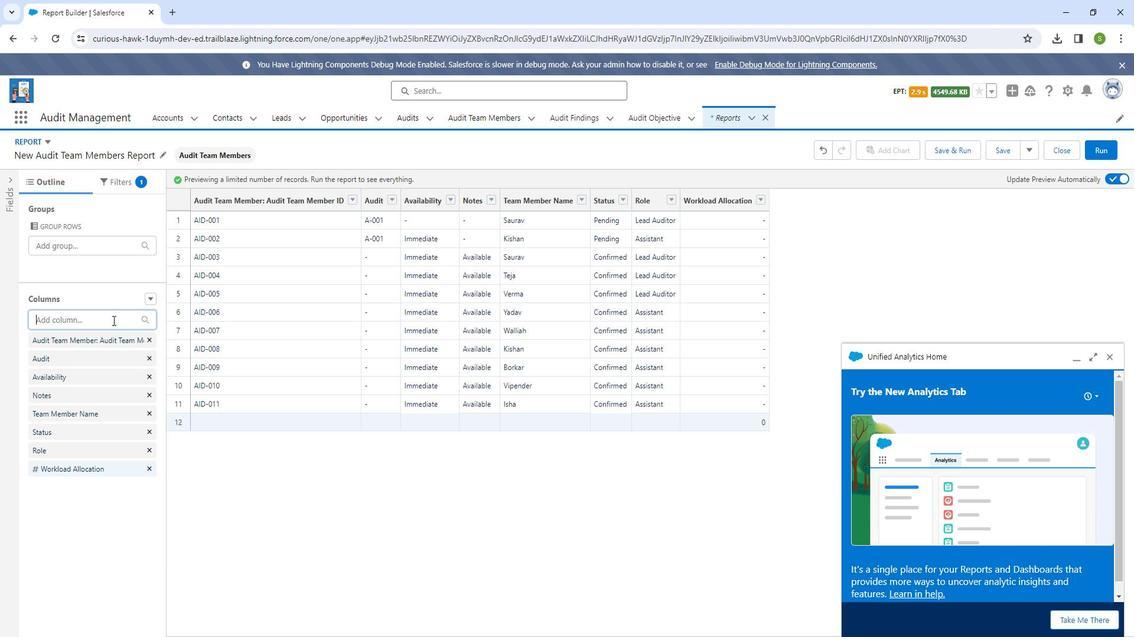 
Action: Mouse pressed left at (125, 321)
Screenshot: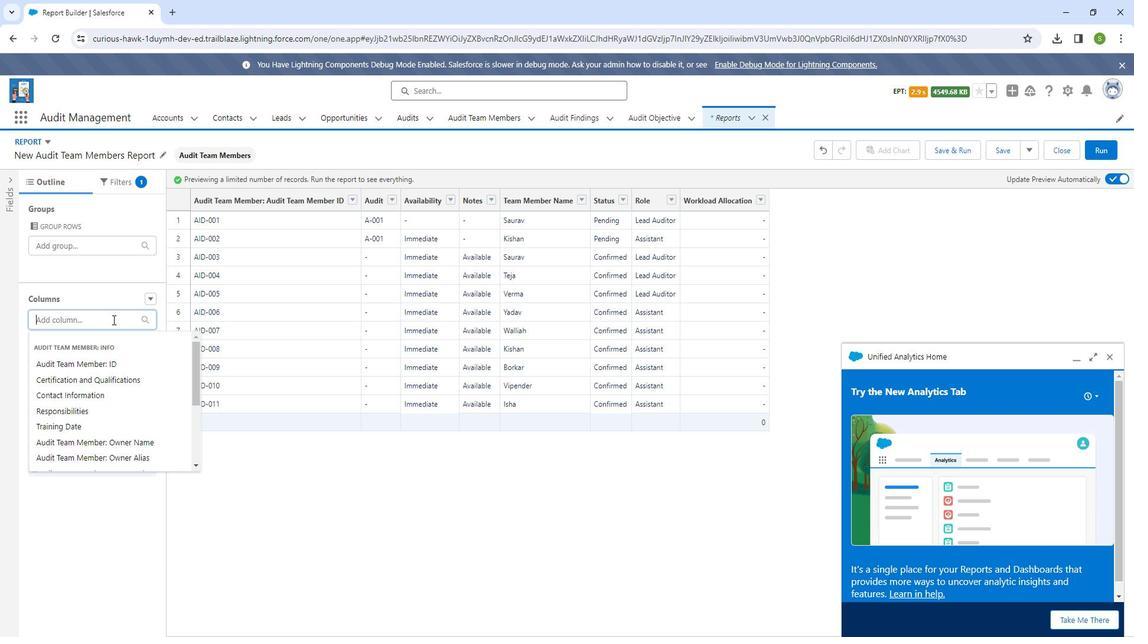 
Action: Mouse moved to (119, 423)
Screenshot: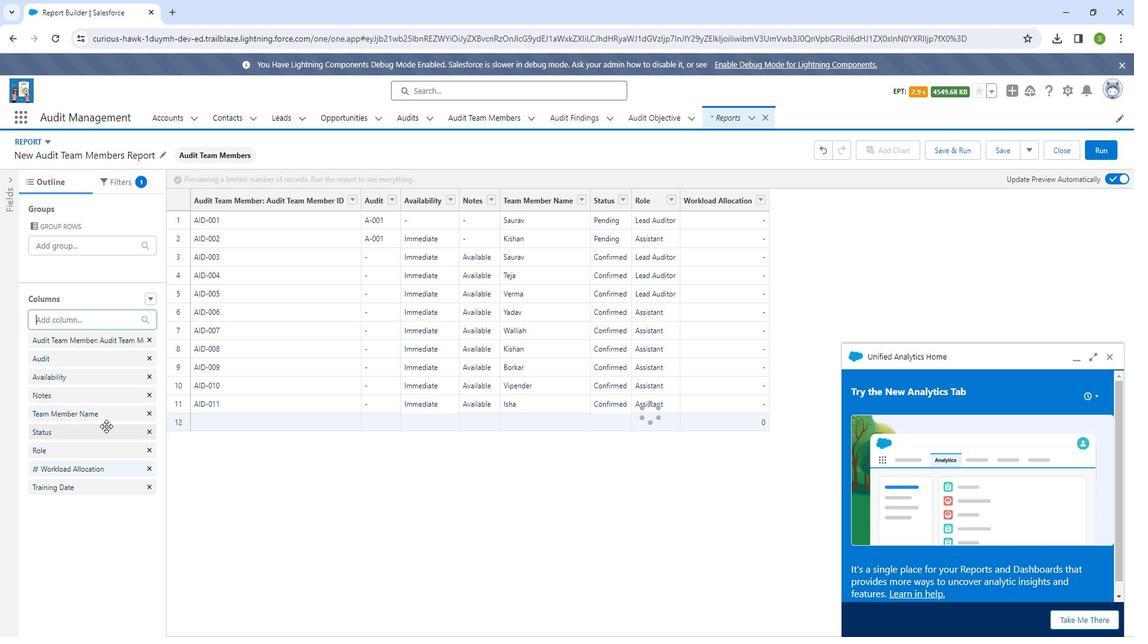 
Action: Mouse pressed left at (119, 423)
Screenshot: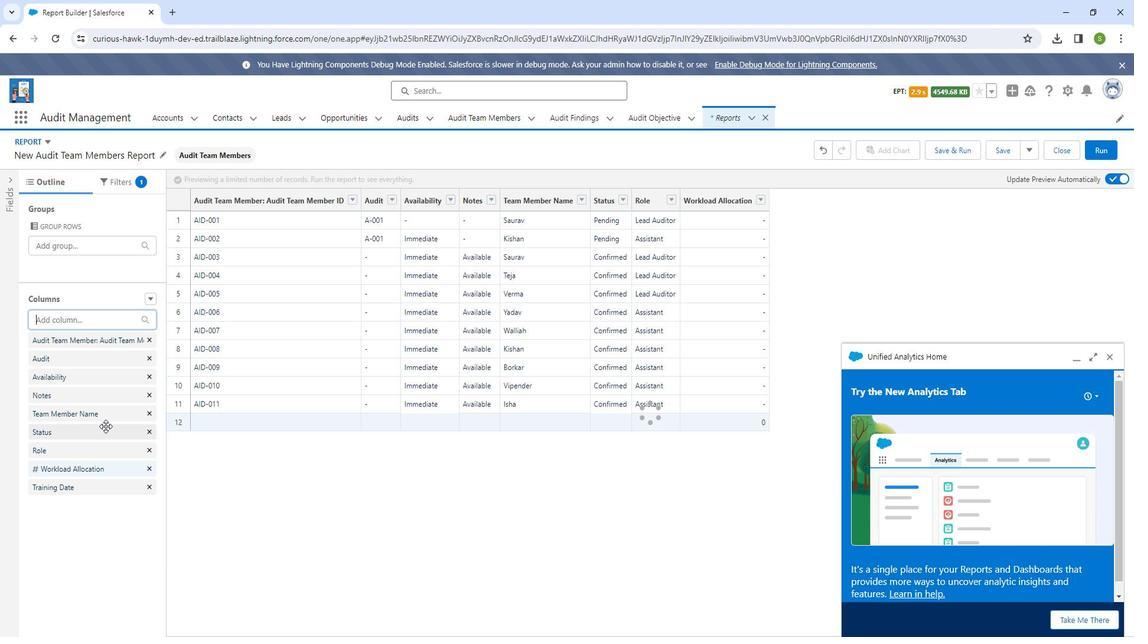 
Action: Mouse moved to (129, 192)
Screenshot: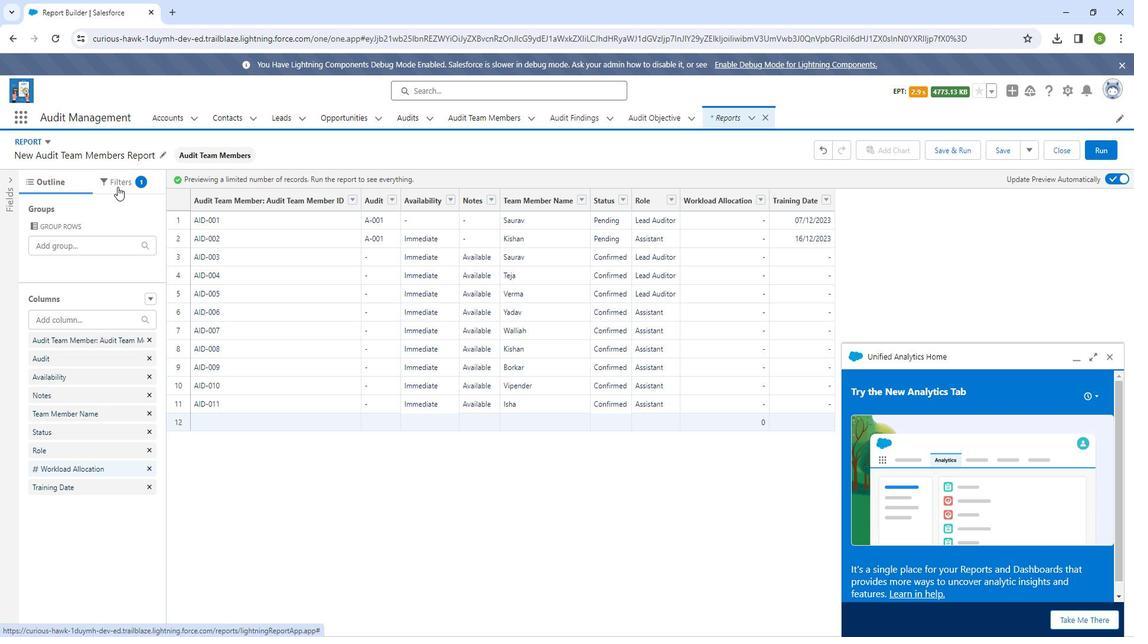 
Action: Mouse pressed left at (129, 192)
Screenshot: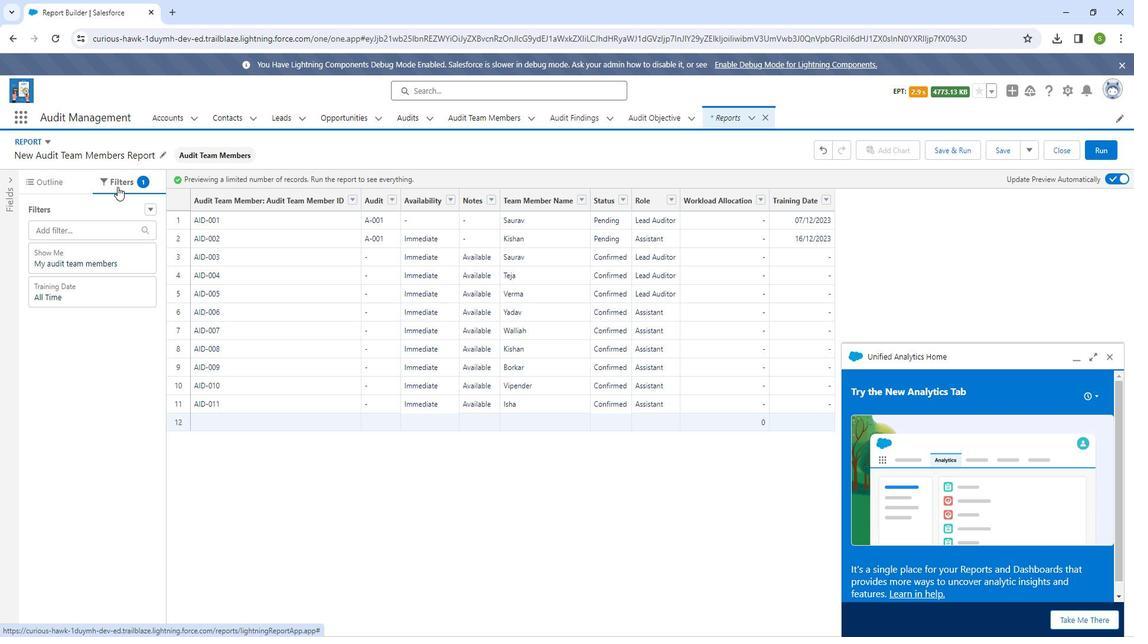 
Action: Mouse moved to (126, 233)
Screenshot: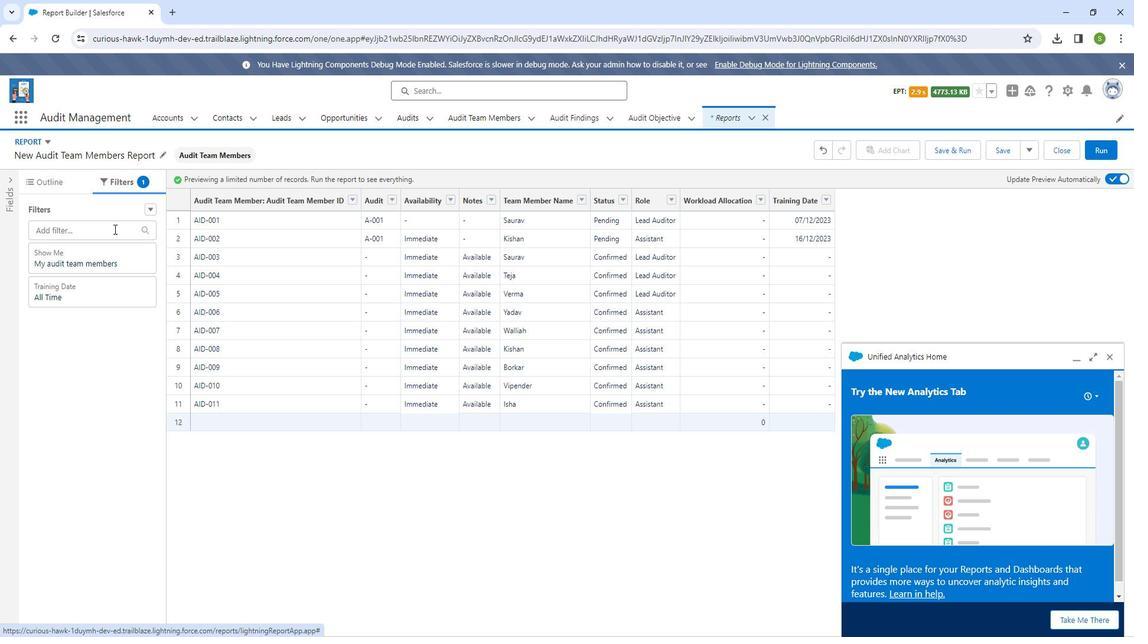 
Action: Mouse pressed left at (126, 233)
Screenshot: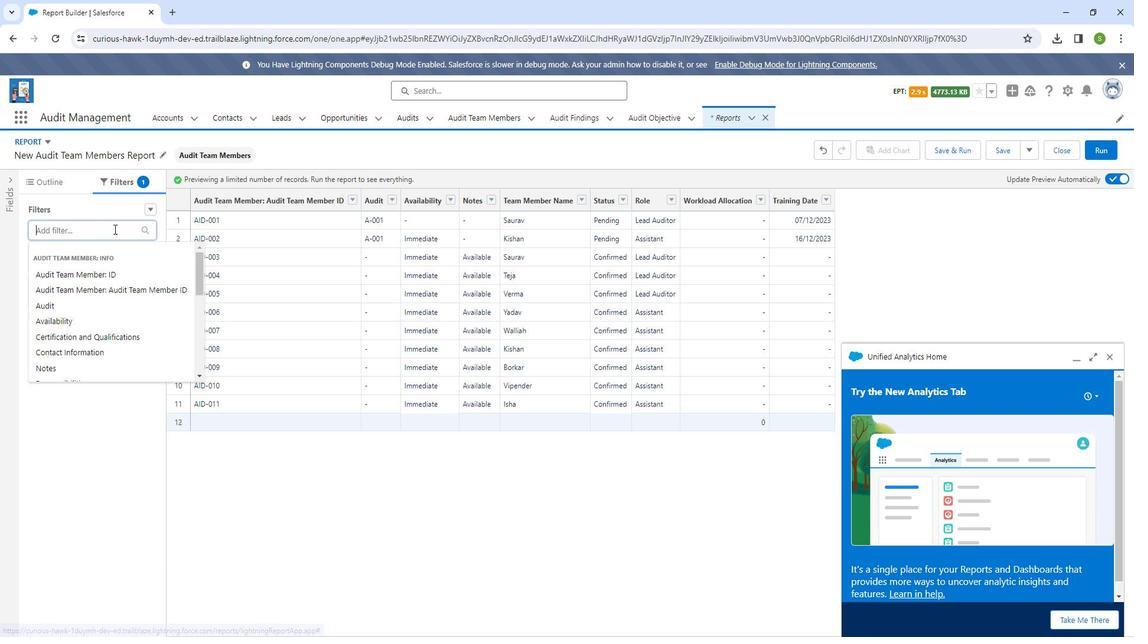 
Action: Mouse moved to (100, 313)
Screenshot: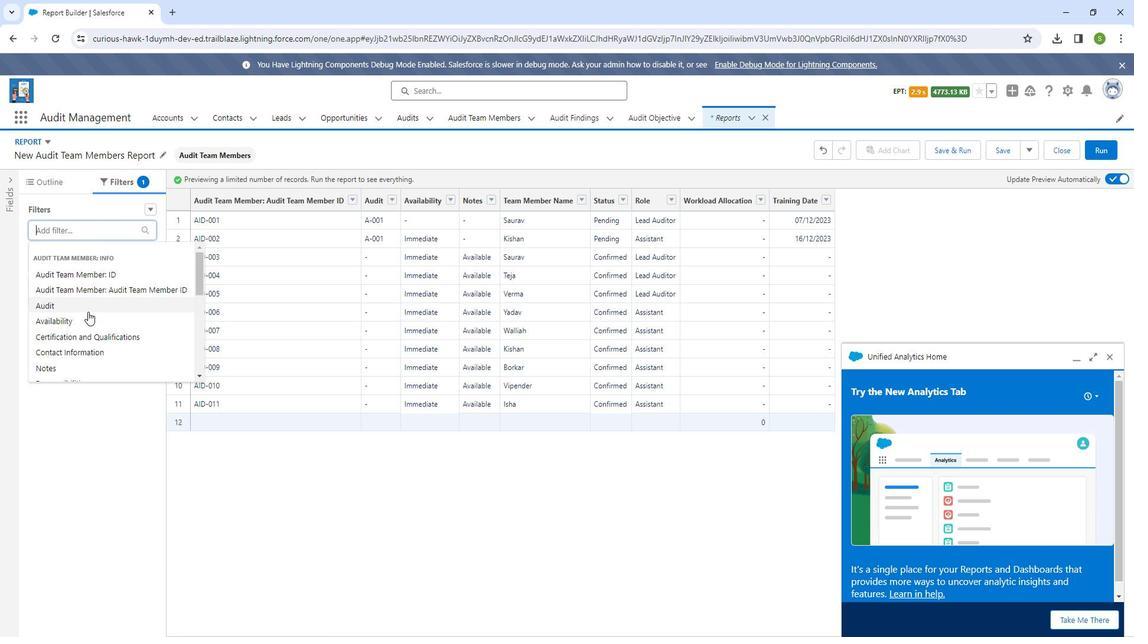 
Action: Mouse scrolled (100, 312) with delta (0, 0)
Screenshot: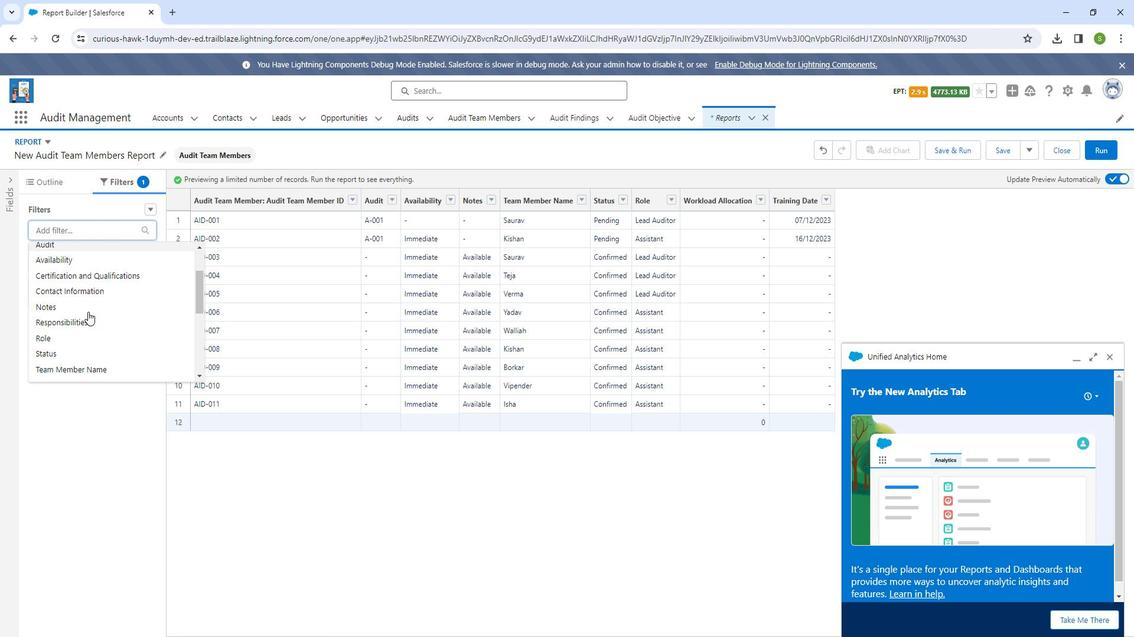 
Action: Mouse moved to (69, 337)
Screenshot: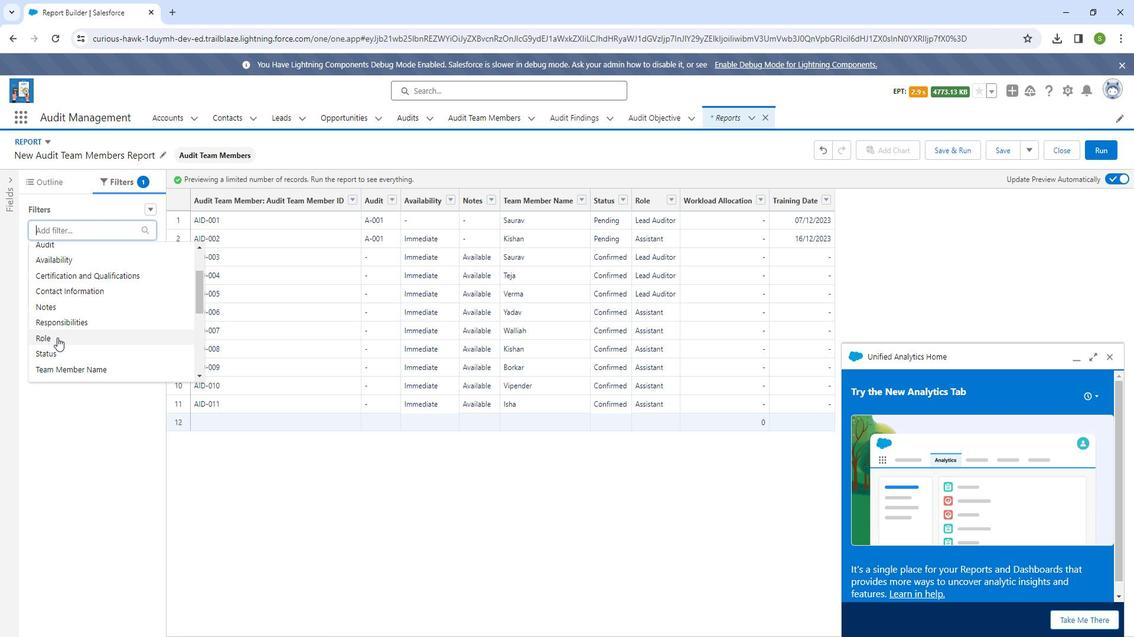 
Action: Mouse pressed left at (69, 337)
Screenshot: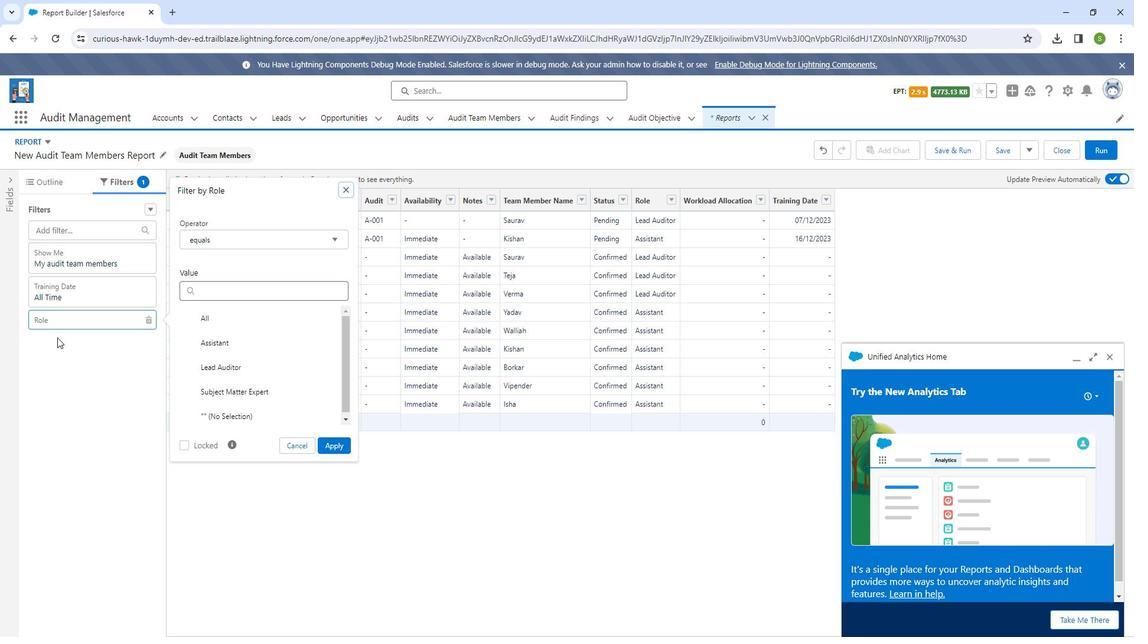 
Action: Mouse moved to (231, 343)
Screenshot: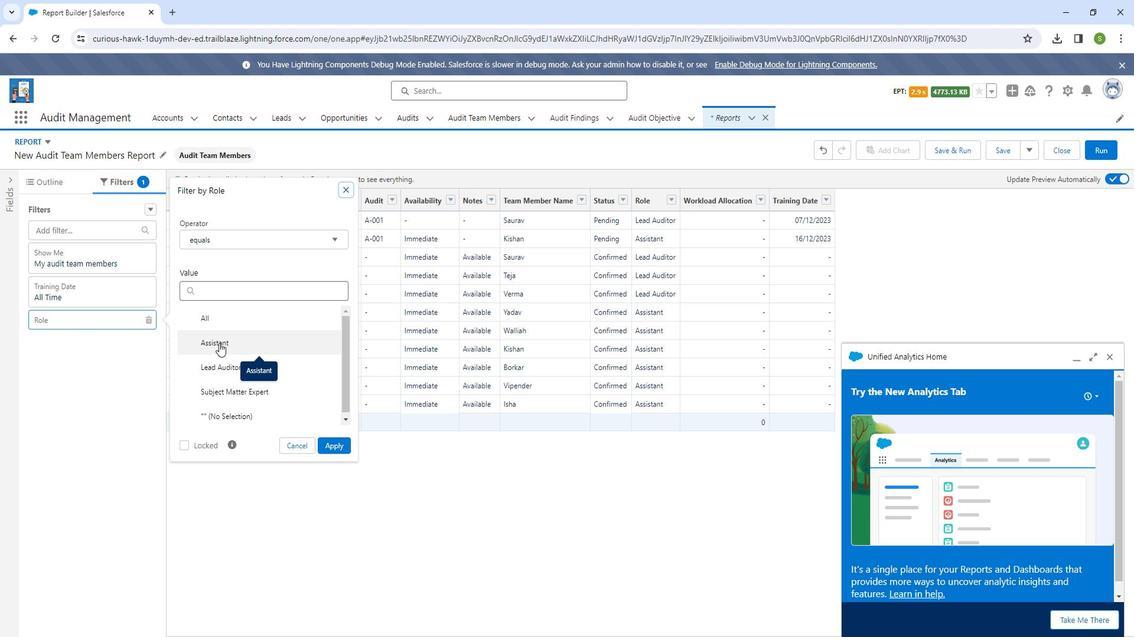 
Action: Mouse pressed left at (231, 343)
Screenshot: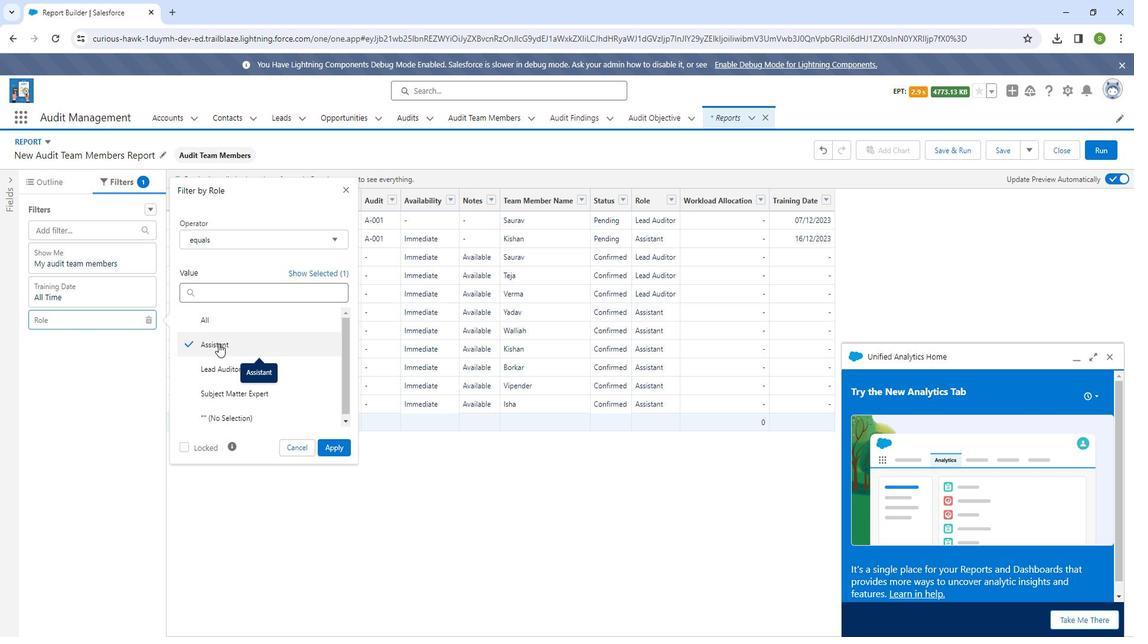 
Action: Mouse moved to (341, 438)
Screenshot: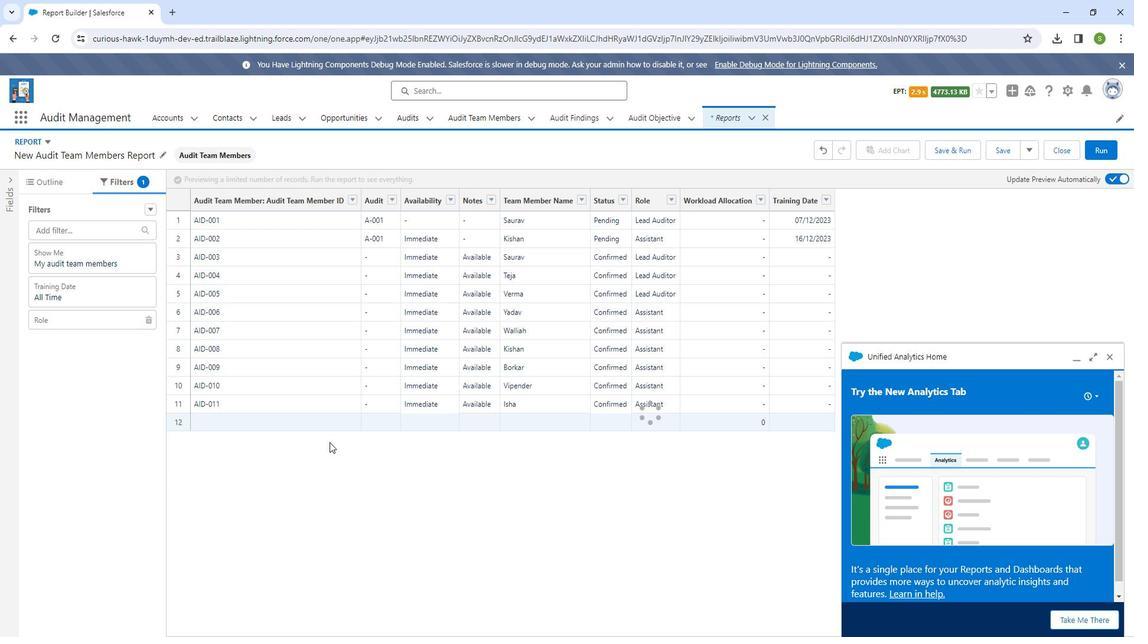 
Action: Mouse pressed left at (341, 438)
Screenshot: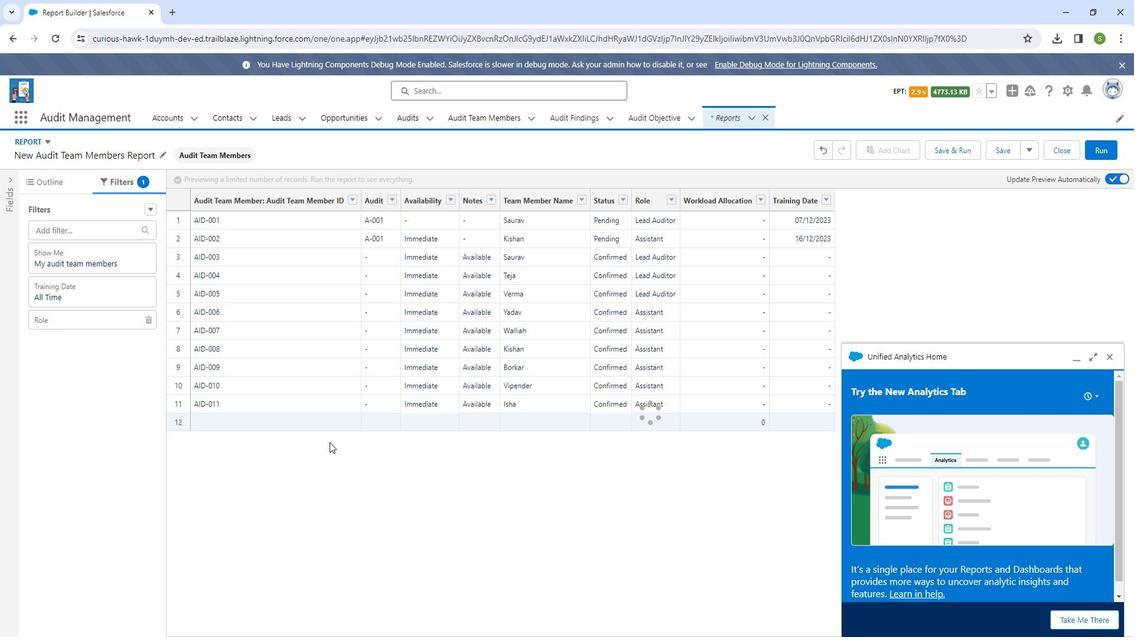 
Action: Mouse moved to (139, 232)
Screenshot: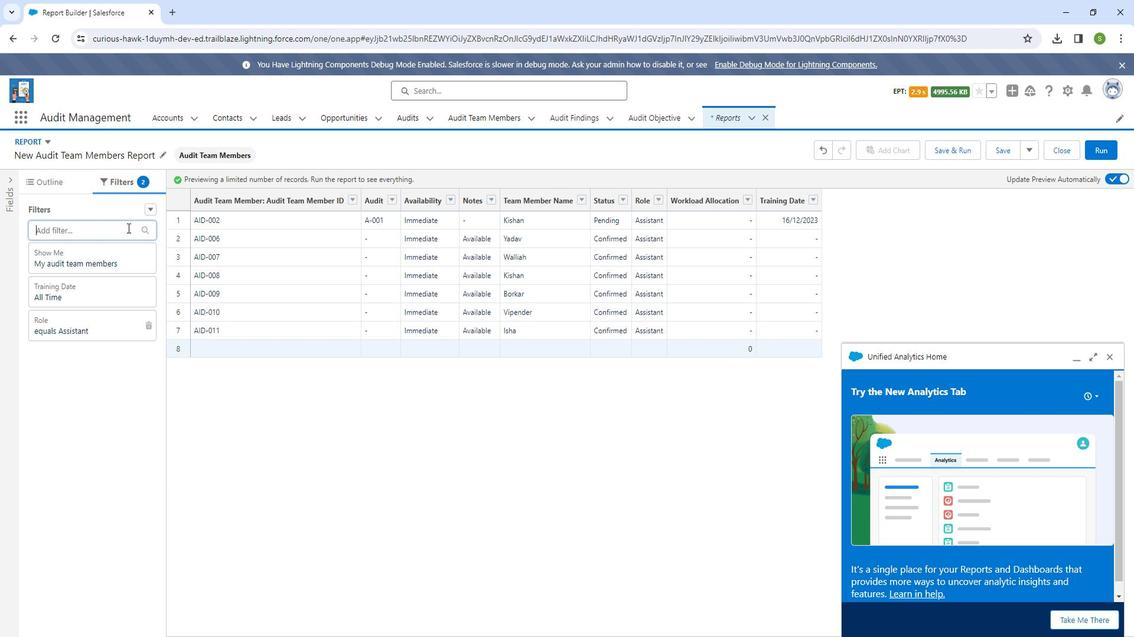 
Action: Mouse pressed left at (139, 232)
Screenshot: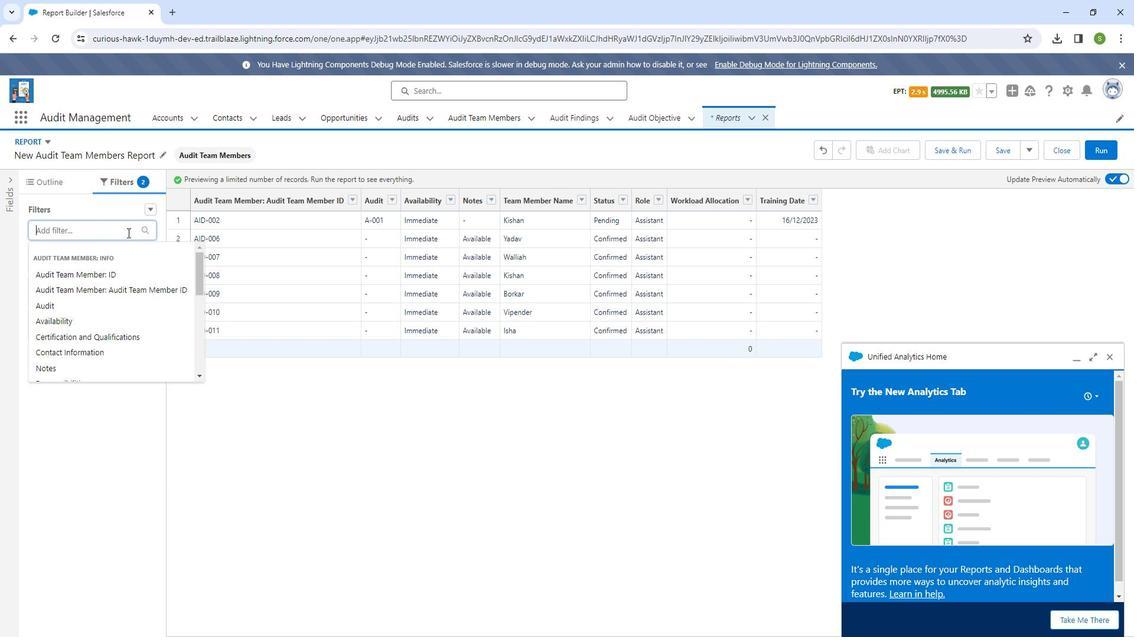 
Action: Mouse moved to (129, 327)
Screenshot: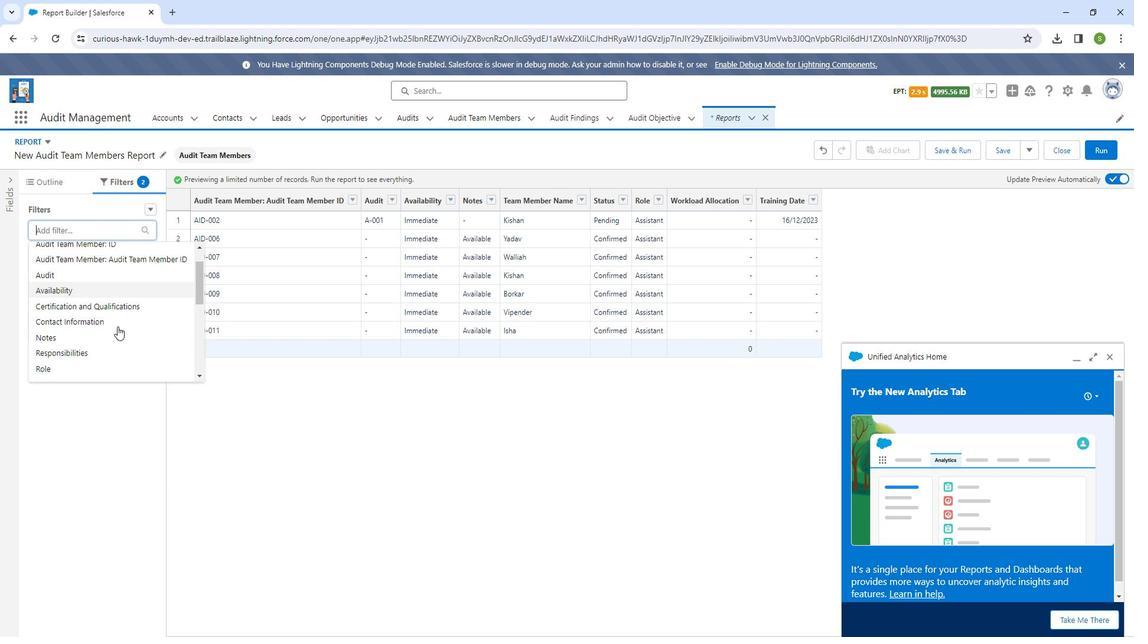 
Action: Mouse scrolled (129, 326) with delta (0, 0)
Screenshot: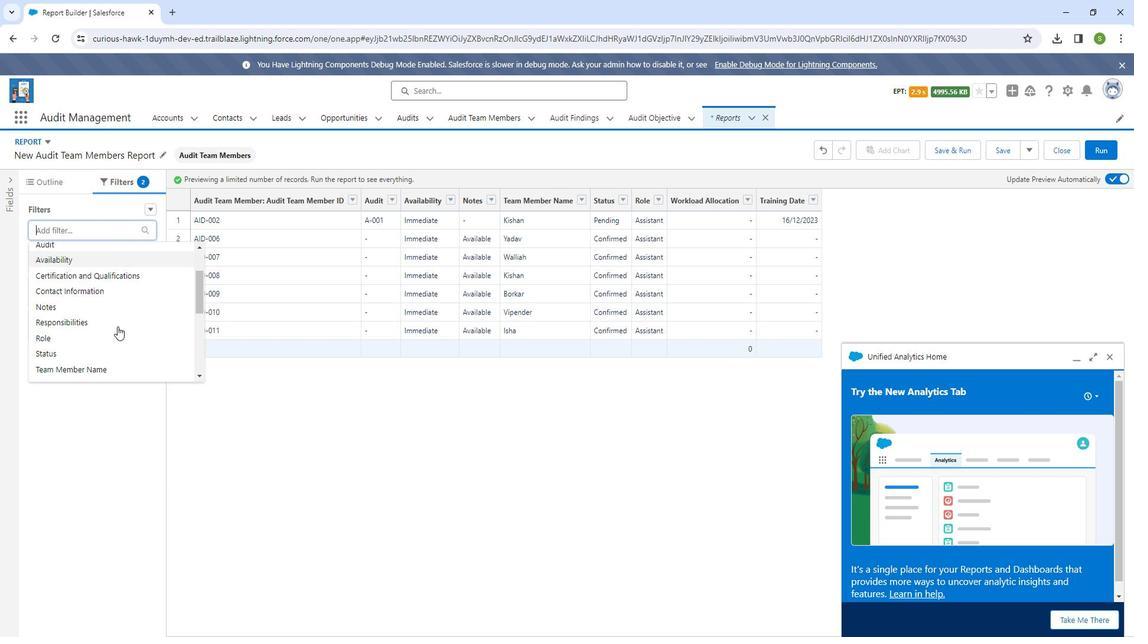 
Action: Mouse moved to (68, 351)
Screenshot: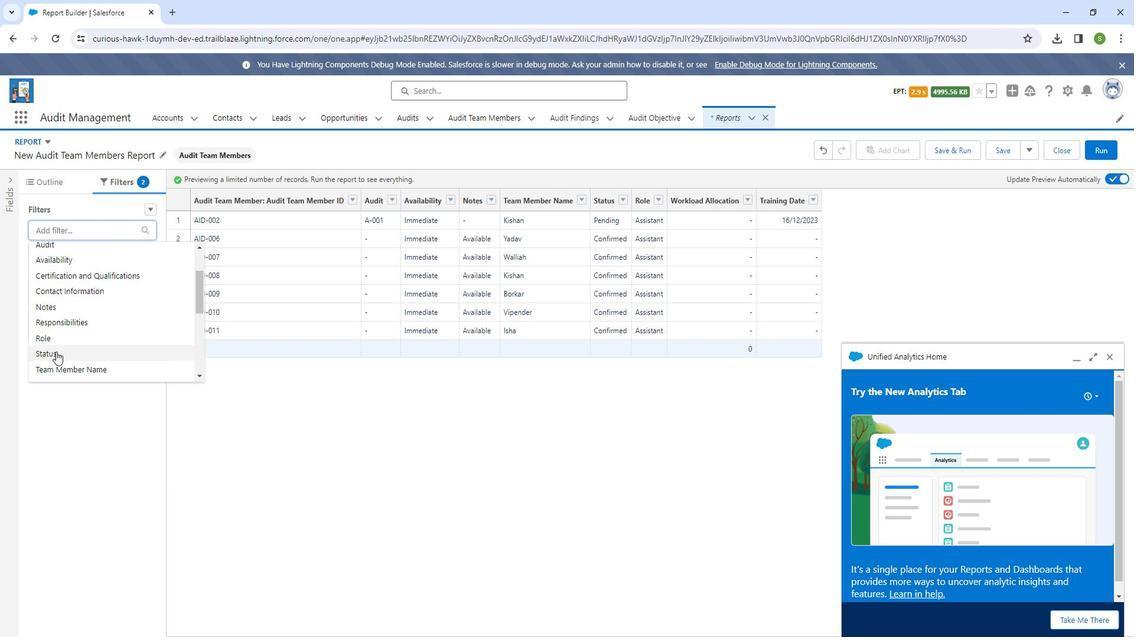 
Action: Mouse pressed left at (68, 351)
Screenshot: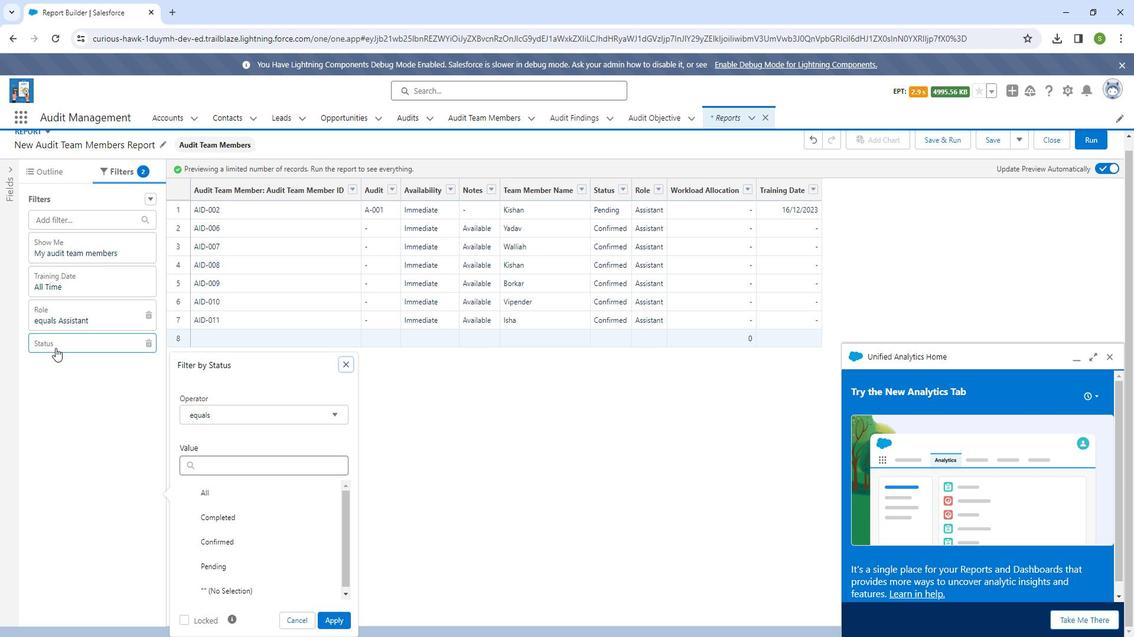 
Action: Mouse moved to (226, 511)
Screenshot: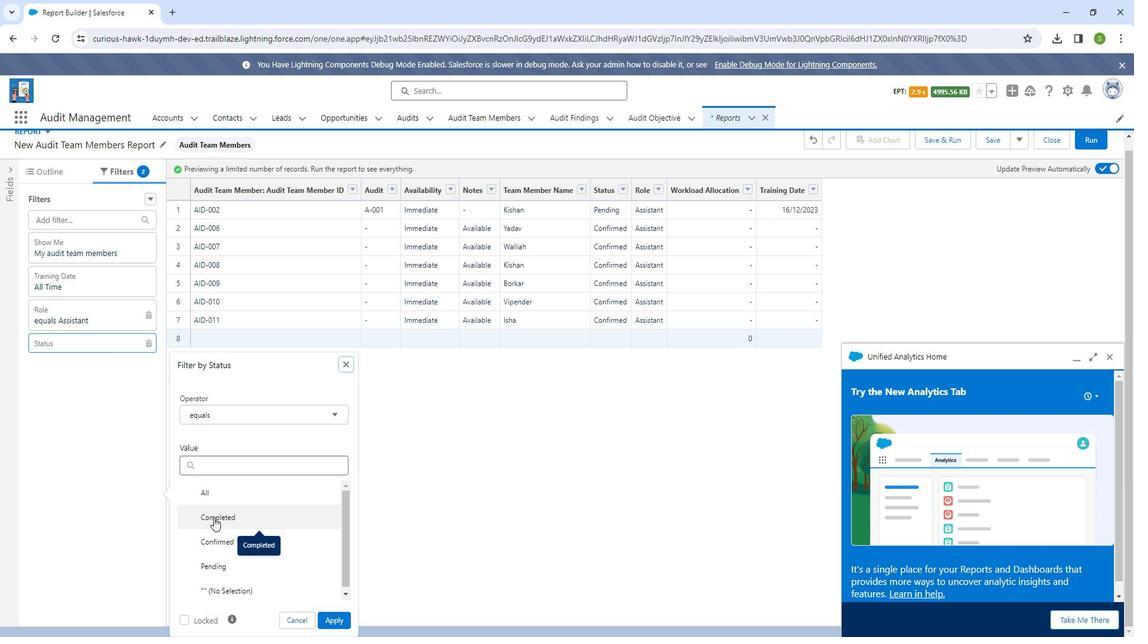 
Action: Mouse pressed left at (226, 511)
Screenshot: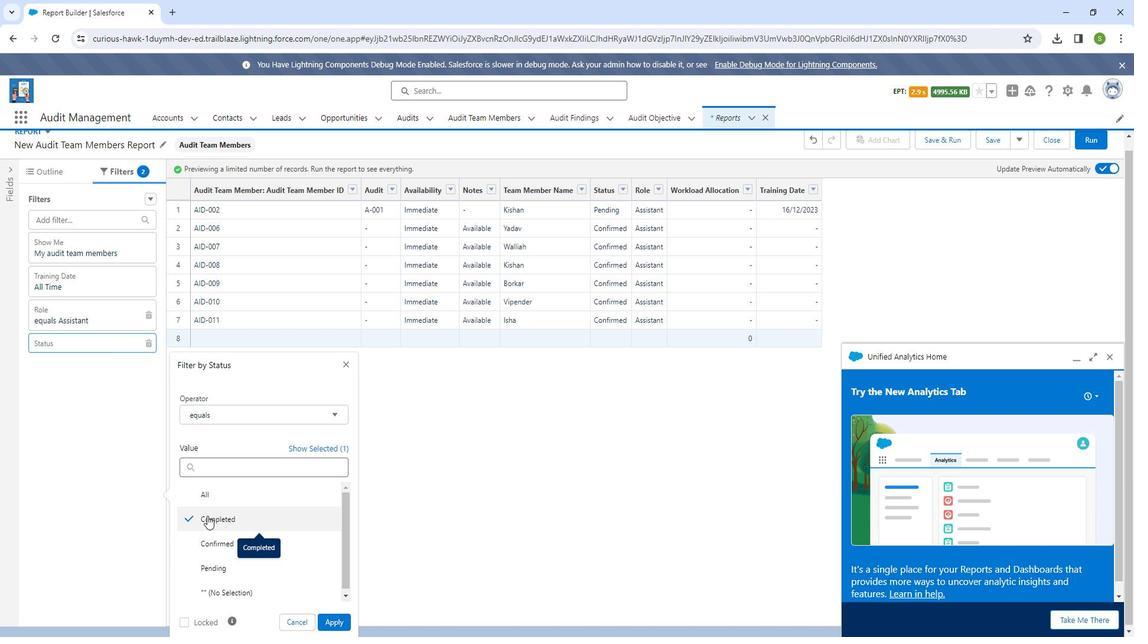 
Action: Mouse moved to (269, 515)
Screenshot: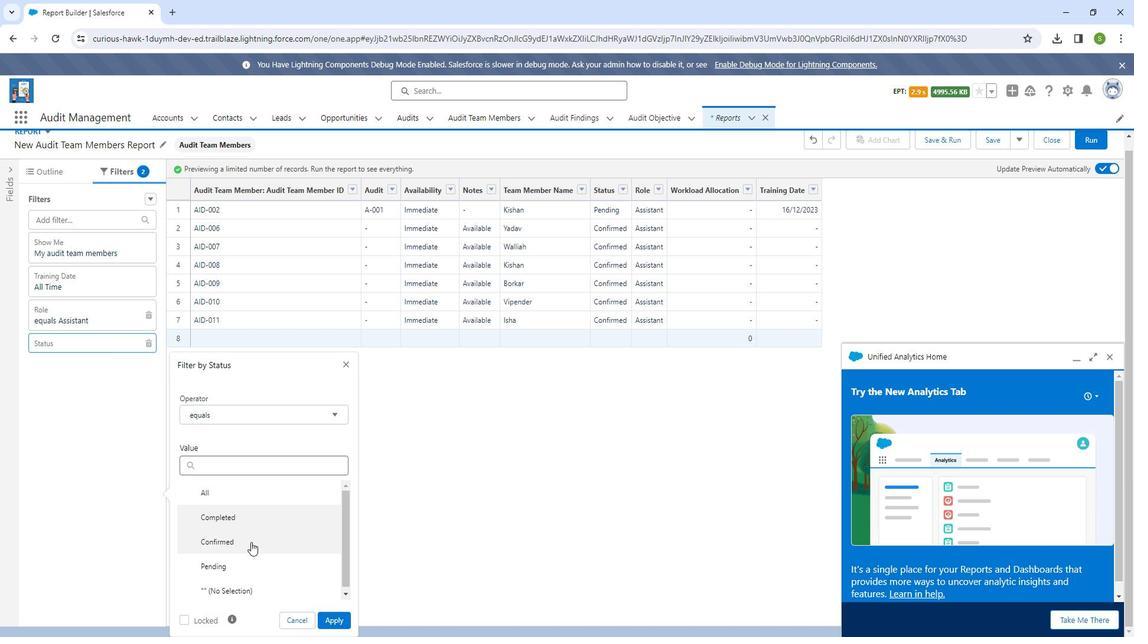 
Action: Mouse pressed left at (269, 515)
Screenshot: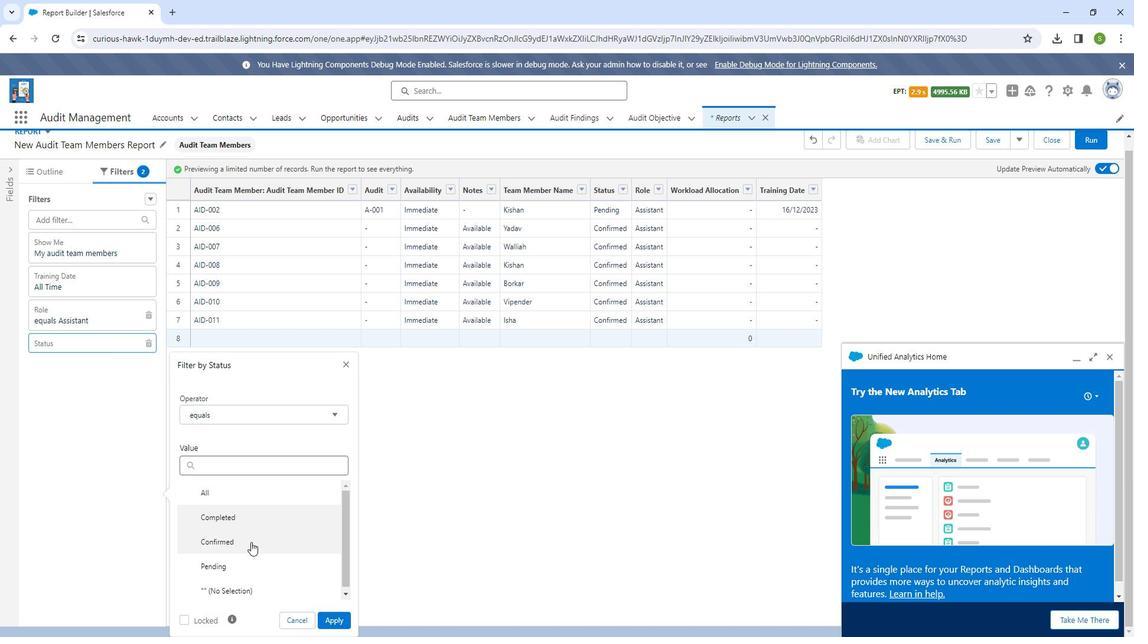 
Action: Mouse moved to (263, 535)
Screenshot: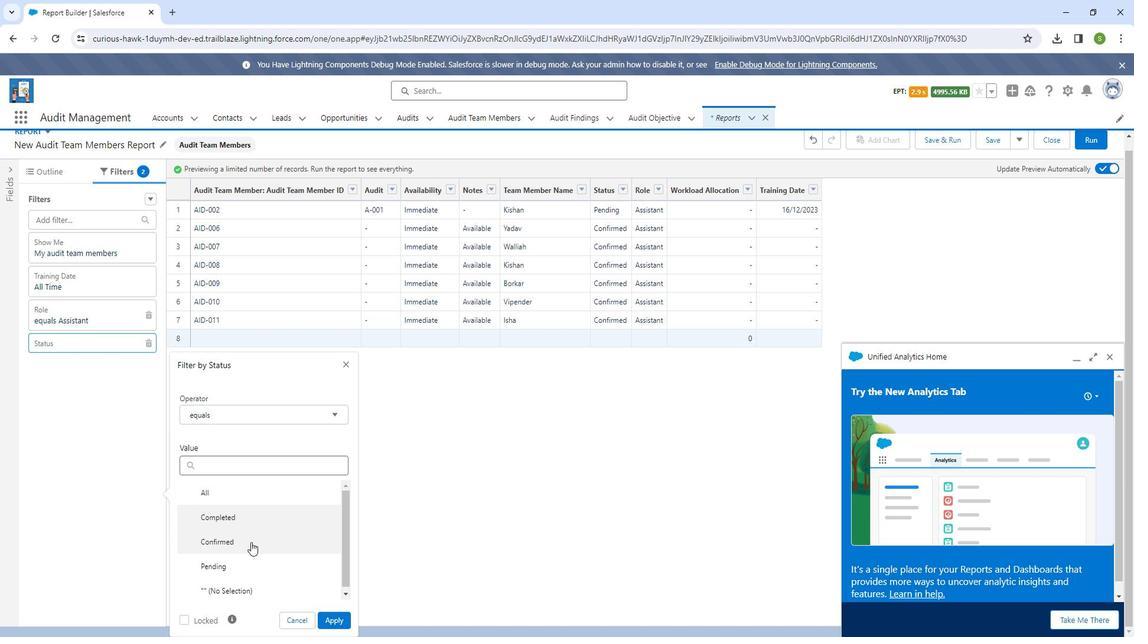 
Action: Mouse pressed left at (263, 535)
Screenshot: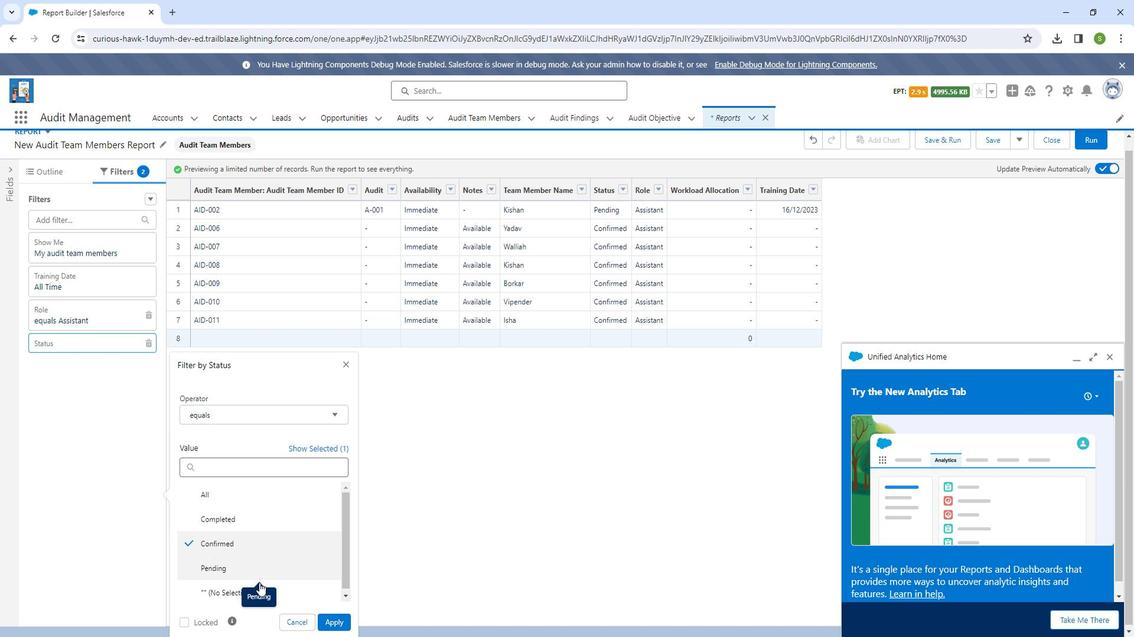 
Action: Mouse moved to (341, 610)
Screenshot: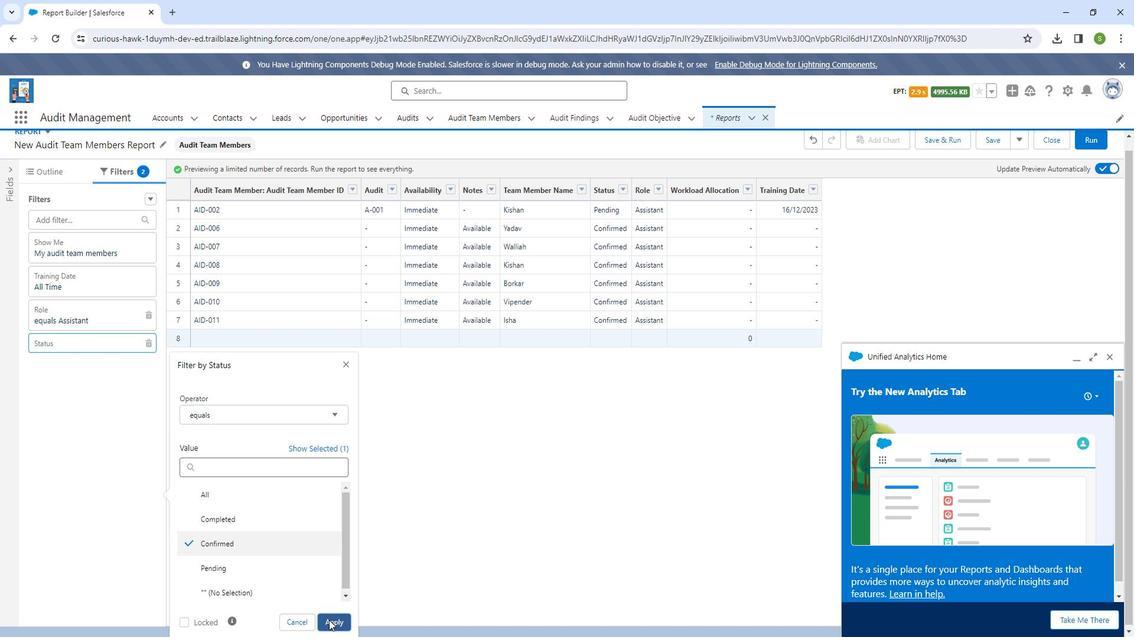 
Action: Mouse pressed left at (341, 610)
Screenshot: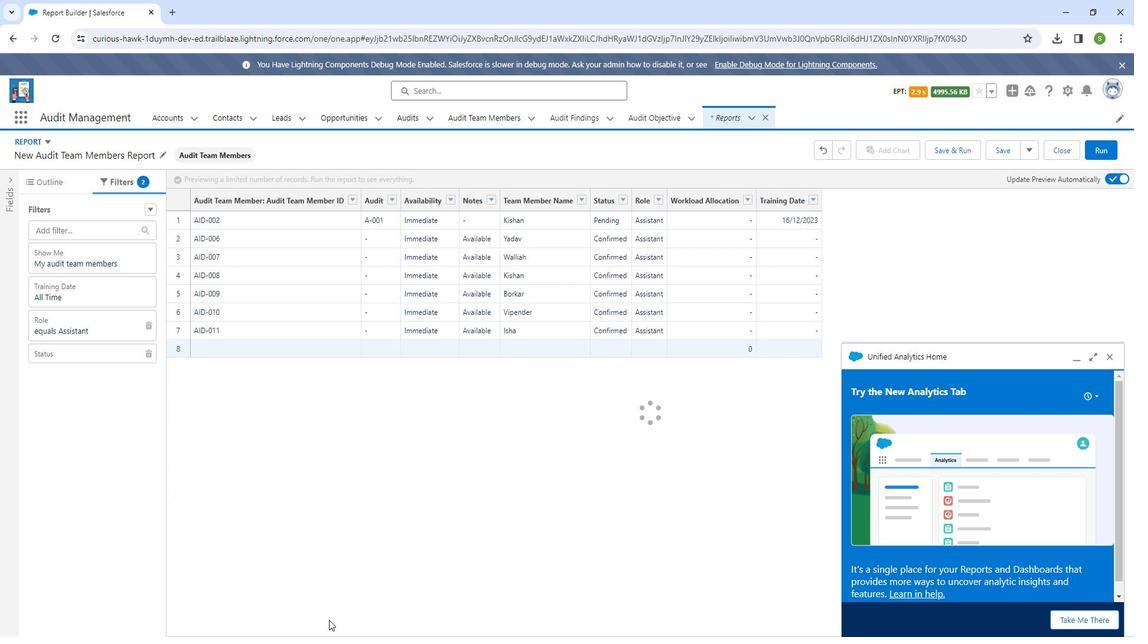 
Action: Mouse moved to (160, 330)
Screenshot: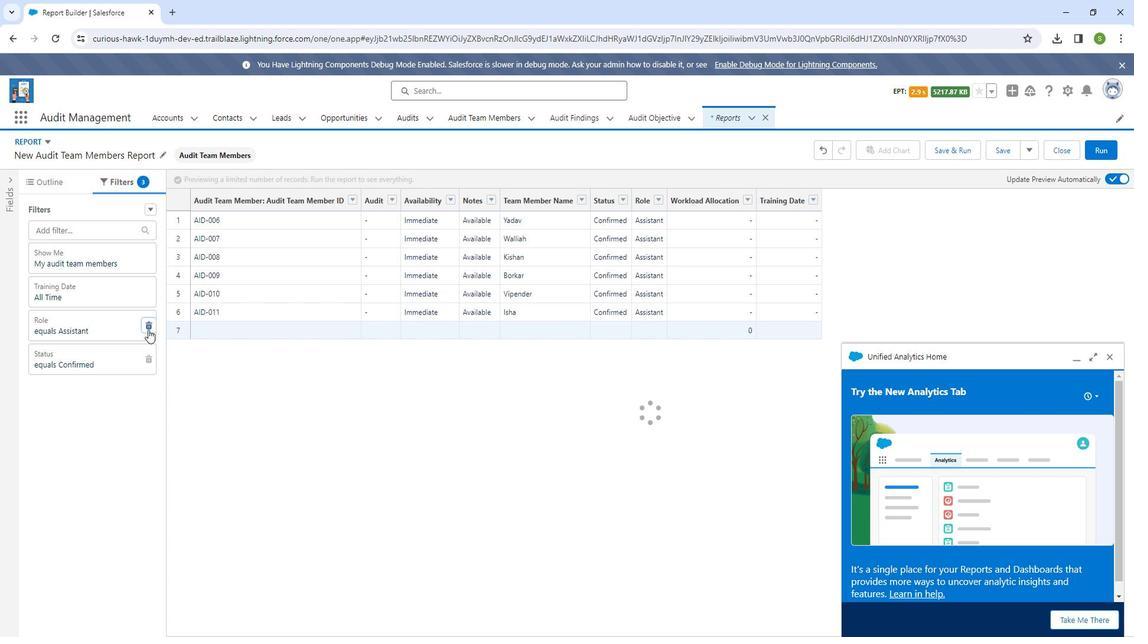 
Action: Mouse pressed left at (160, 330)
Screenshot: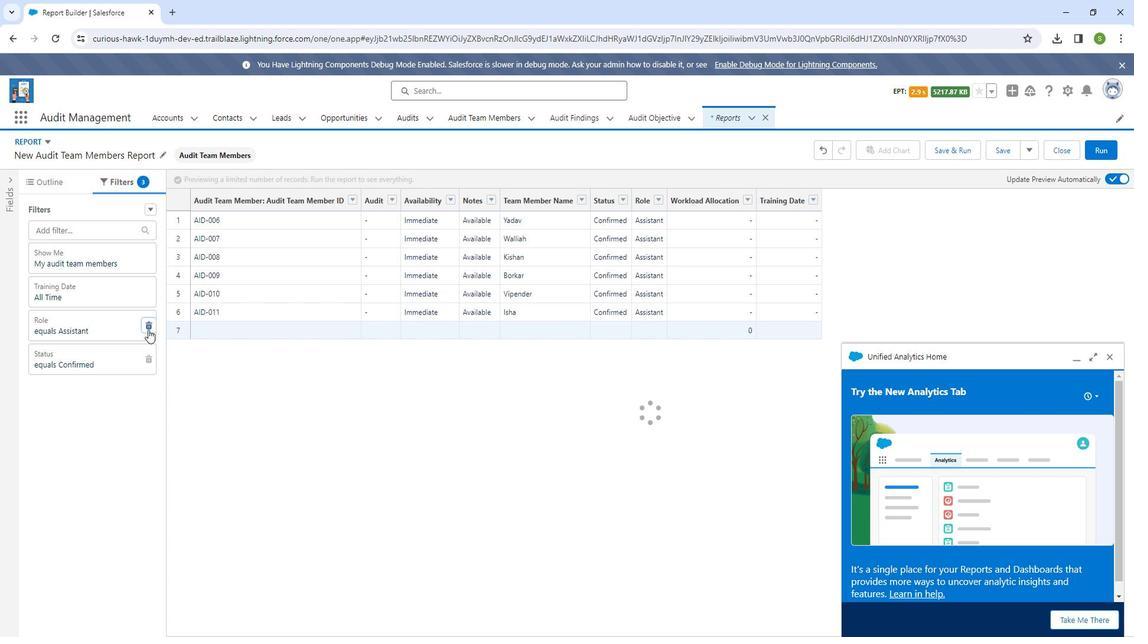 
Action: Mouse moved to (163, 326)
Screenshot: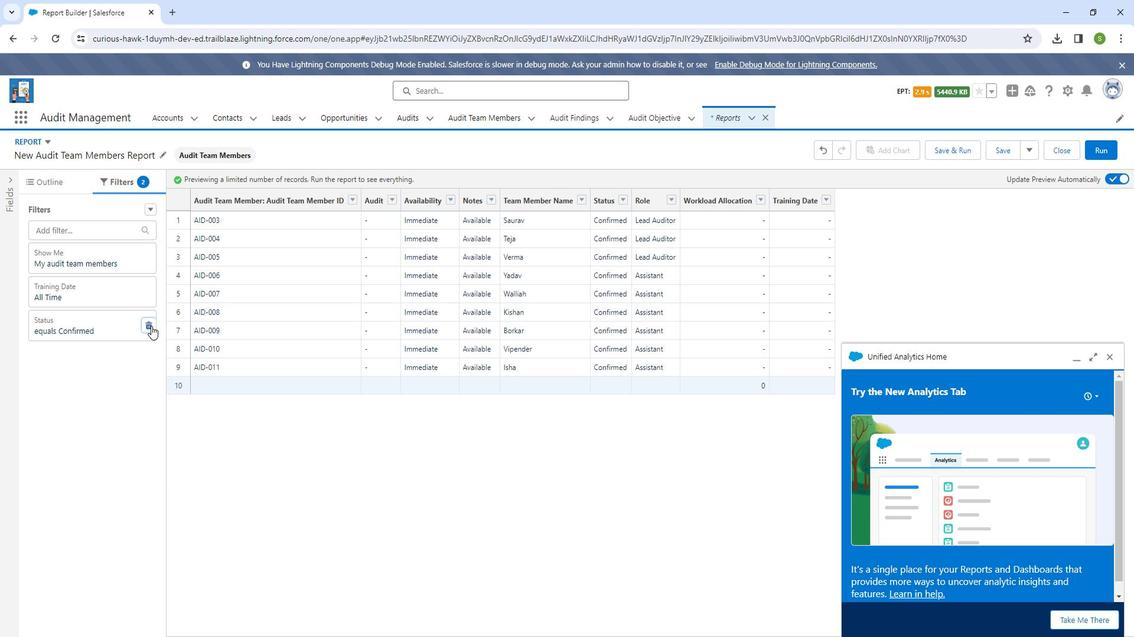 
Action: Mouse pressed left at (163, 326)
Screenshot: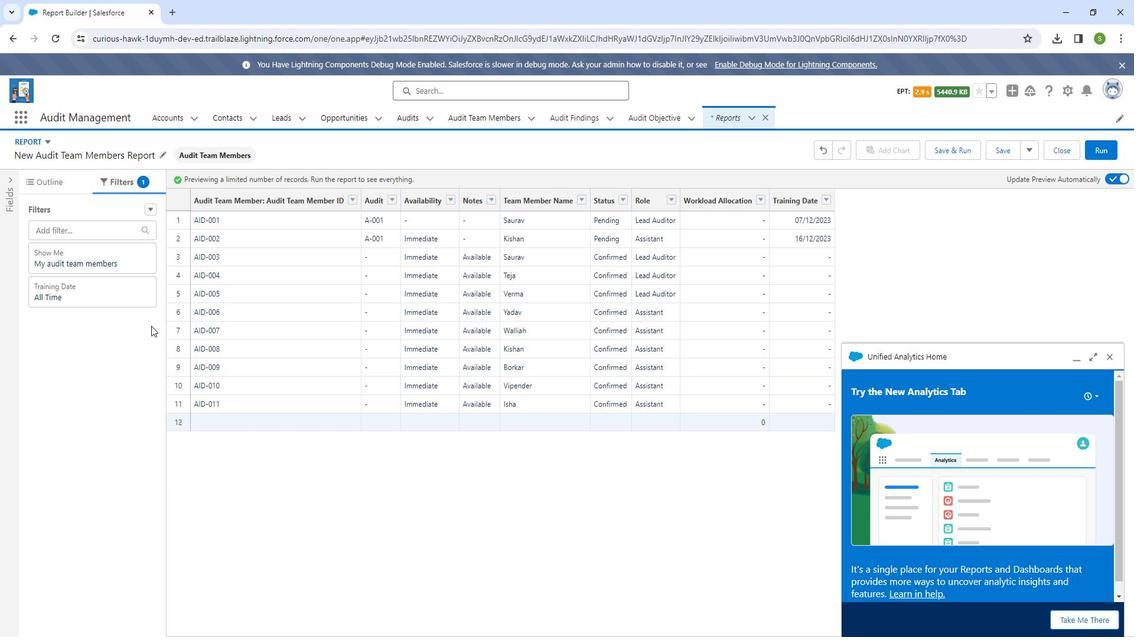 
Action: Mouse moved to (83, 191)
Screenshot: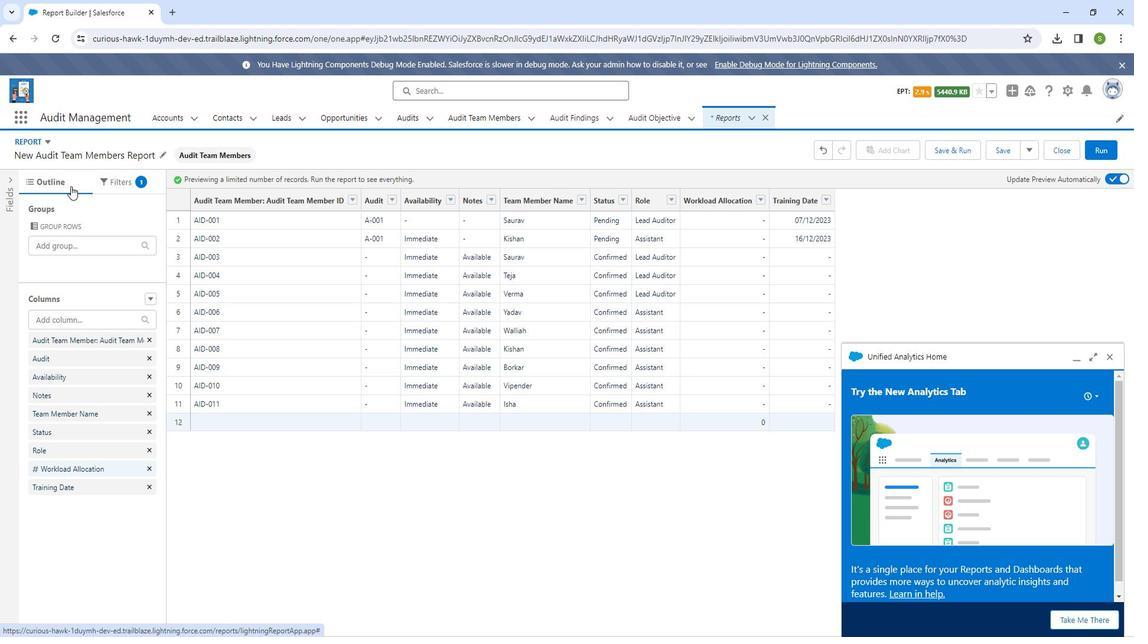
Action: Mouse pressed left at (83, 191)
Screenshot: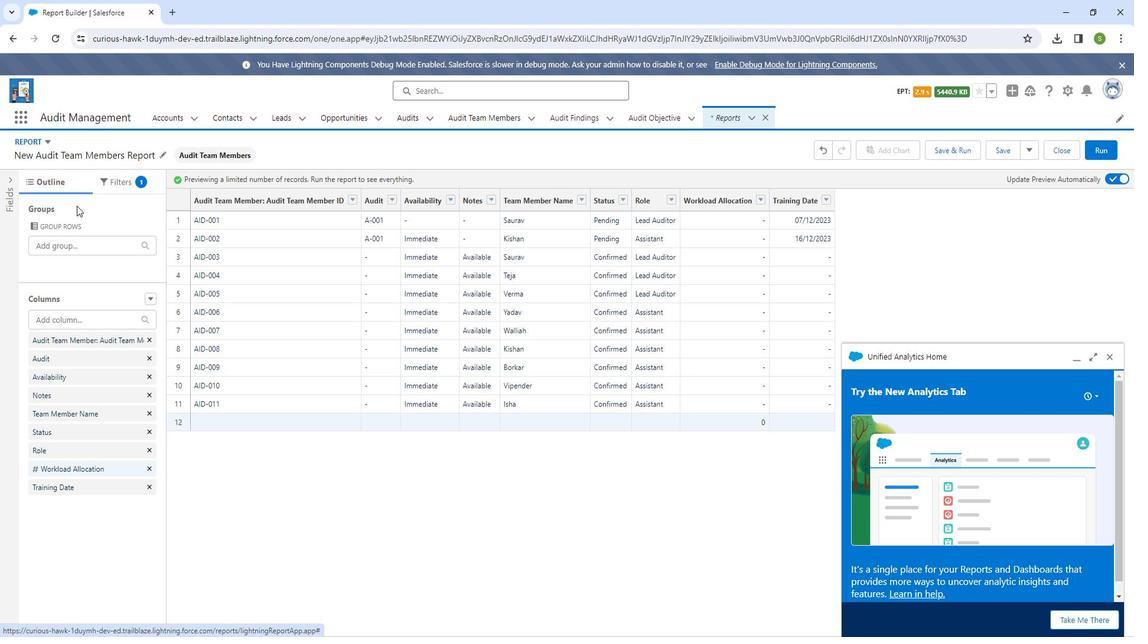 
Action: Mouse moved to (1014, 162)
Screenshot: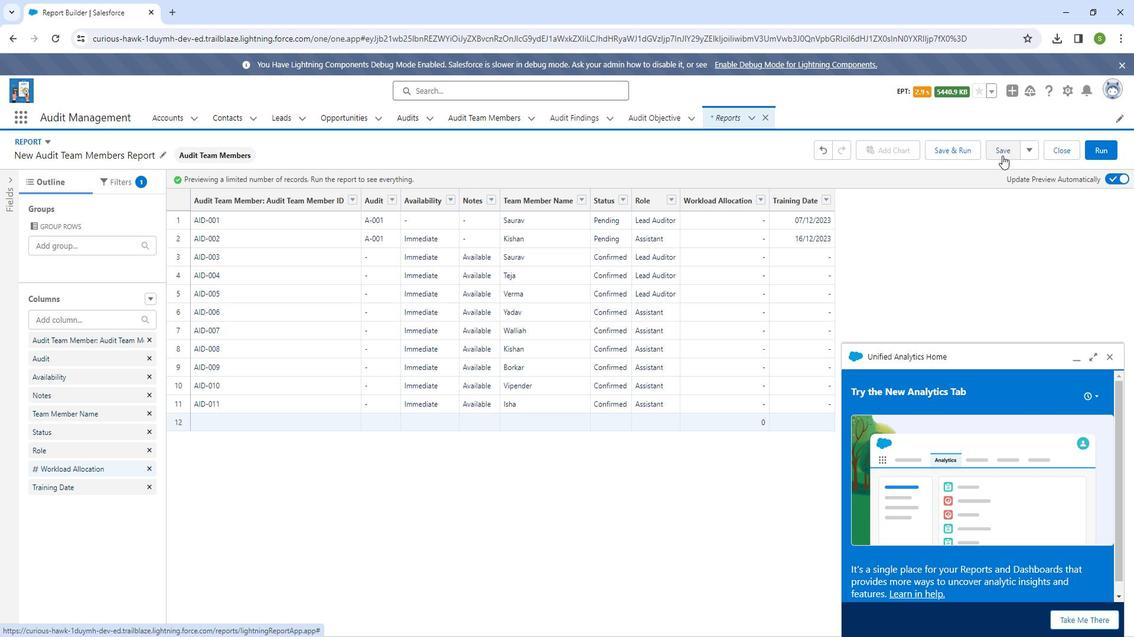 
Action: Mouse pressed left at (1014, 162)
Screenshot: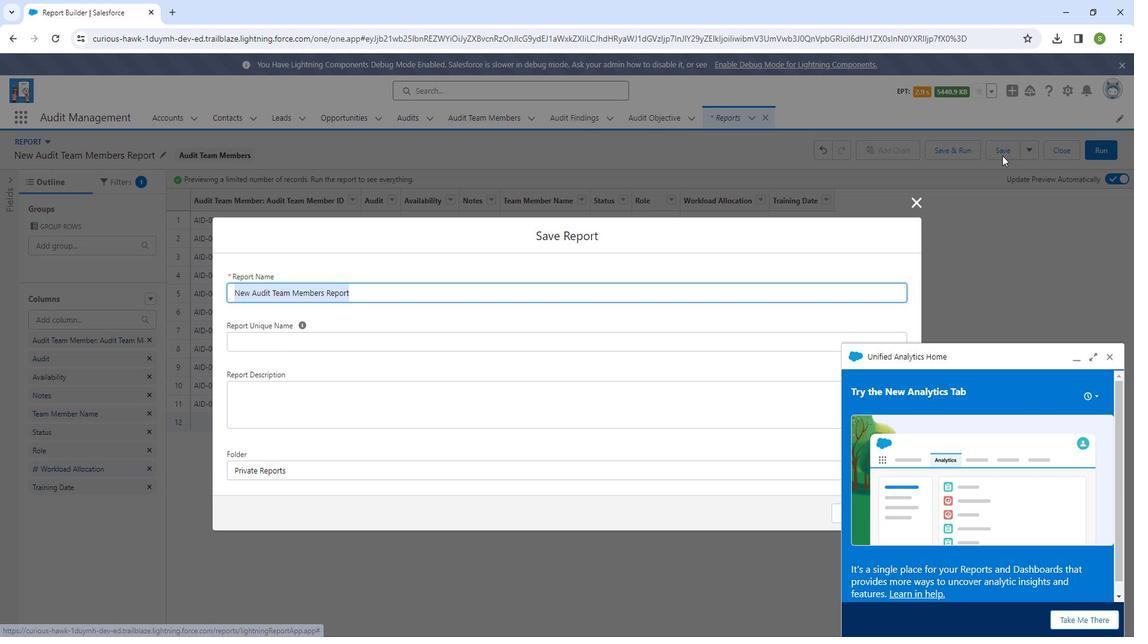 
Action: Mouse moved to (1090, 359)
Screenshot: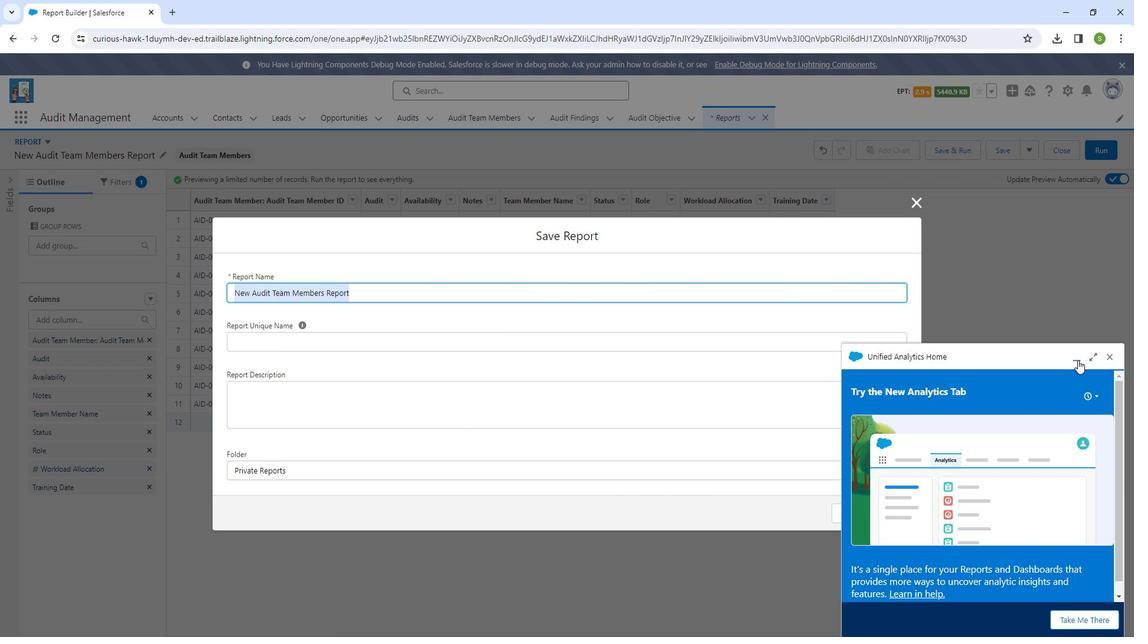 
Action: Mouse pressed left at (1090, 359)
Screenshot: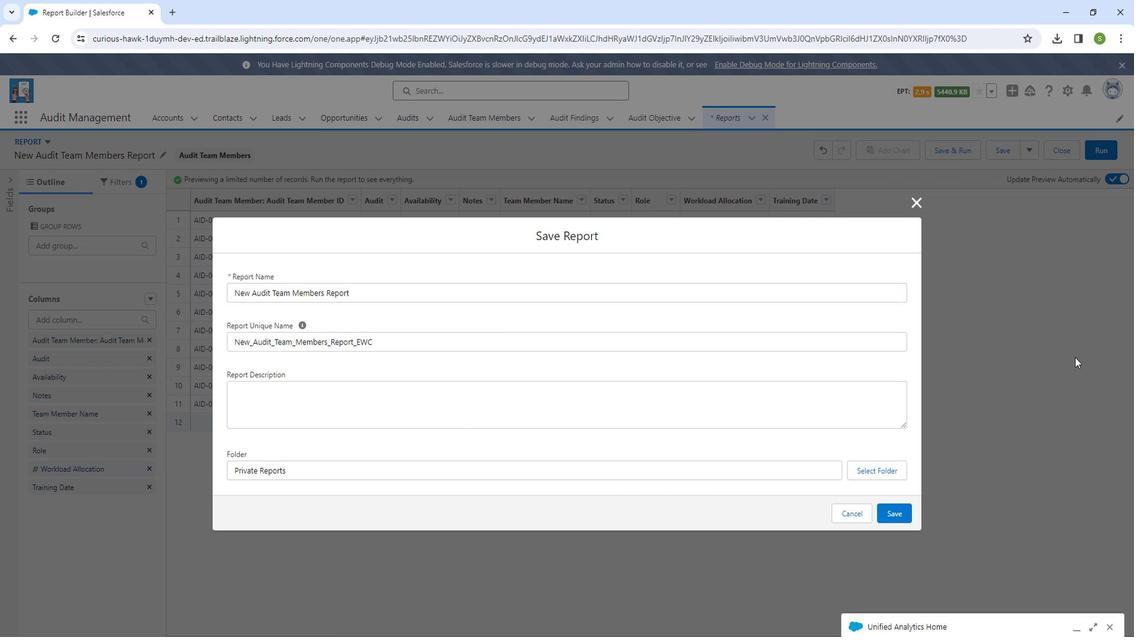 
Action: Mouse moved to (888, 460)
Screenshot: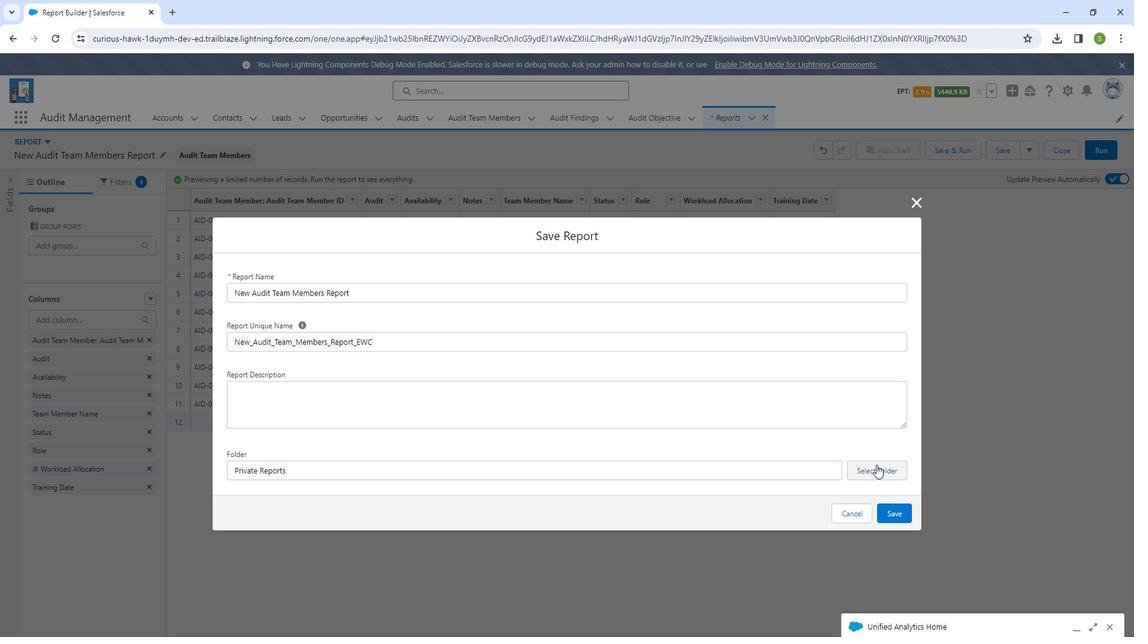 
Action: Mouse pressed left at (888, 460)
Screenshot: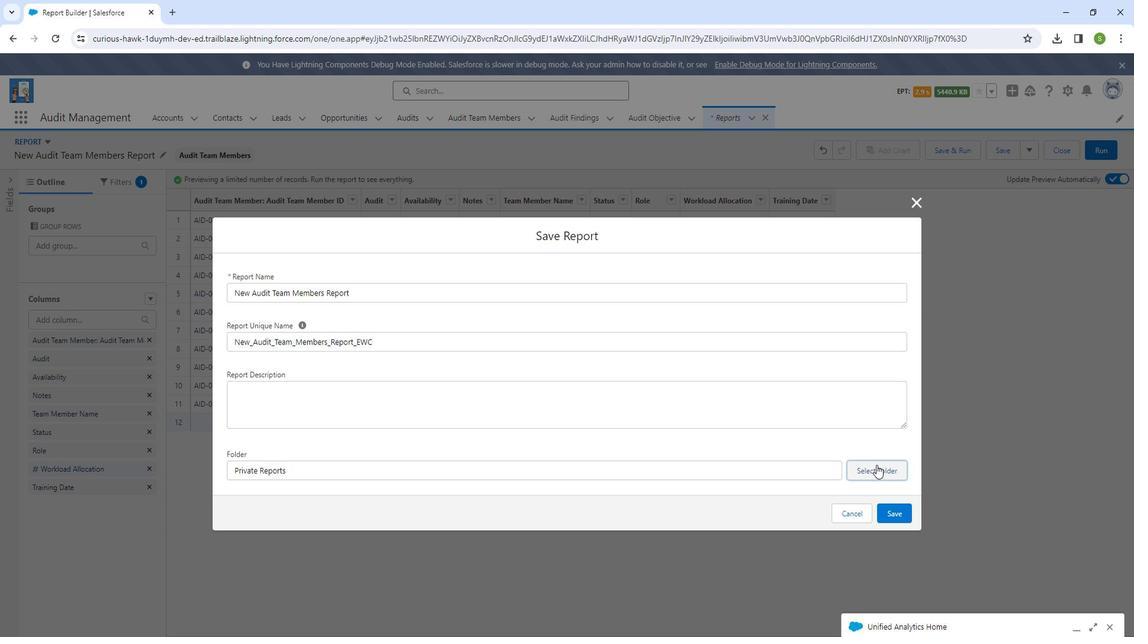 
Action: Mouse moved to (447, 566)
Screenshot: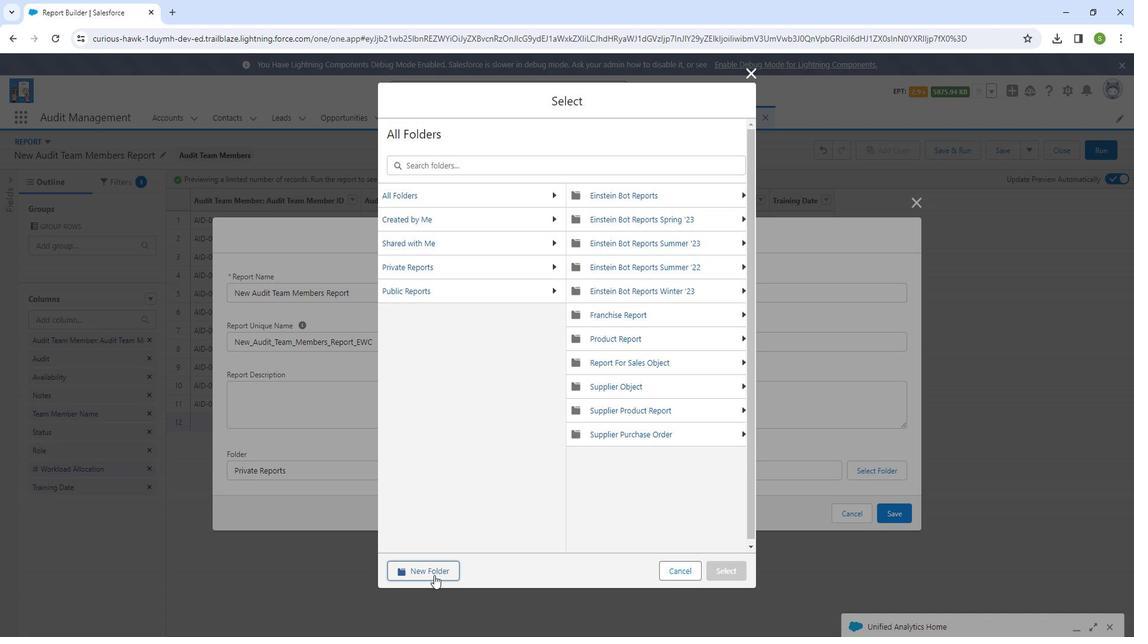 
Action: Mouse pressed left at (447, 566)
Screenshot: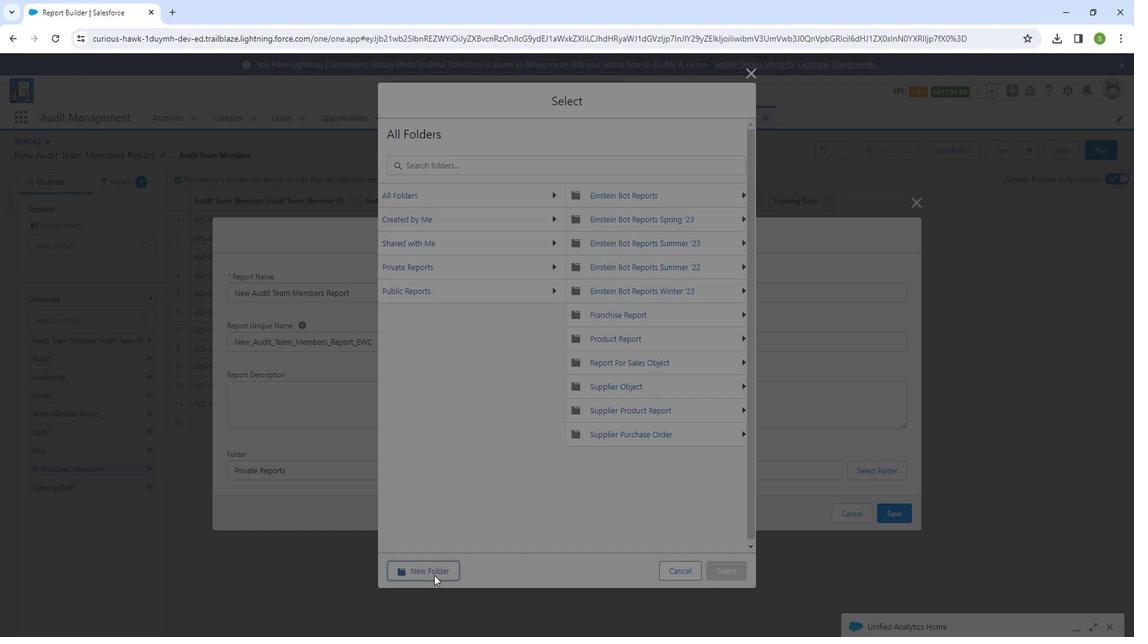 
Action: Mouse moved to (483, 318)
Screenshot: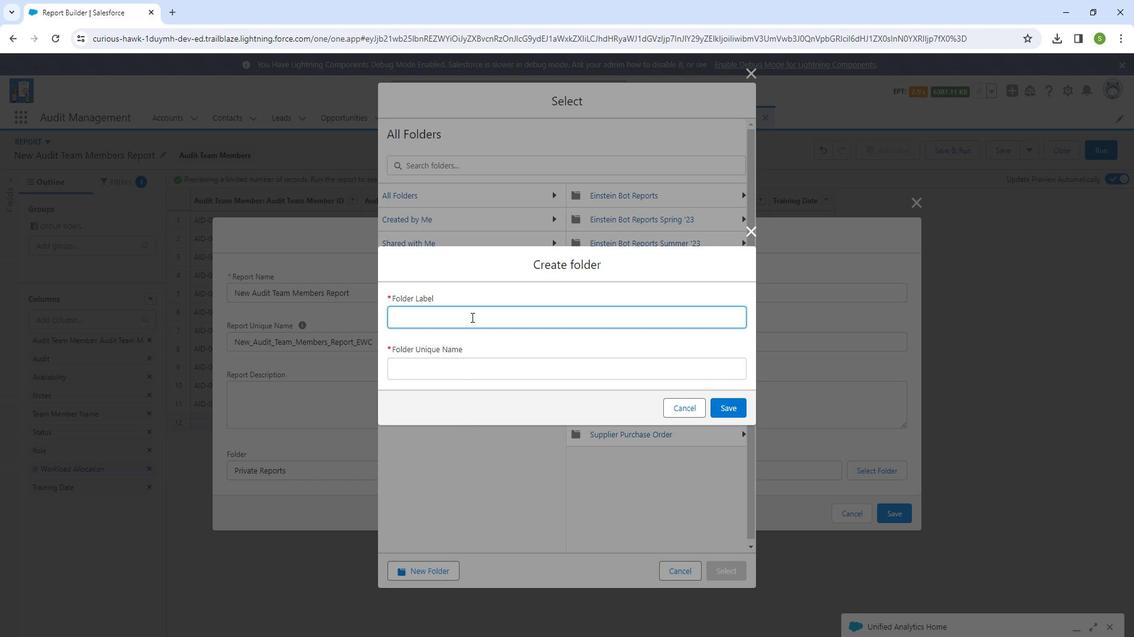 
Action: Mouse pressed left at (483, 318)
Screenshot: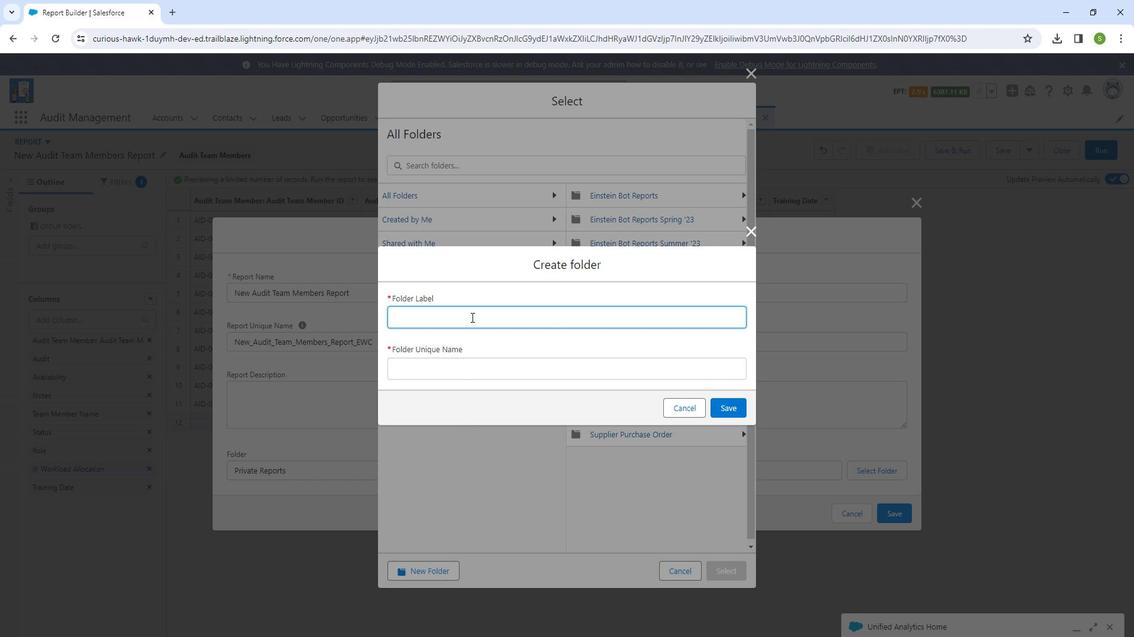 
Action: Mouse moved to (503, 309)
Screenshot: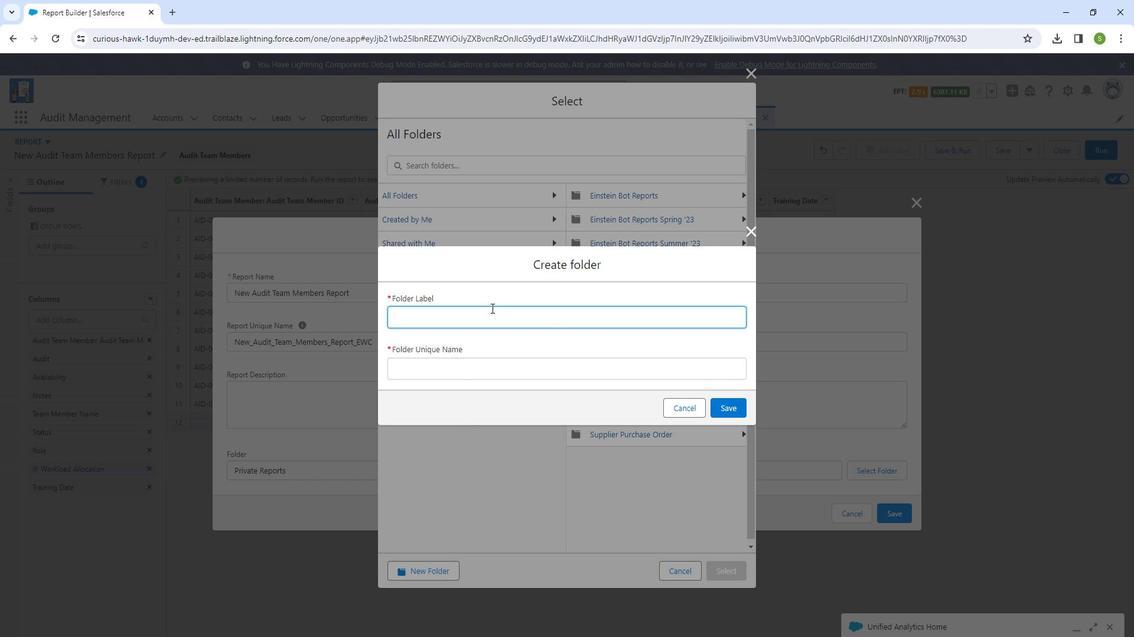 
Action: Key pressed au<Key.backspace><Key.backspace><Key.shift_r><Key.shift_r><Key.shift_r>Audit<Key.space><Key.shift_r><Key.shift_r><Key.shift_r><Key.shift_r>Team<Key.space><Key.shift_r><Key.shift_r><Key.shift_r><Key.shift_r><Key.shift_r><Key.shift_r><Key.shift_r><Key.shift_r>Member
Screenshot: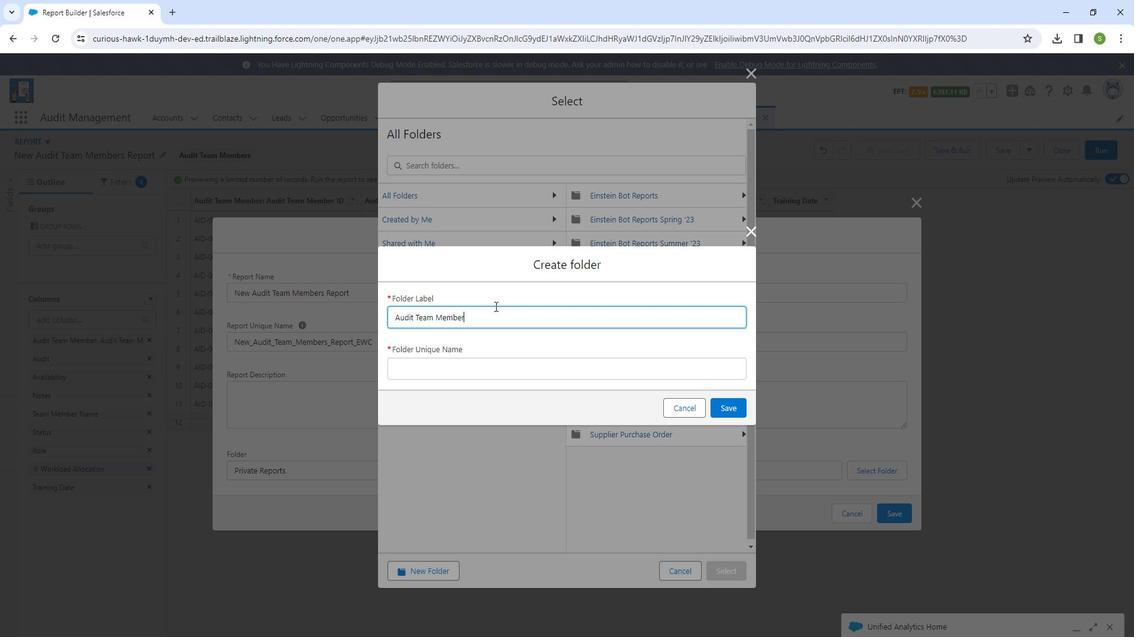 
Action: Mouse moved to (533, 373)
Screenshot: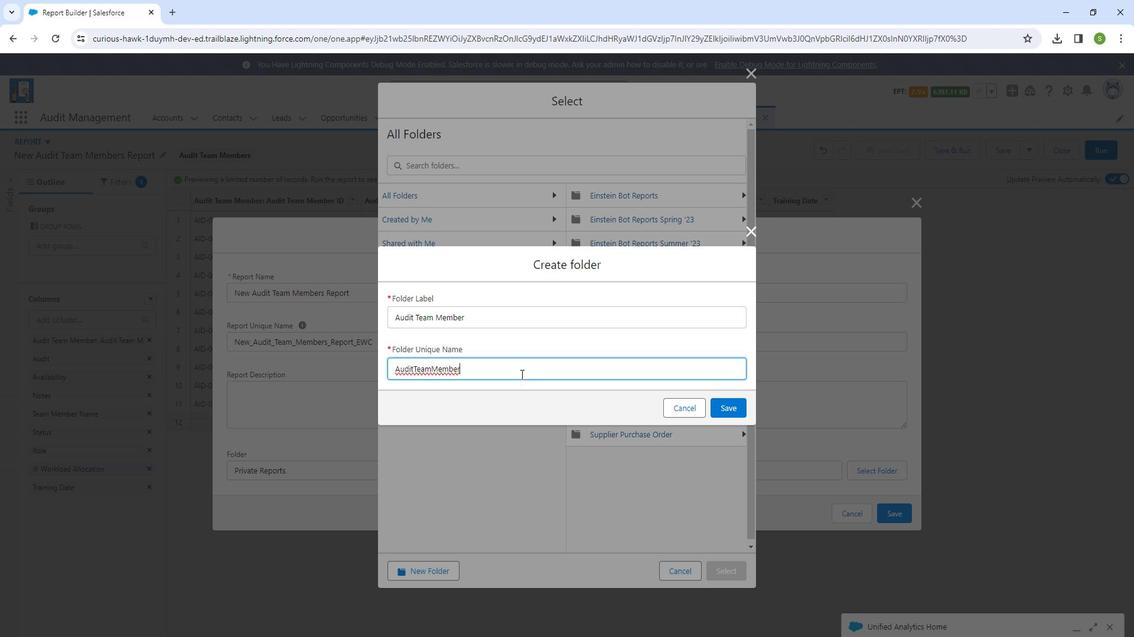 
Action: Mouse pressed left at (533, 373)
Screenshot: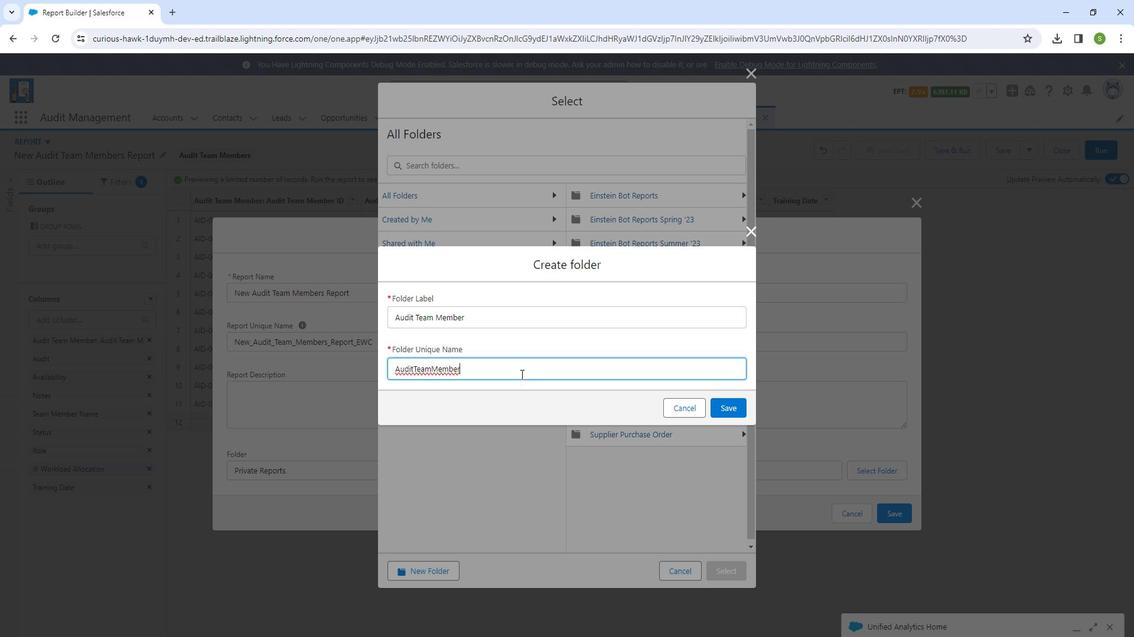 
Action: Mouse moved to (735, 404)
Screenshot: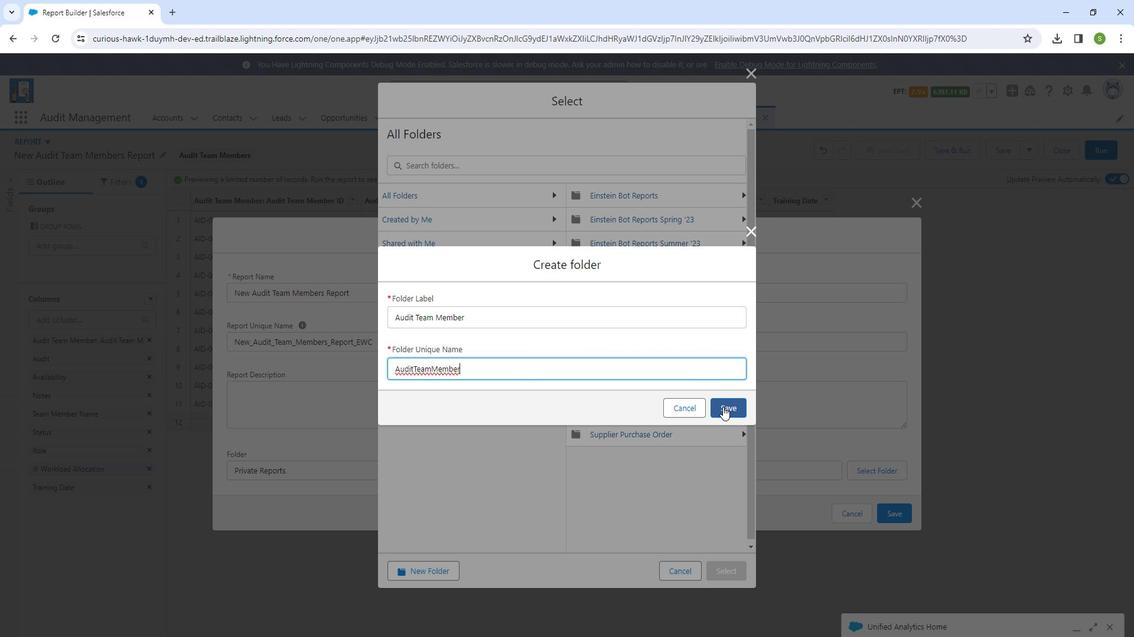 
Action: Mouse pressed left at (735, 404)
Screenshot: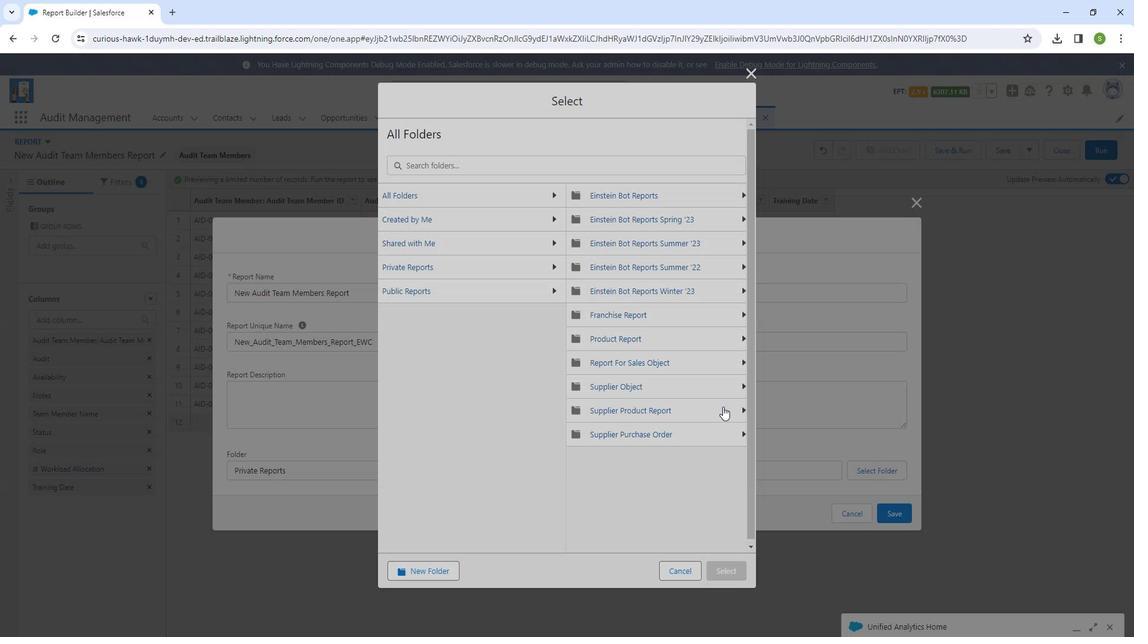
Action: Mouse moved to (502, 200)
Screenshot: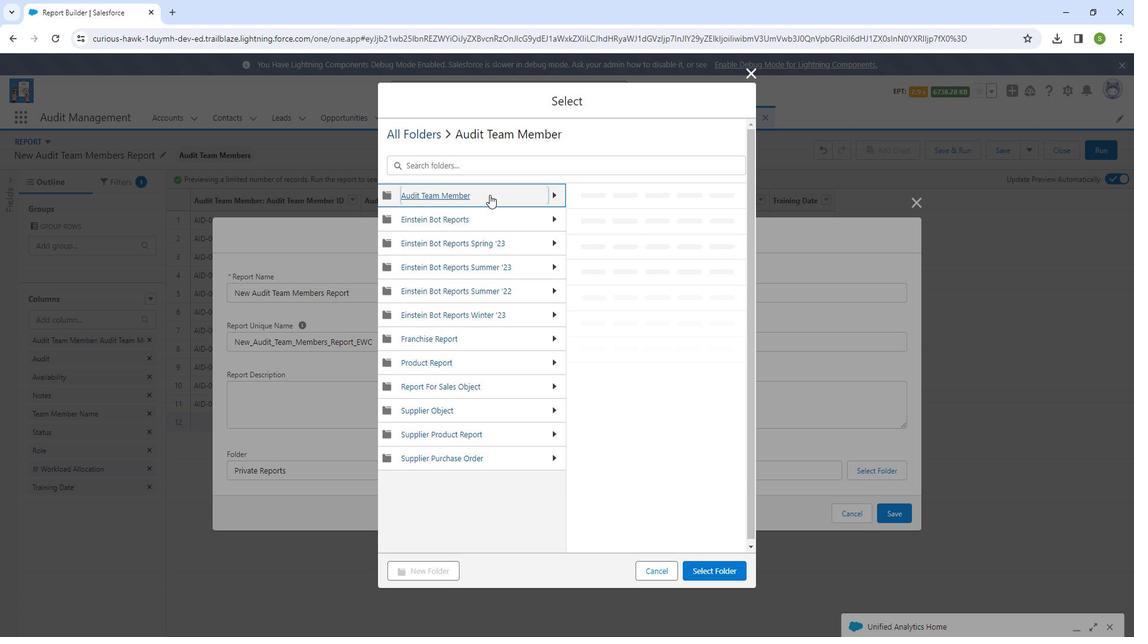 
Action: Mouse pressed left at (502, 200)
Screenshot: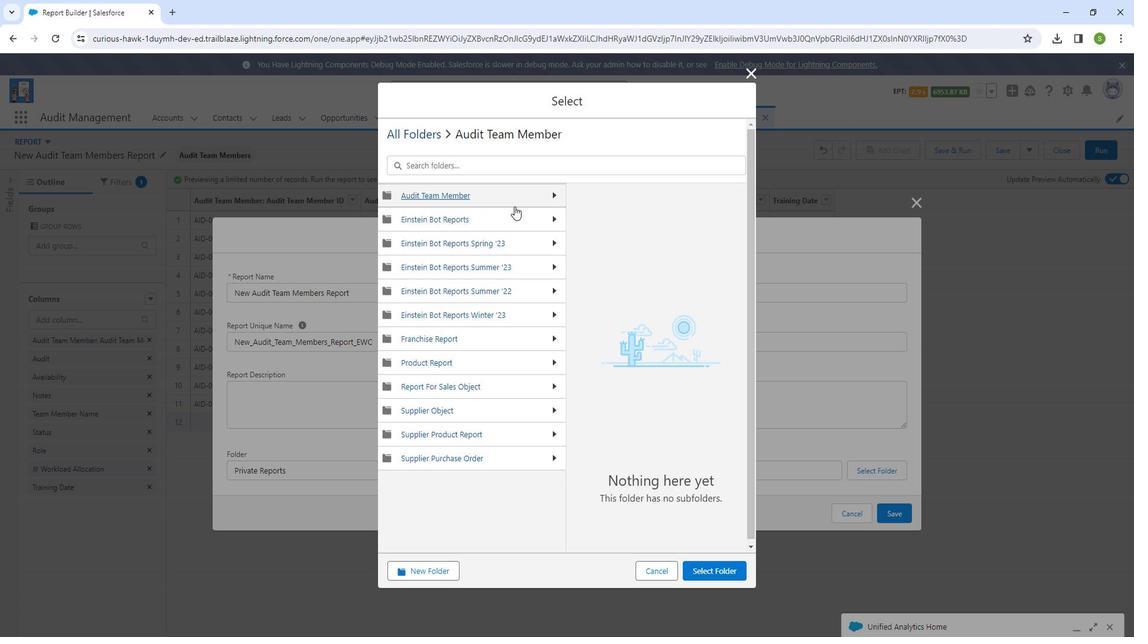 
Action: Mouse moved to (720, 566)
Screenshot: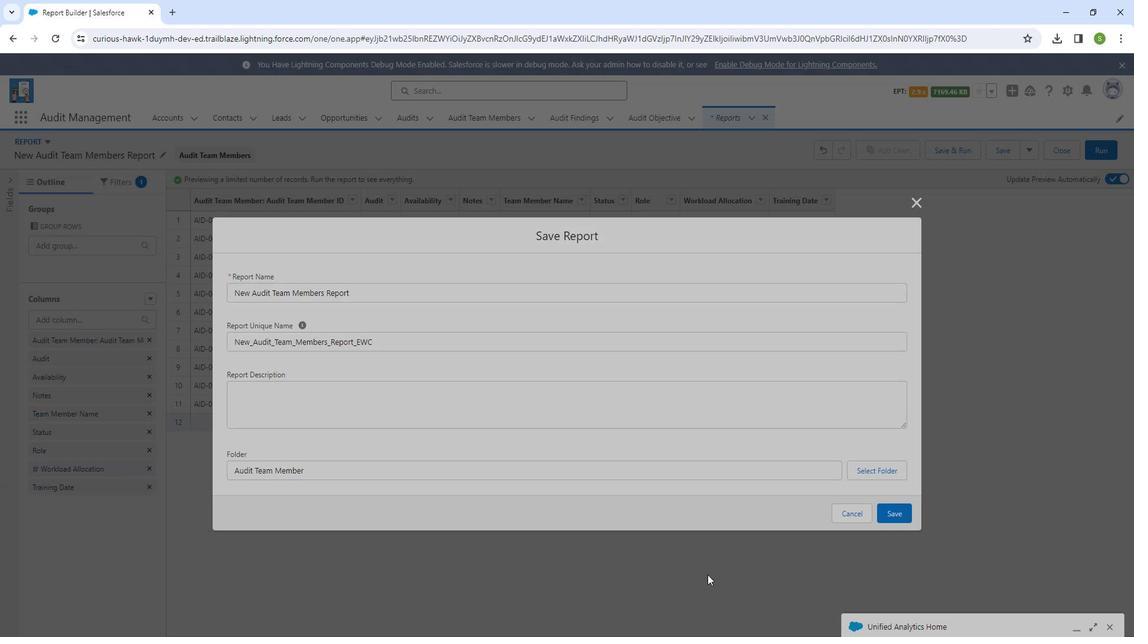 
Action: Mouse pressed left at (720, 566)
Screenshot: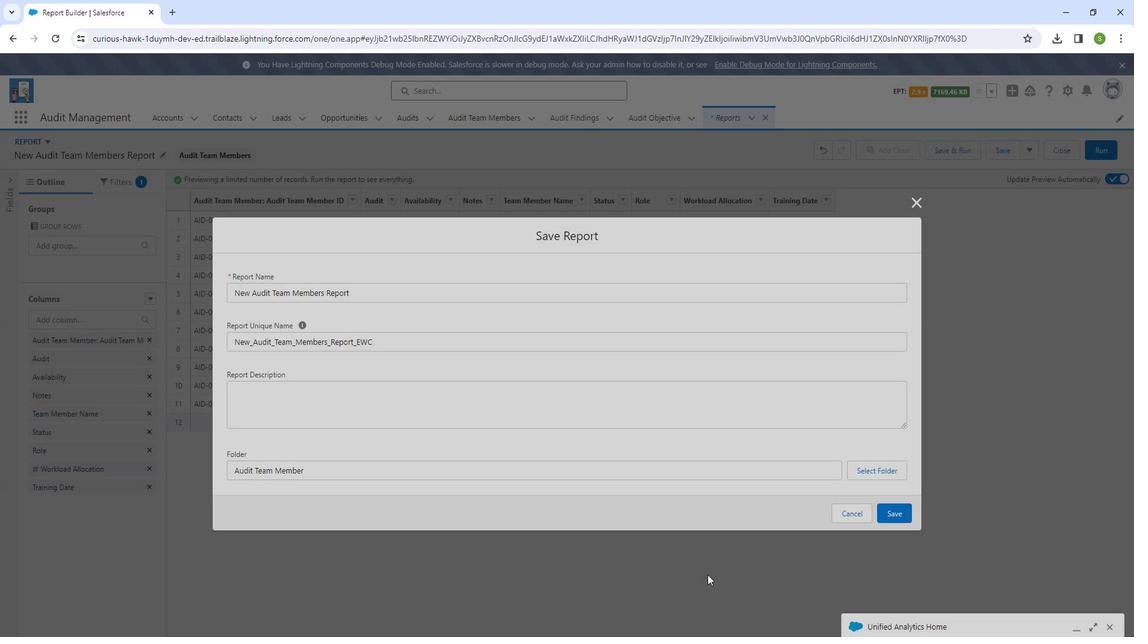 
Action: Mouse moved to (580, 403)
Screenshot: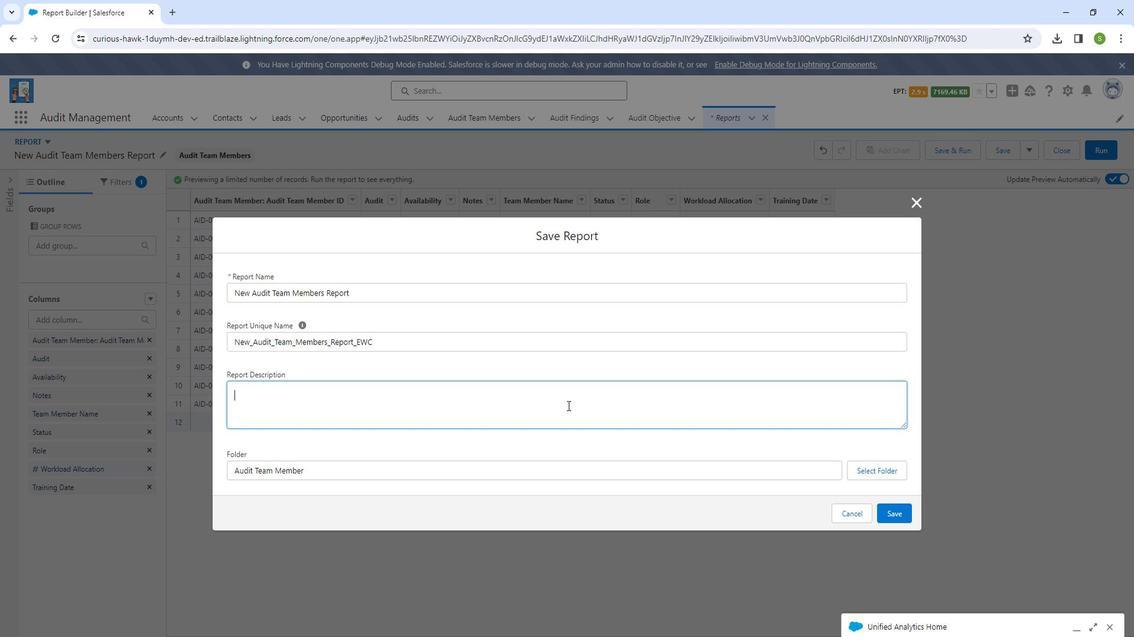 
Action: Mouse pressed left at (580, 403)
Screenshot: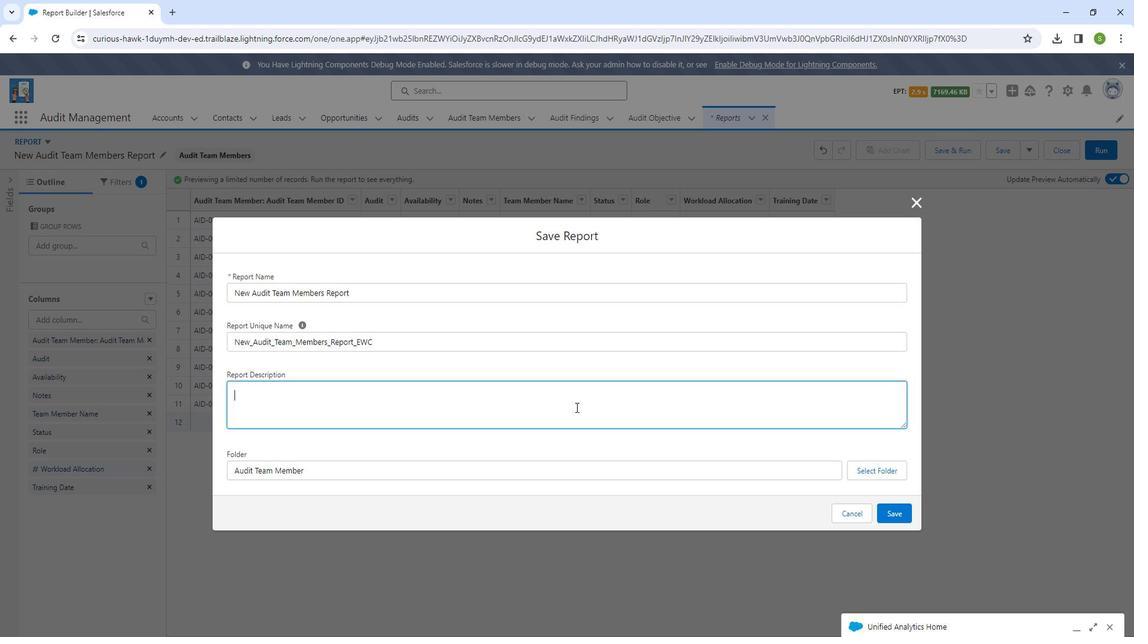 
Action: Mouse moved to (606, 396)
Screenshot: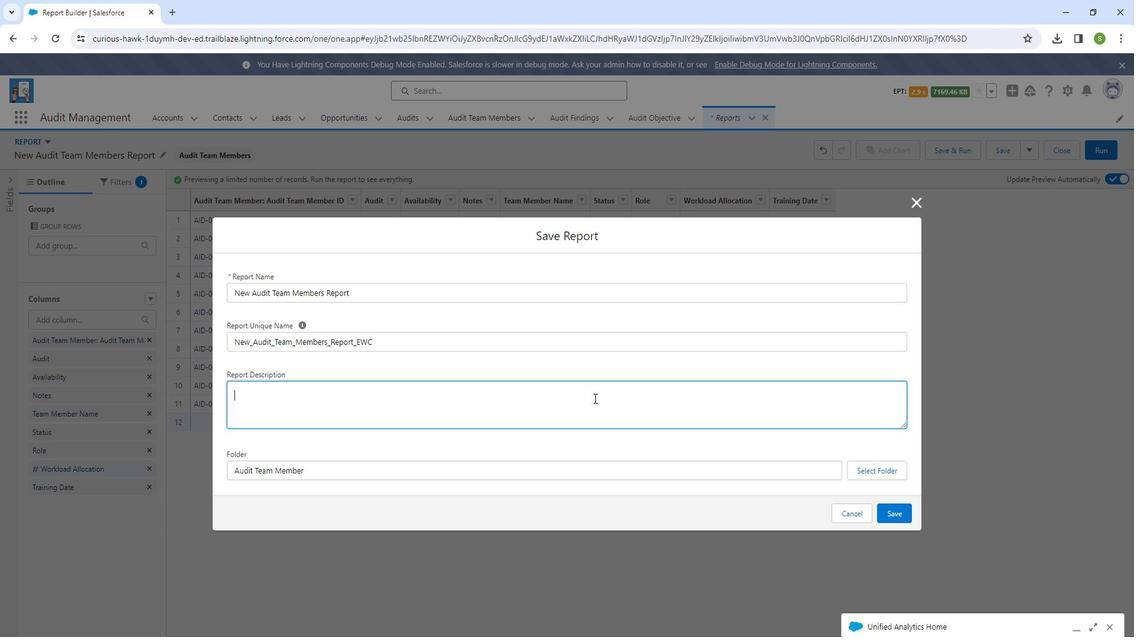 
Action: Key pressed <Key.shift_r>An<Key.space>
Screenshot: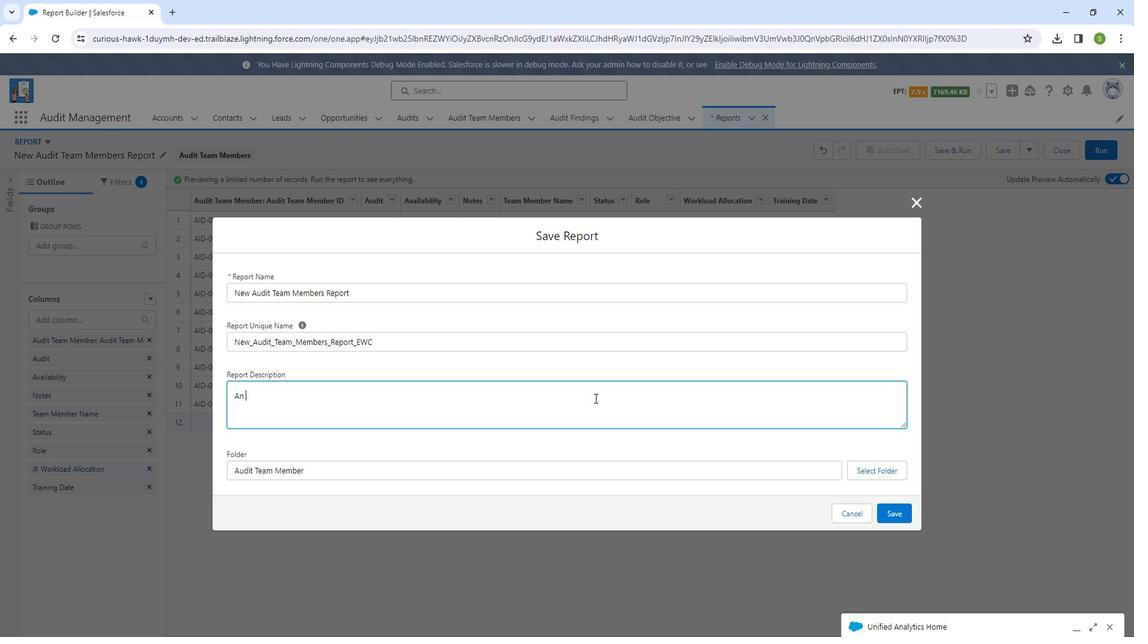 
Action: Mouse moved to (607, 396)
Screenshot: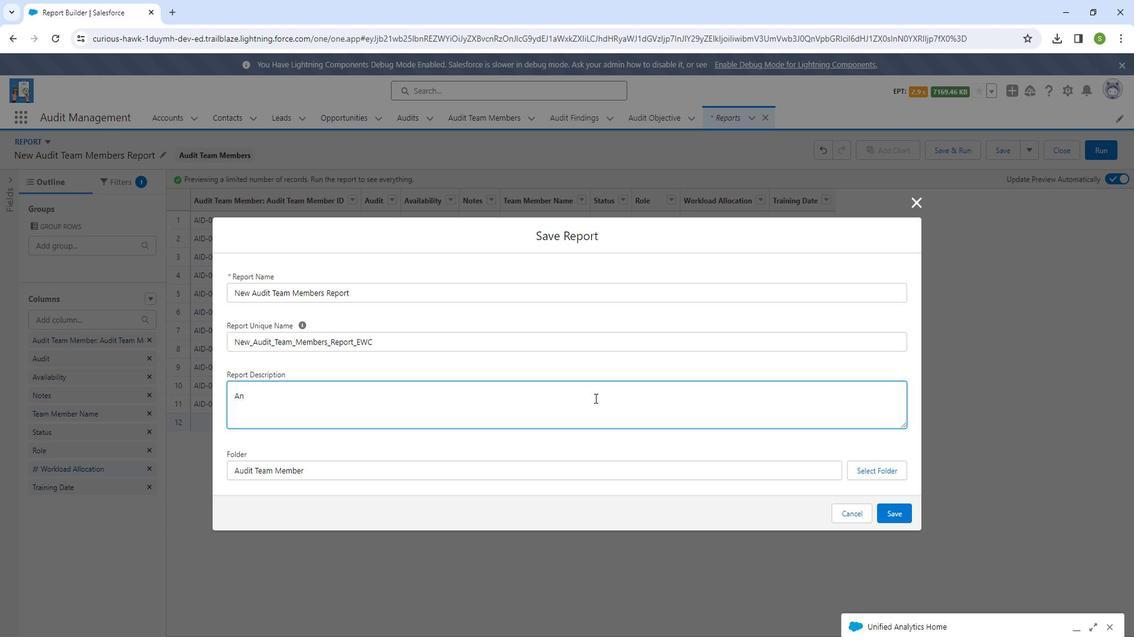 
Action: Key pressed audit<Key.space>team<Key.space>member<Key.space>is<Key.space>an<Key.space>individual<Key.space>involved<Key.space>in<Key.space>the<Key.space>audit<Key.space>process,<Key.space>responsible<Key.space>for<Key.space>conducting<Key.space>examinations,<Key.space>gathering<Key.space>evidence,<Key.space>and<Key.space>contributing<Key.space>to<Key.space>the<Key.space>overall<Key.space>assessment.
Screenshot: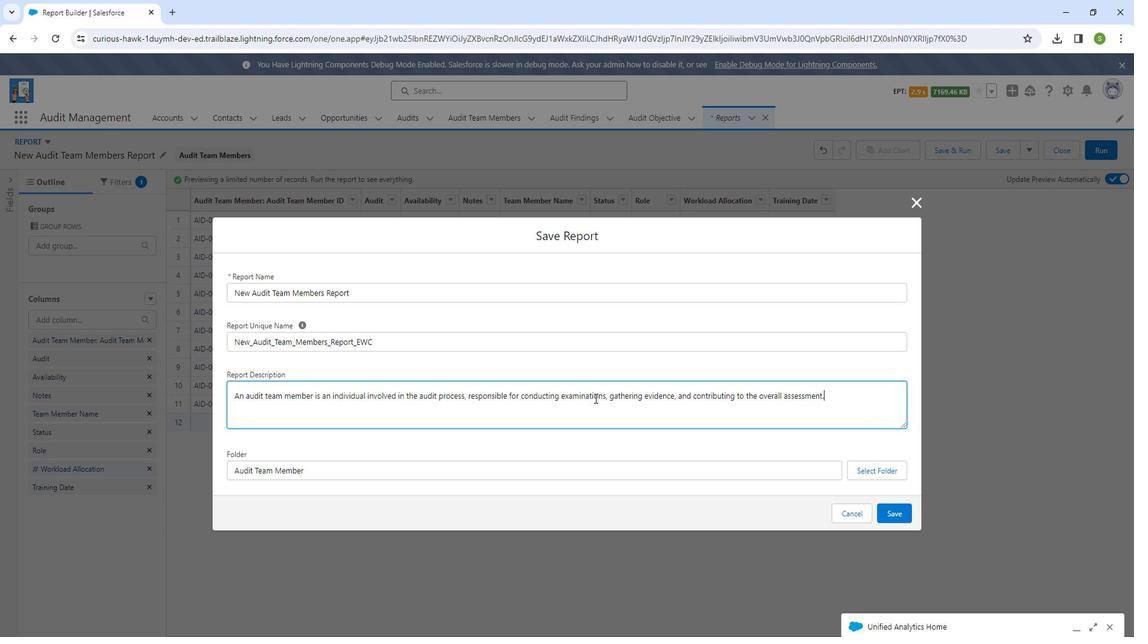 
Action: Mouse moved to (897, 504)
Screenshot: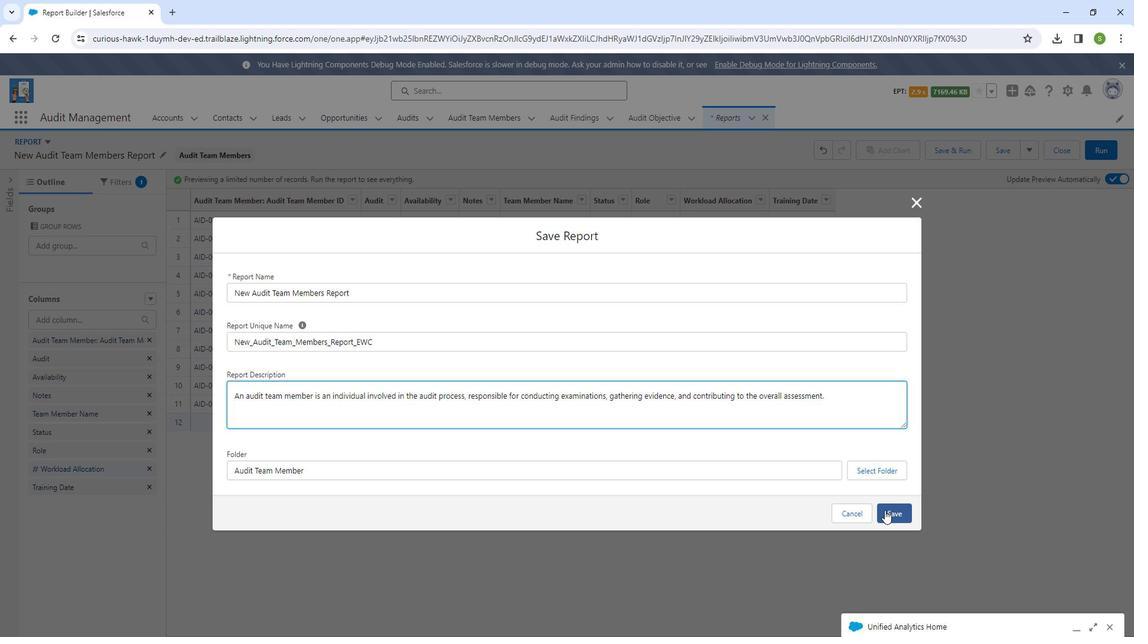 
Action: Mouse pressed left at (897, 504)
Screenshot: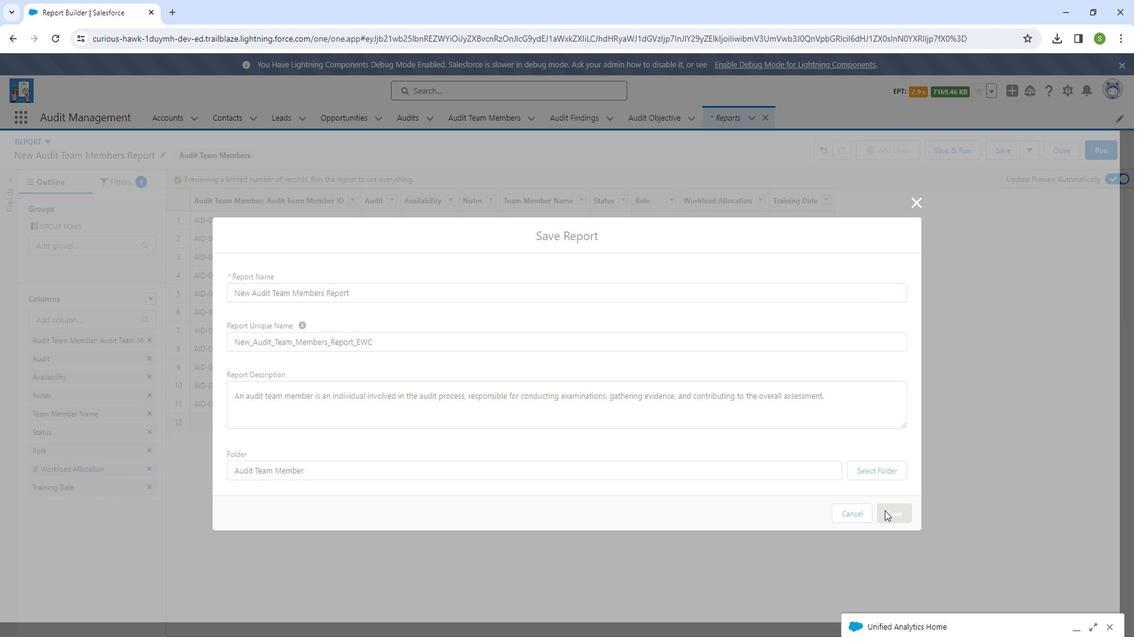 
Action: Mouse moved to (963, 160)
Screenshot: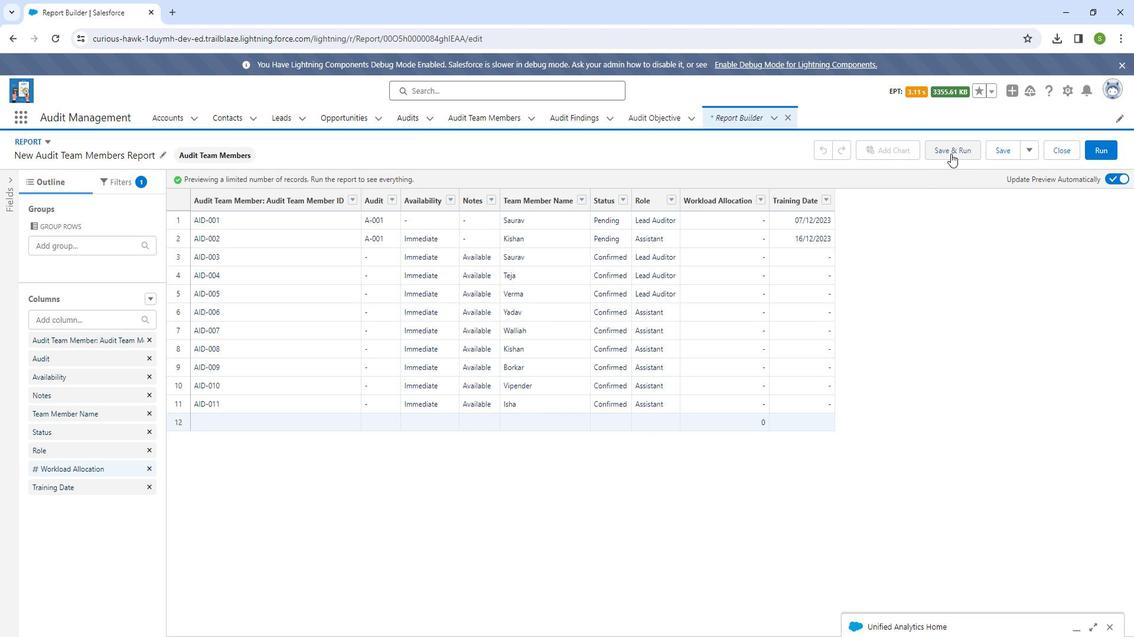 
Action: Mouse pressed left at (963, 160)
Screenshot: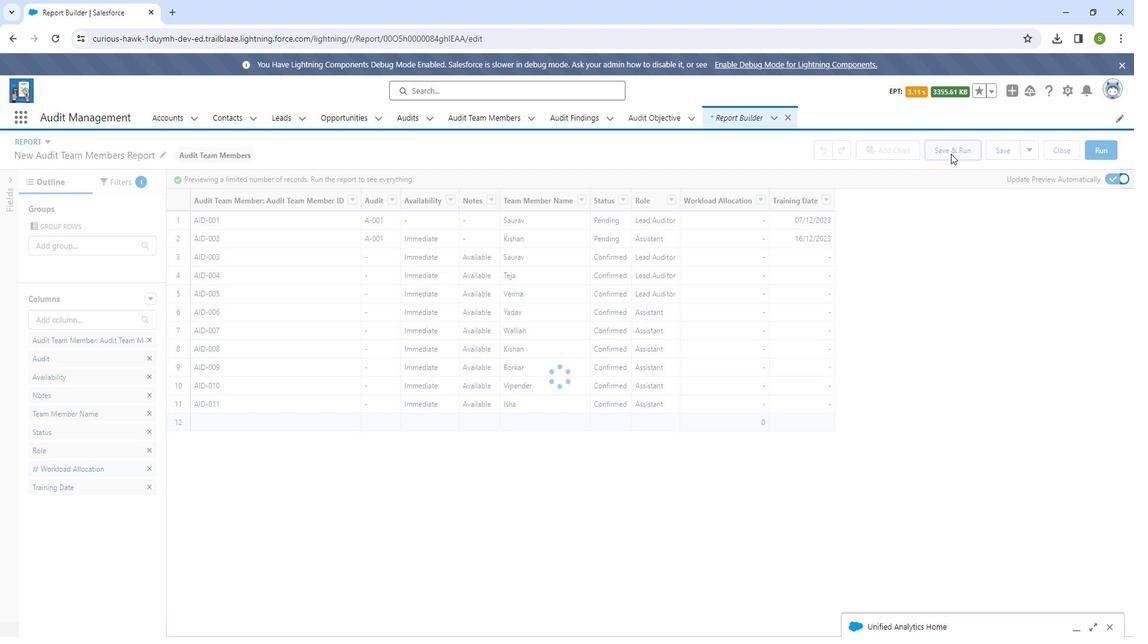 
Action: Mouse moved to (889, 189)
Screenshot: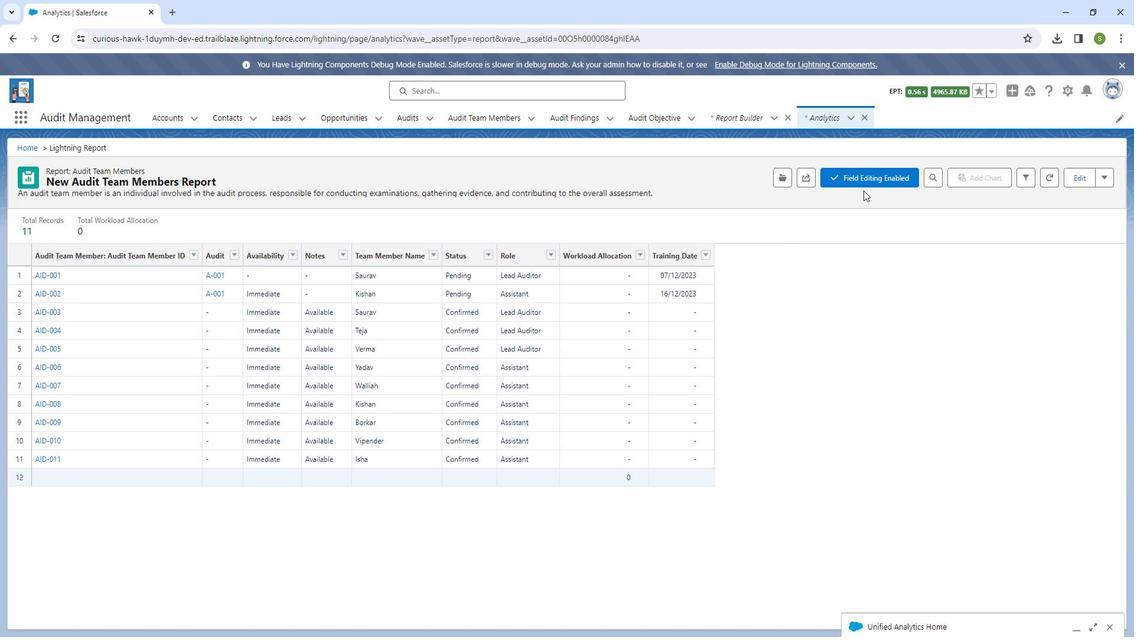 
Action: Mouse pressed left at (889, 189)
Screenshot: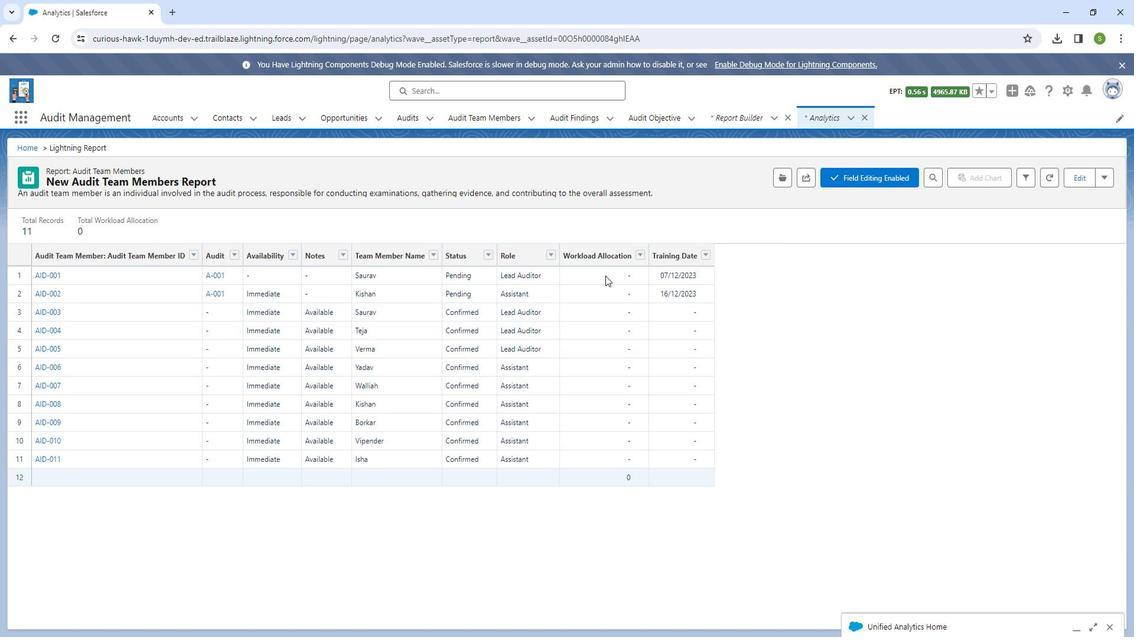 
Action: Mouse moved to (871, 185)
Screenshot: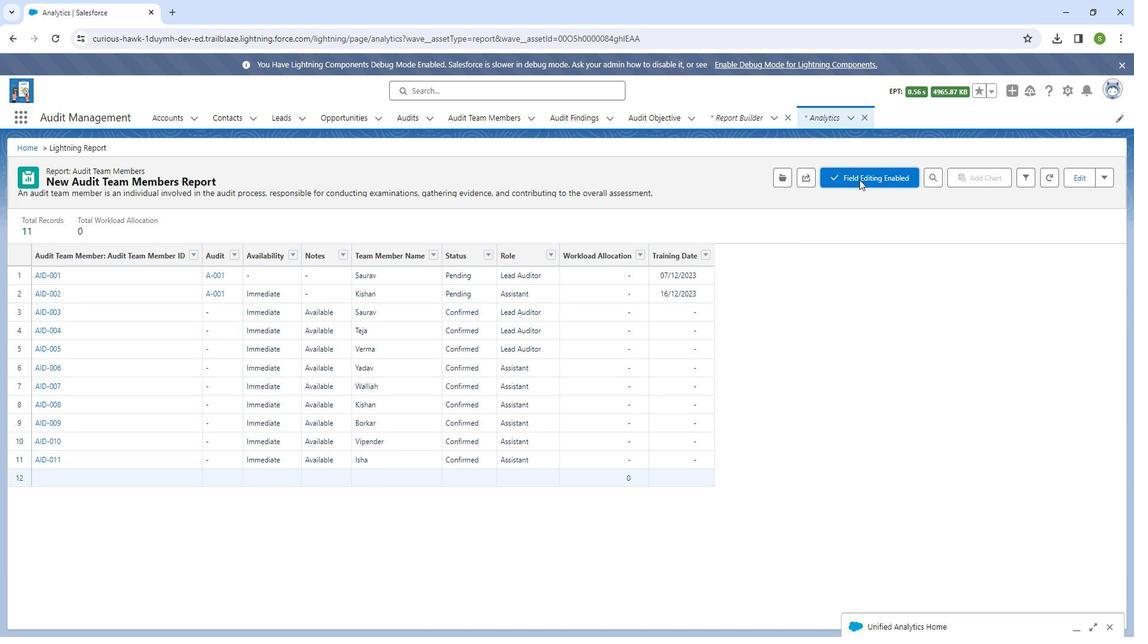 
Action: Mouse pressed left at (871, 185)
Screenshot: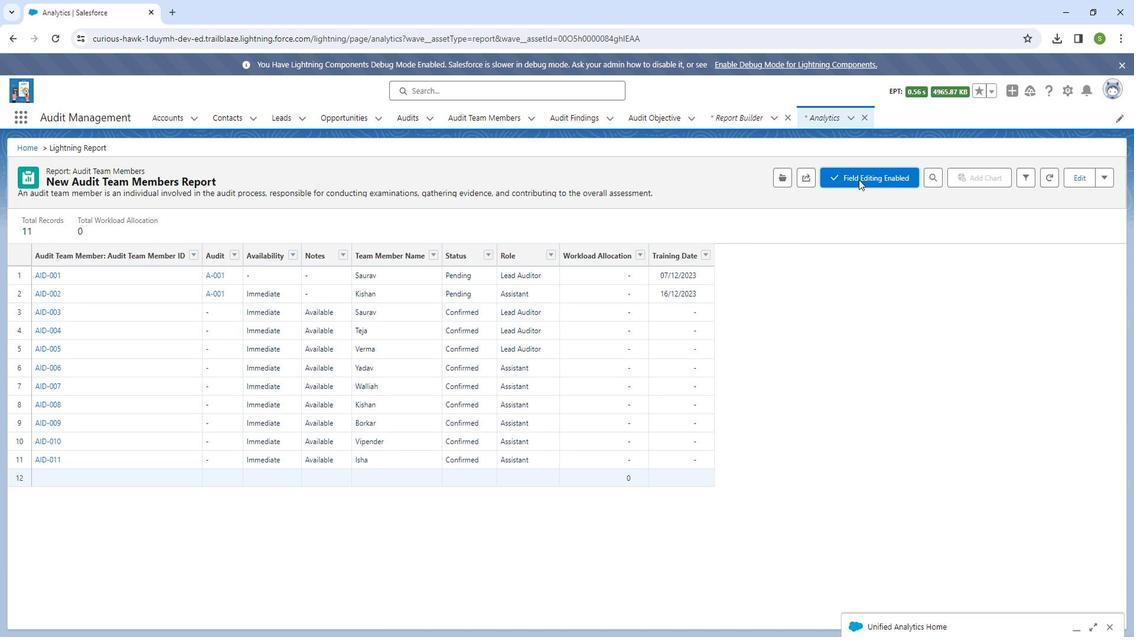 
Action: Mouse moved to (1089, 182)
Screenshot: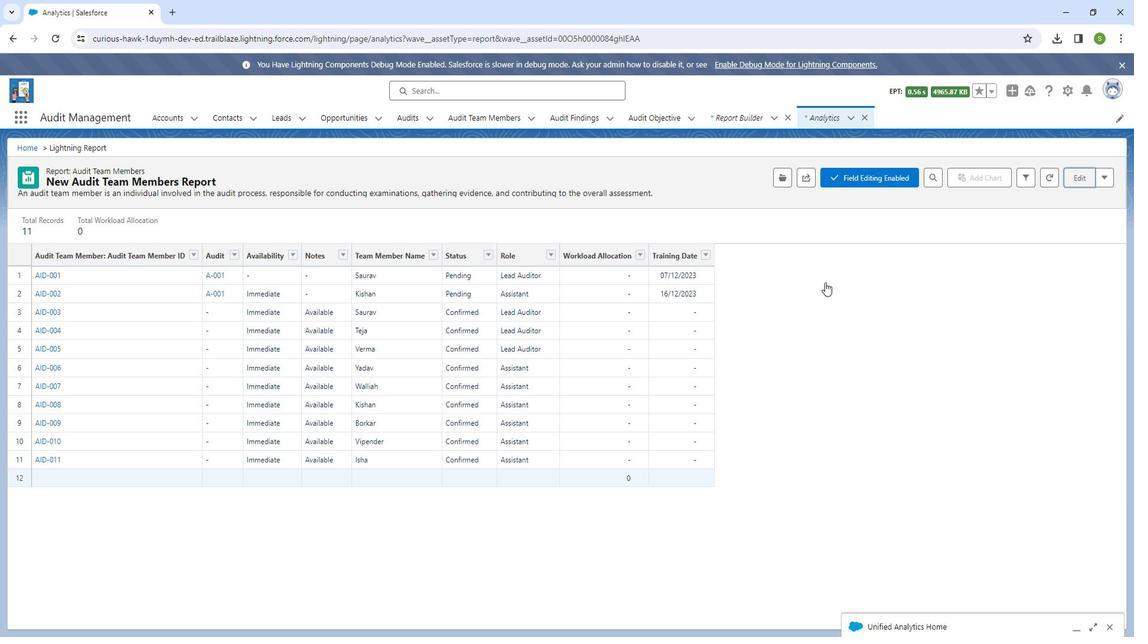 
Action: Mouse pressed left at (1089, 182)
Screenshot: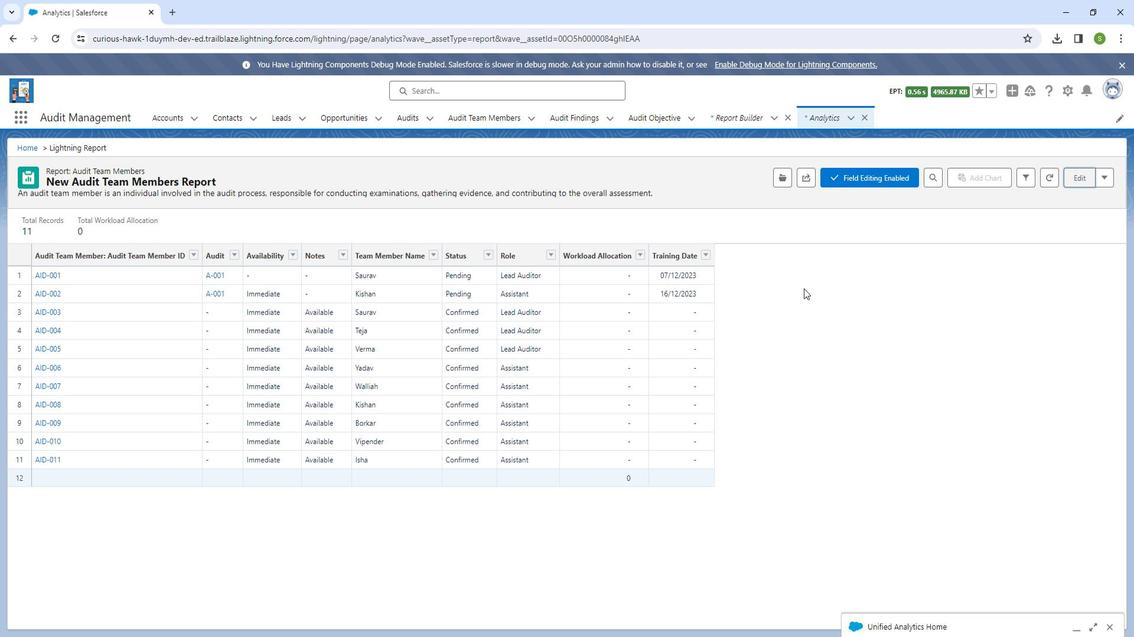 
Action: Mouse moved to (109, 331)
Screenshot: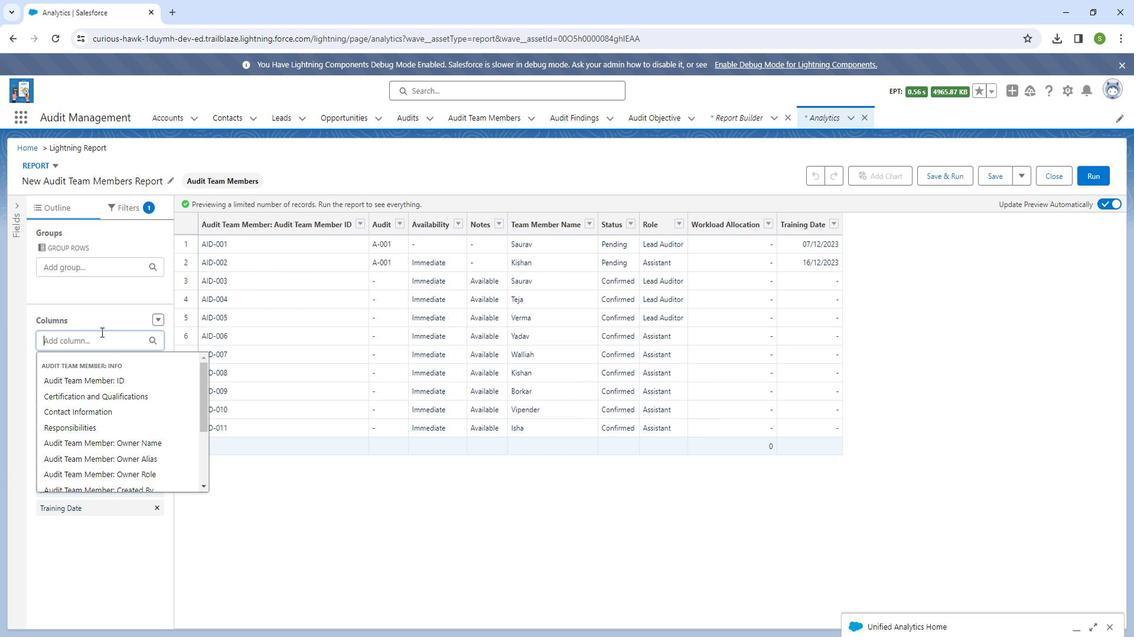 
Action: Mouse pressed left at (109, 331)
Screenshot: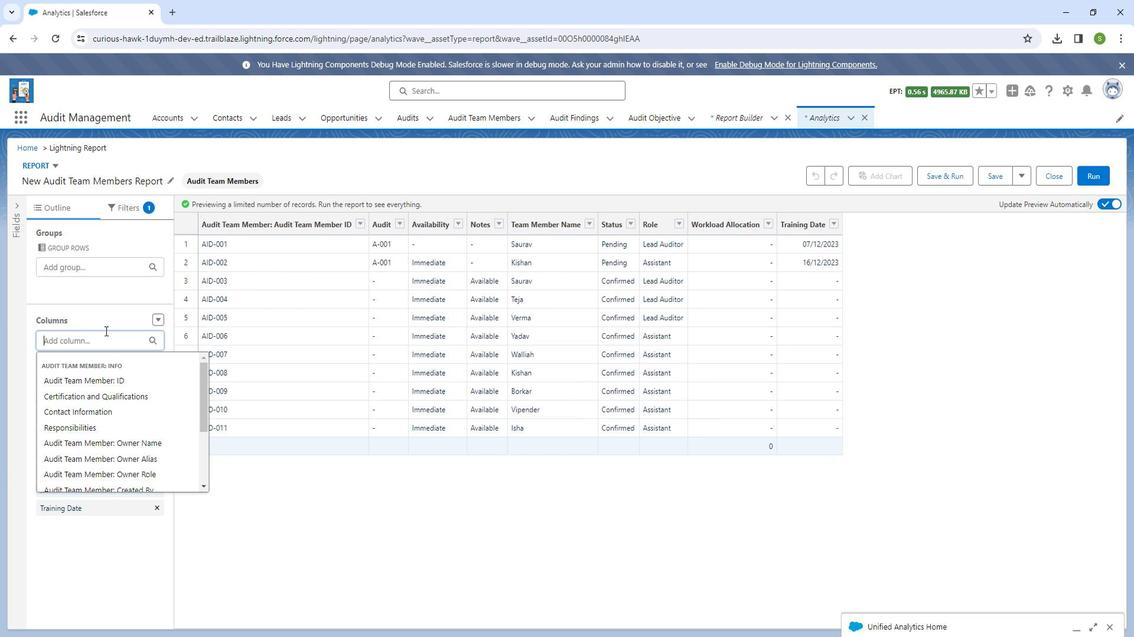 
Action: Mouse moved to (128, 424)
Screenshot: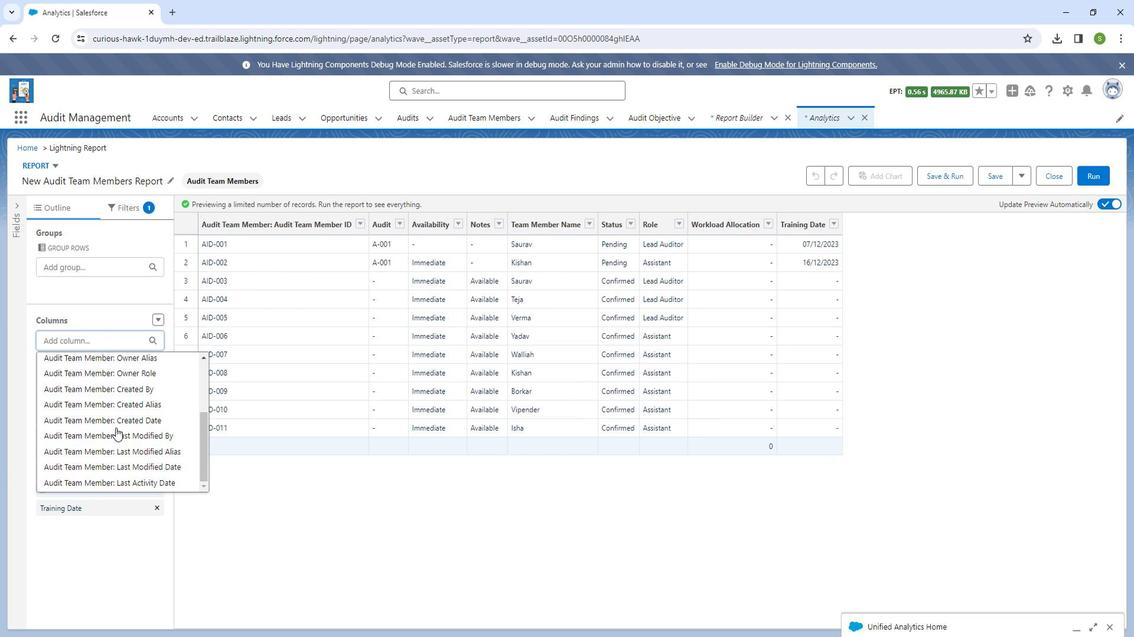 
Action: Mouse scrolled (128, 424) with delta (0, 0)
Screenshot: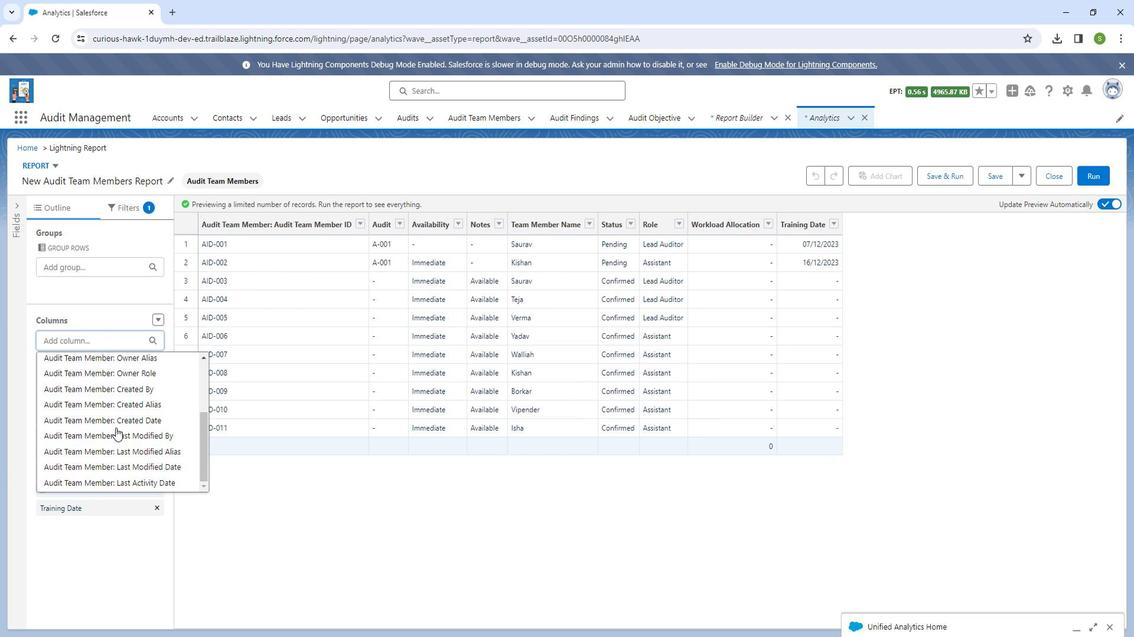 
Action: Mouse scrolled (128, 424) with delta (0, 0)
Screenshot: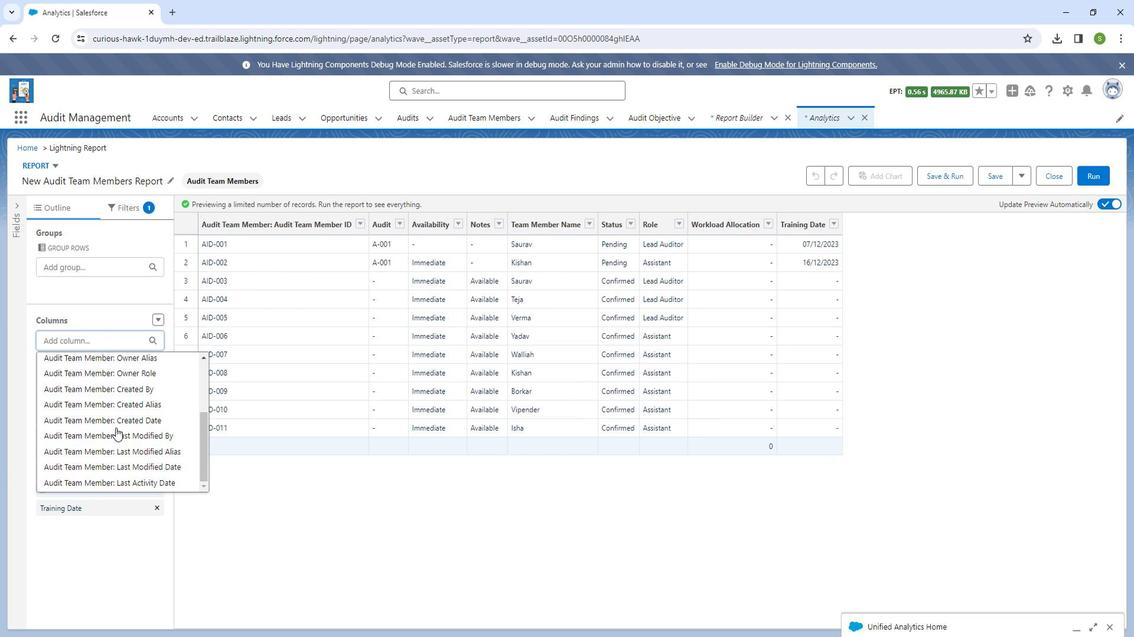 
Action: Mouse scrolled (128, 424) with delta (0, 0)
Screenshot: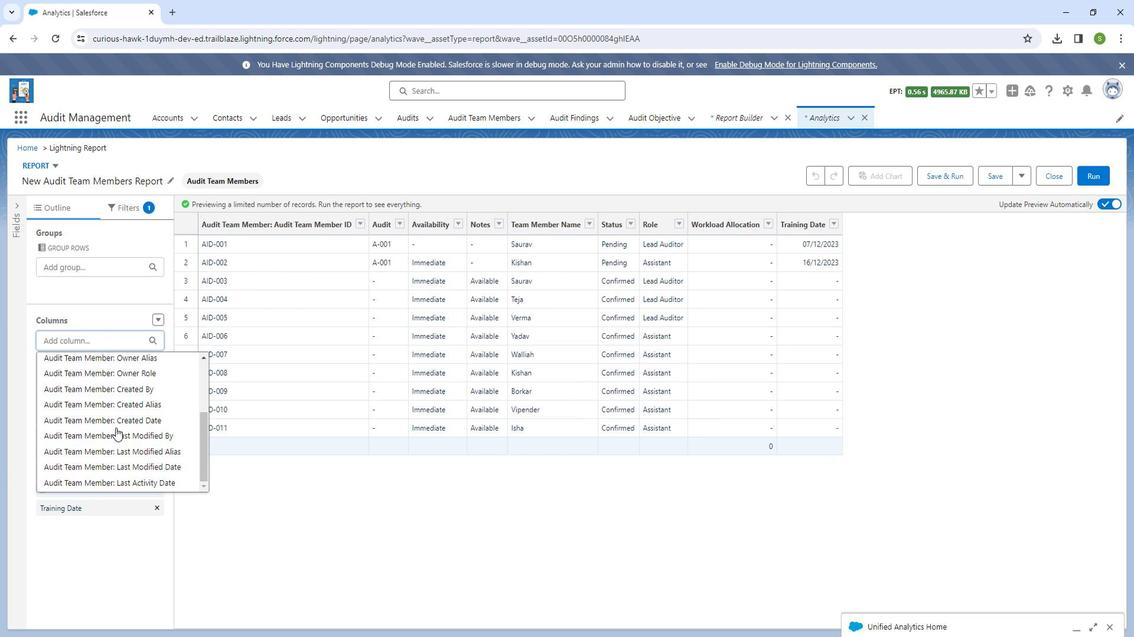 
Action: Mouse scrolled (128, 424) with delta (0, 0)
Screenshot: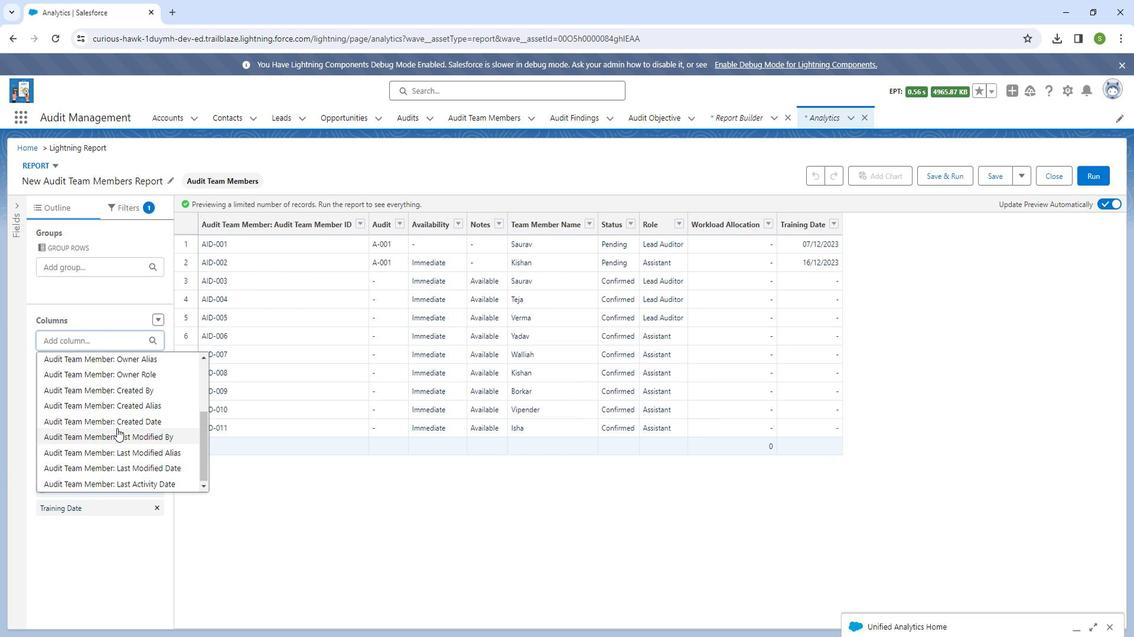 
Action: Mouse scrolled (128, 424) with delta (0, 0)
Screenshot: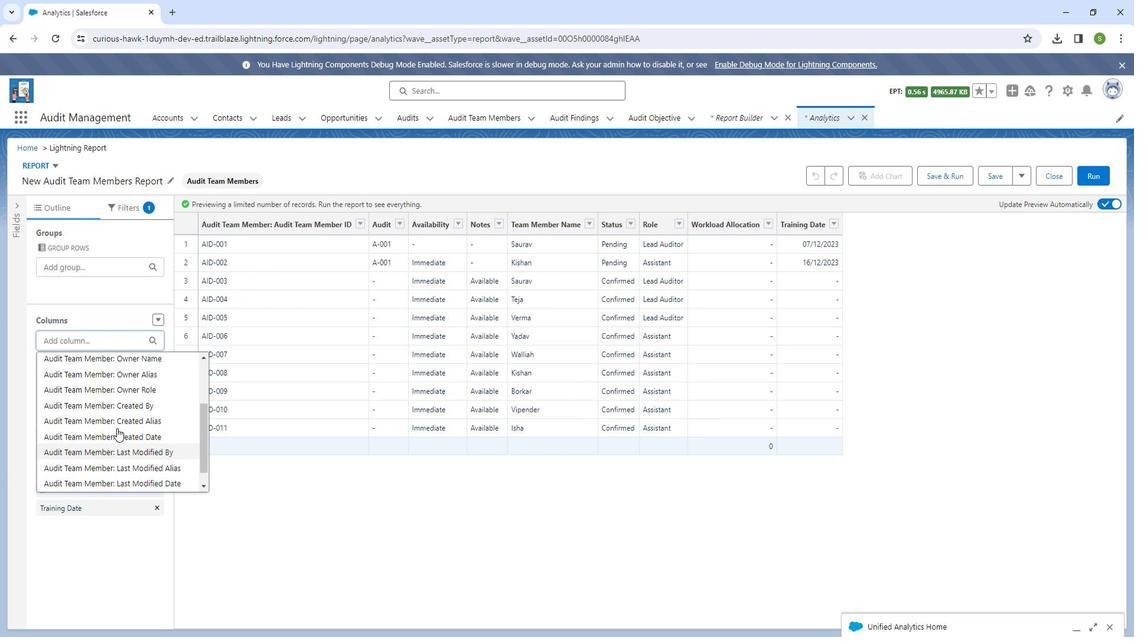 
Action: Mouse scrolled (128, 424) with delta (0, 0)
Screenshot: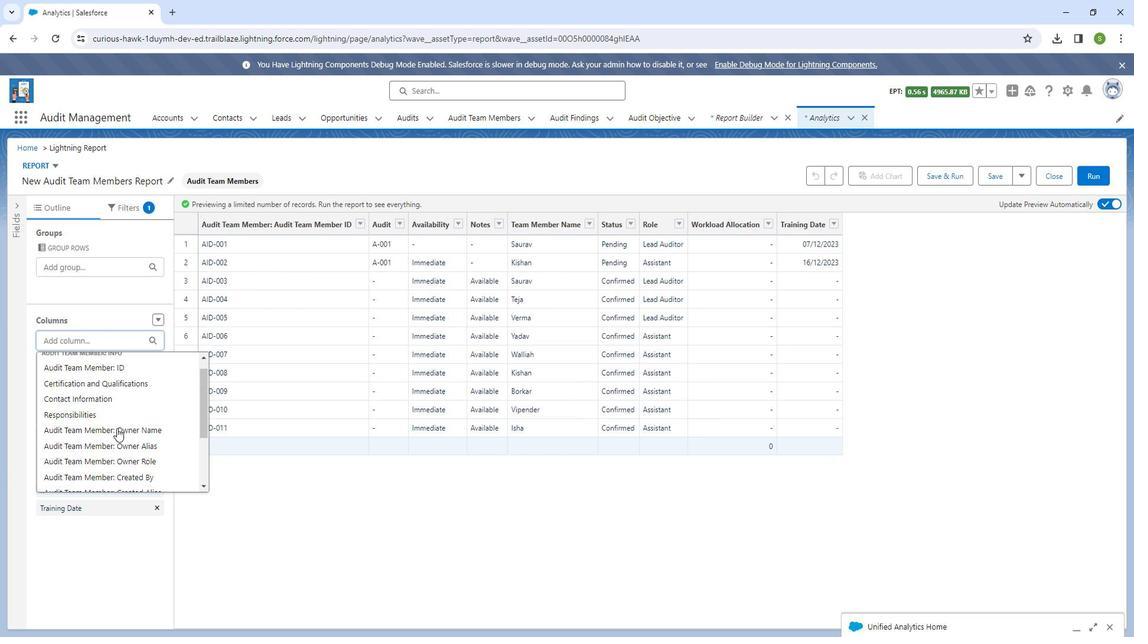 
Action: Mouse moved to (129, 425)
Screenshot: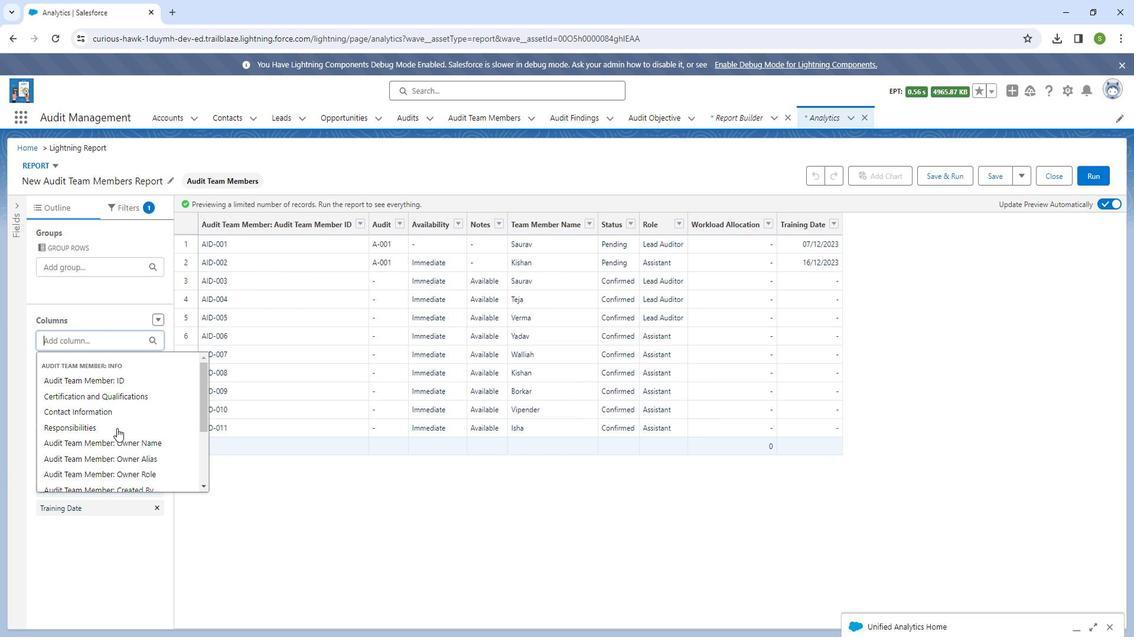 
Action: Mouse scrolled (129, 425) with delta (0, 0)
Screenshot: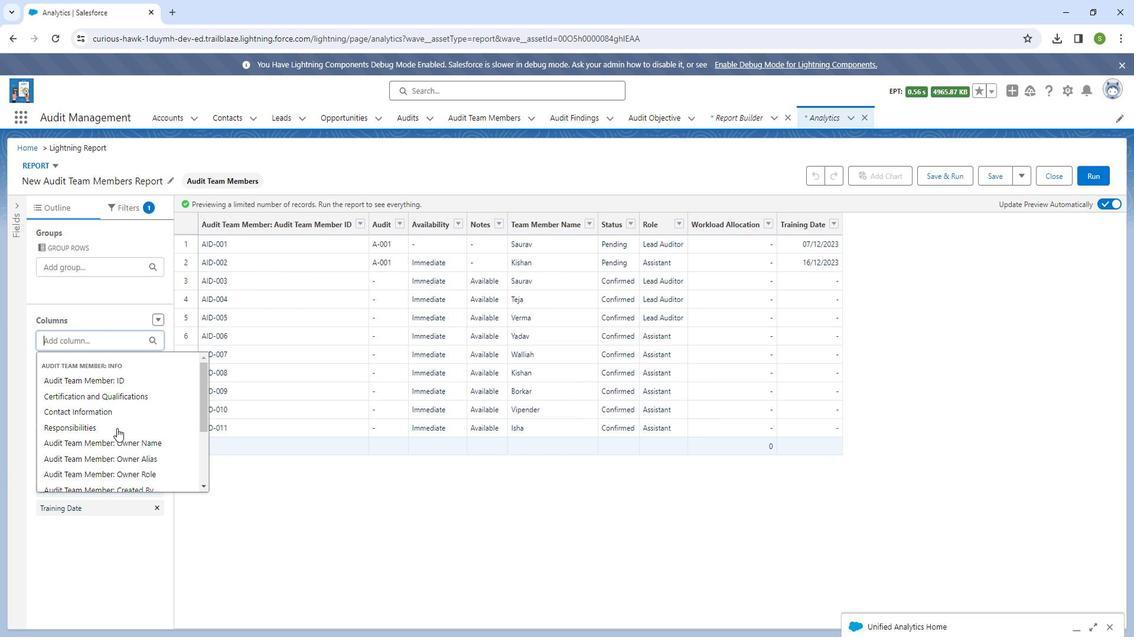 
Action: Mouse scrolled (129, 425) with delta (0, 0)
Screenshot: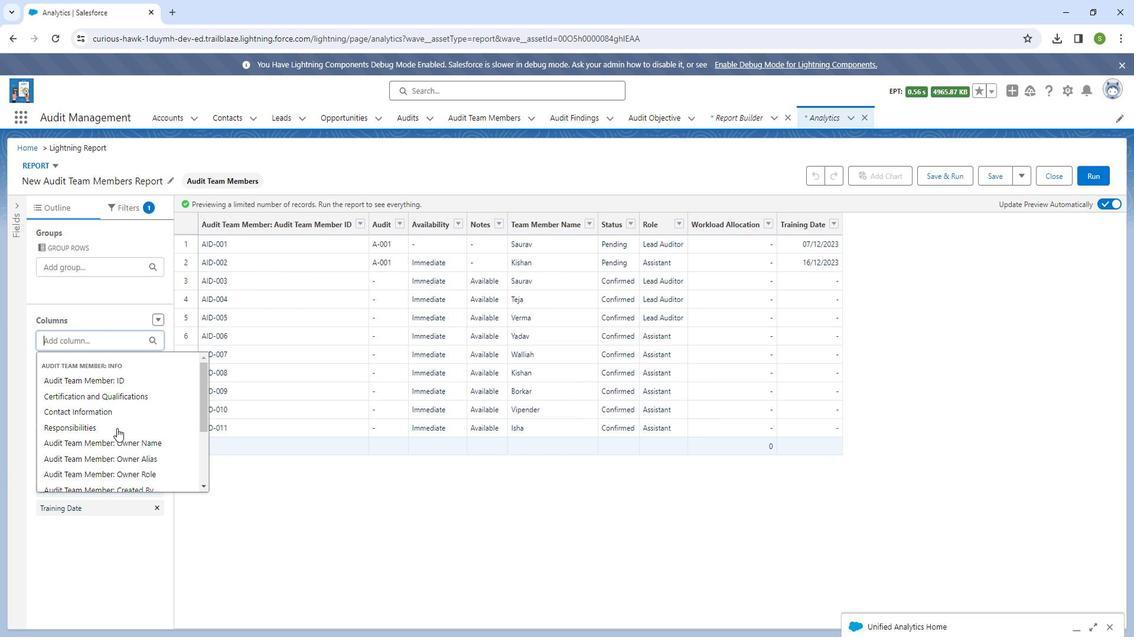 
Action: Mouse scrolled (129, 425) with delta (0, 0)
Screenshot: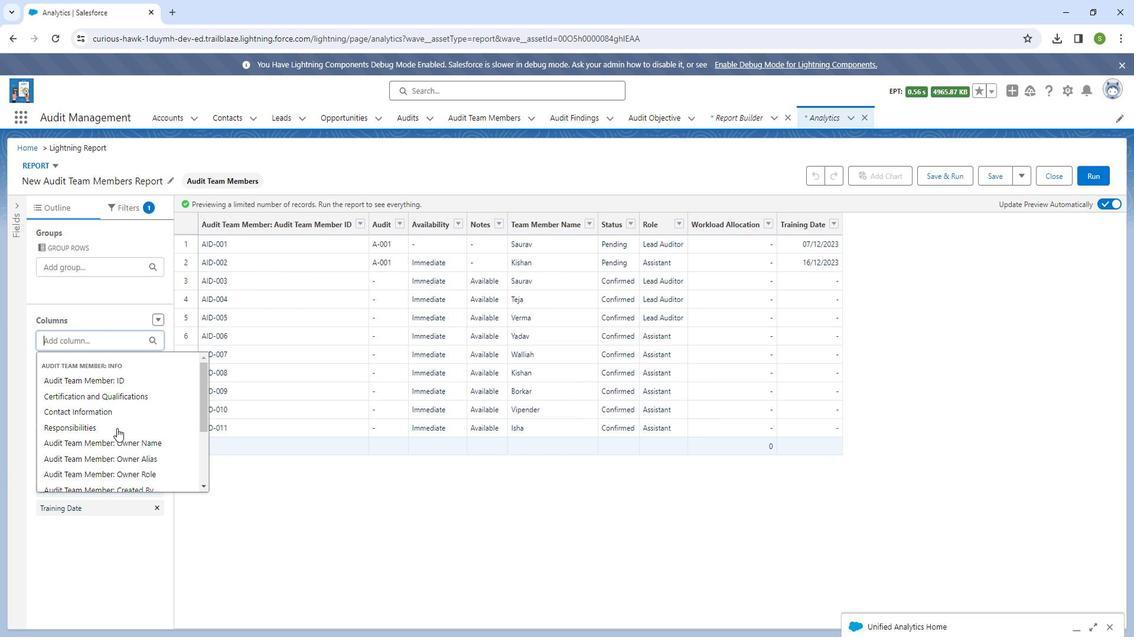 
Action: Mouse scrolled (129, 425) with delta (0, 0)
Screenshot: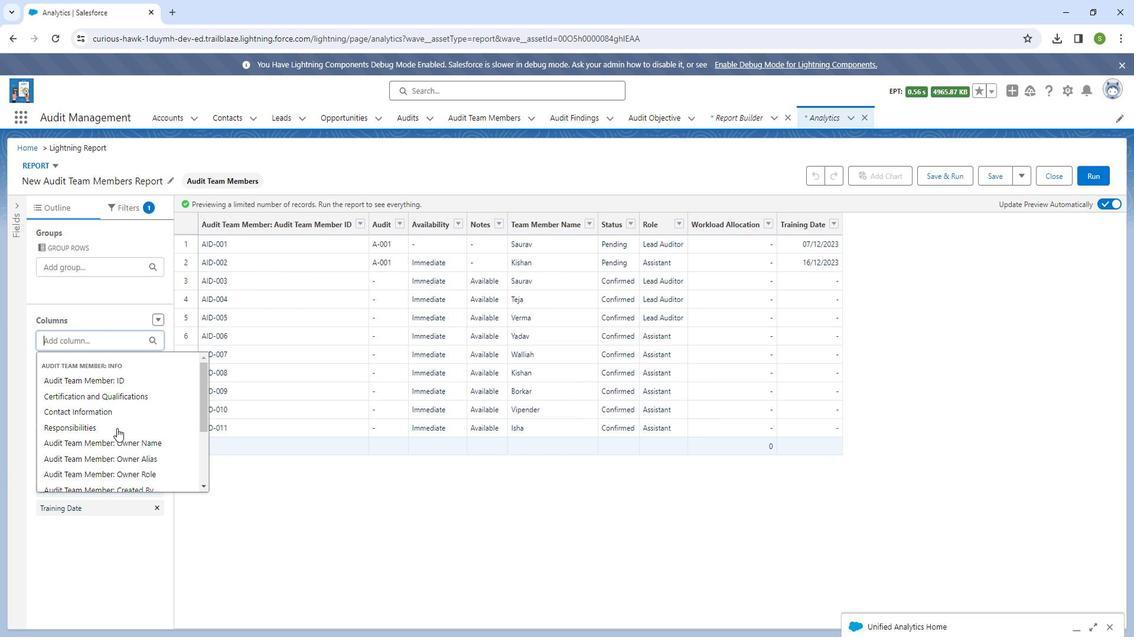 
Action: Mouse scrolled (129, 425) with delta (0, 0)
Screenshot: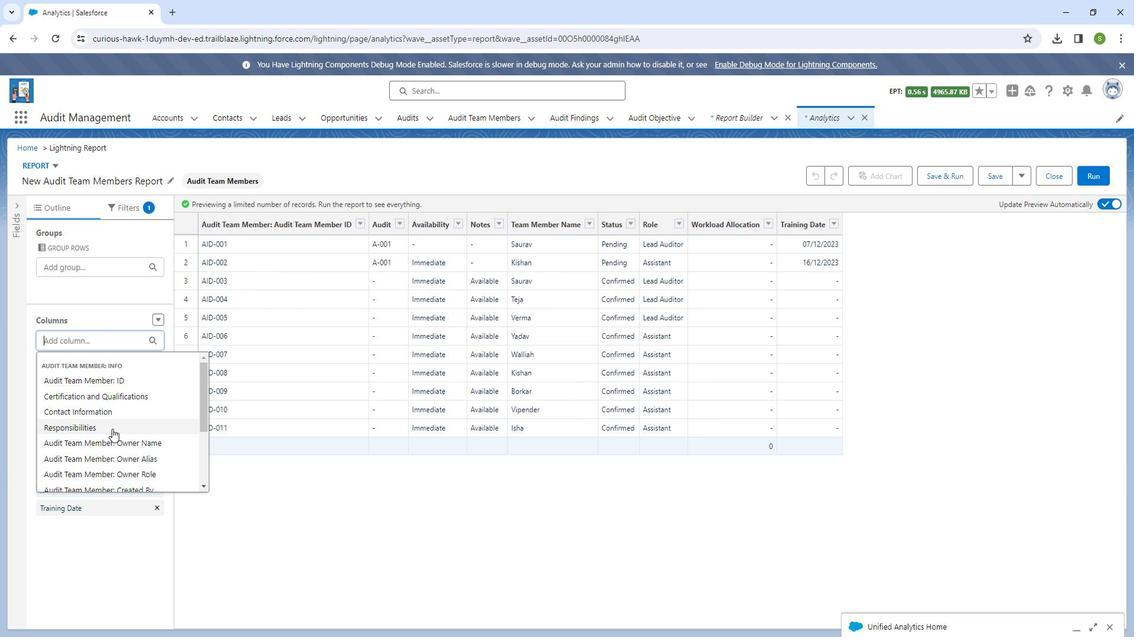 
Action: Mouse moved to (97, 412)
Screenshot: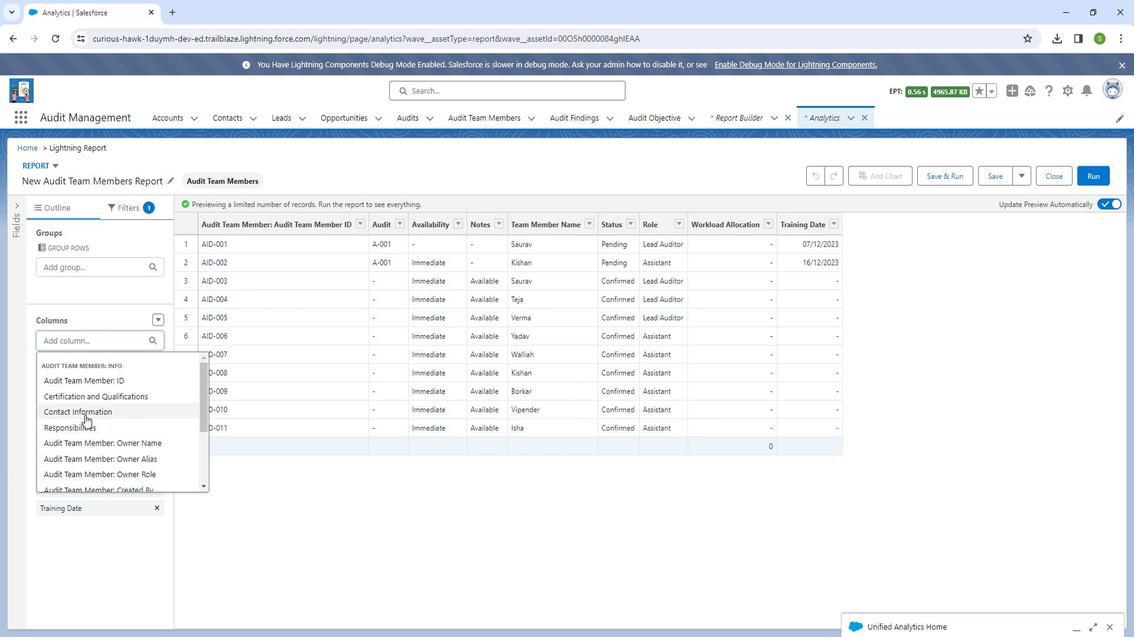 
Action: Mouse pressed left at (97, 412)
Screenshot: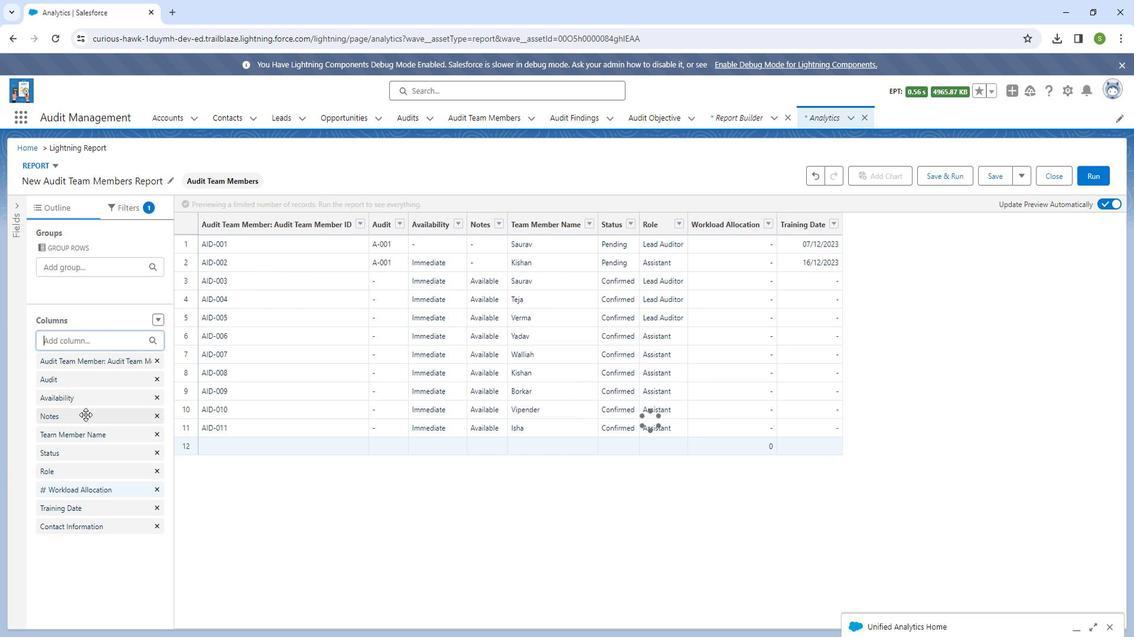 
Action: Mouse moved to (430, 528)
Screenshot: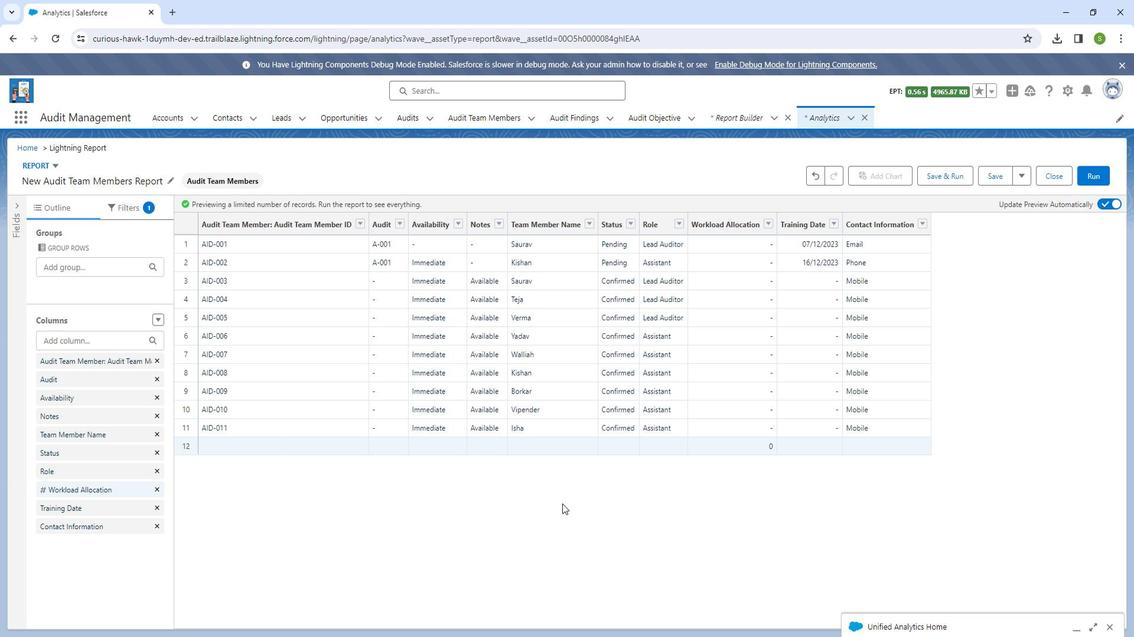 
Action: Mouse pressed left at (430, 528)
Screenshot: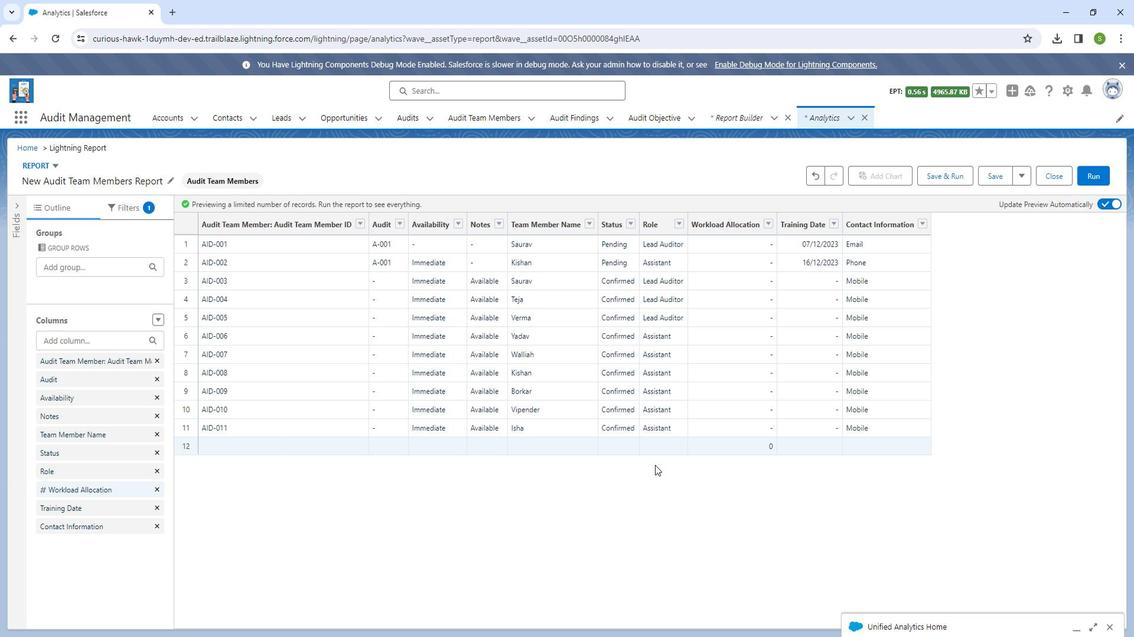
Action: Mouse moved to (946, 187)
Screenshot: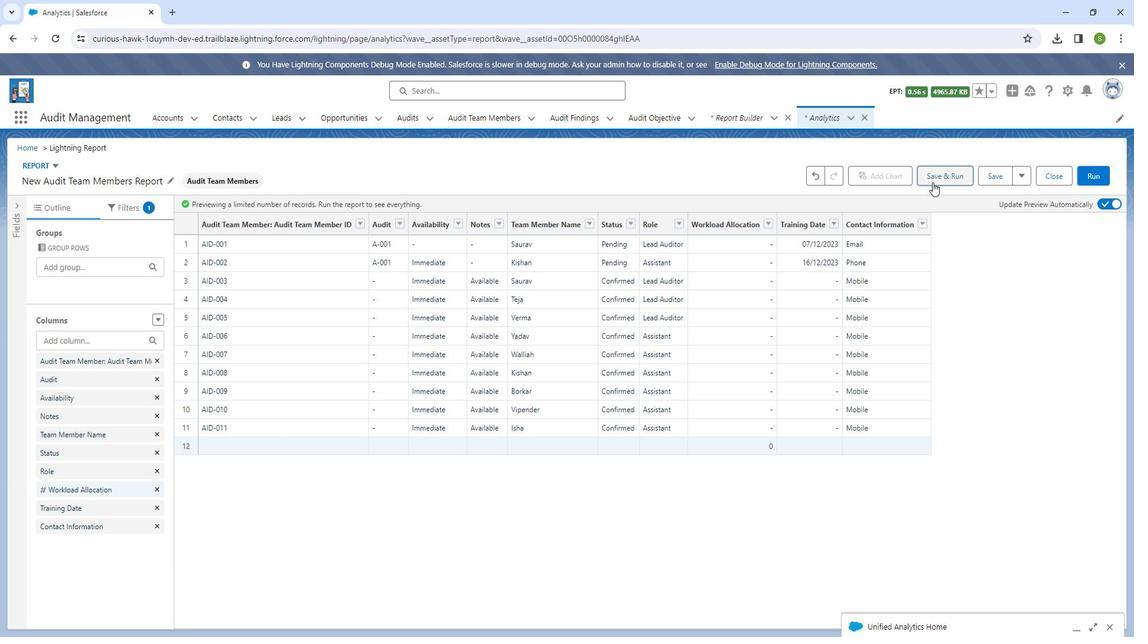 
Action: Mouse pressed left at (946, 187)
Screenshot: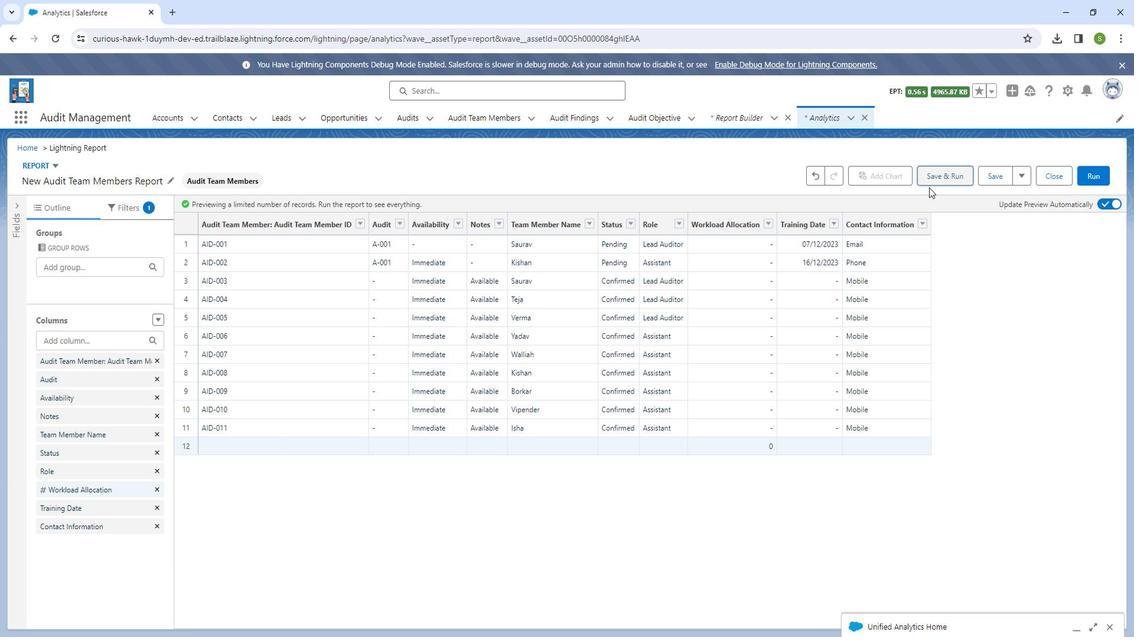 
Action: Mouse moved to (863, 333)
Screenshot: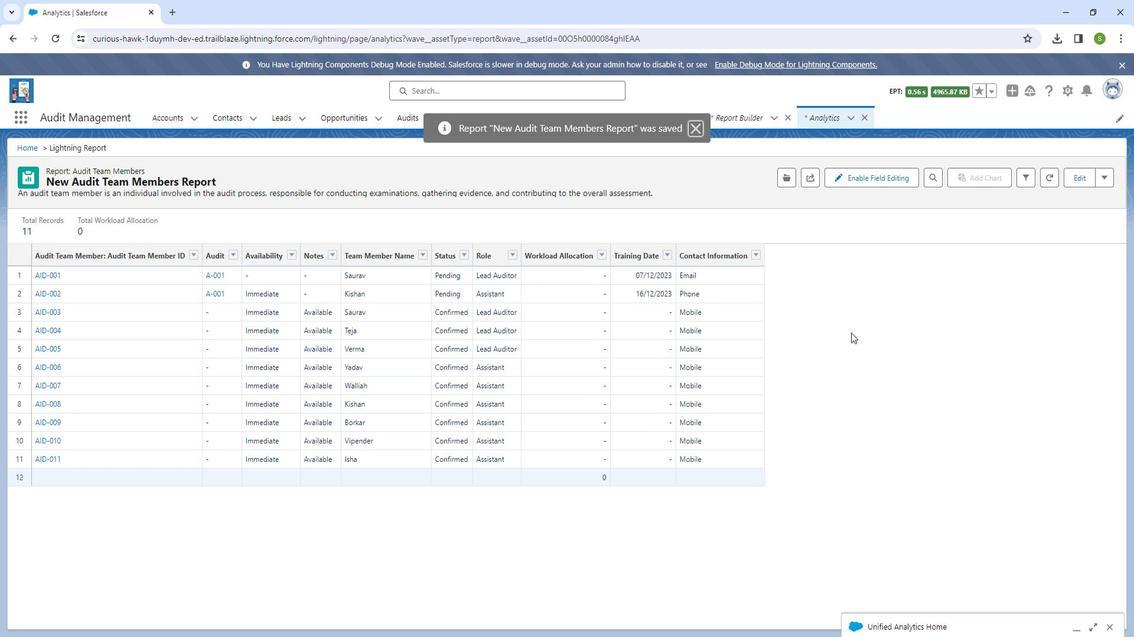 
